 Task: Find connections with filter location Três Rios with filter topic #ContentMarketingwith filter profile language Potuguese with filter current company Bharat Forge Ltd with filter school Maharashtra University of Health Sciences with filter industry Services for the Elderly and Disabled with filter service category Tax Preparation with filter keywords title Sales Associate
Action: Mouse moved to (610, 104)
Screenshot: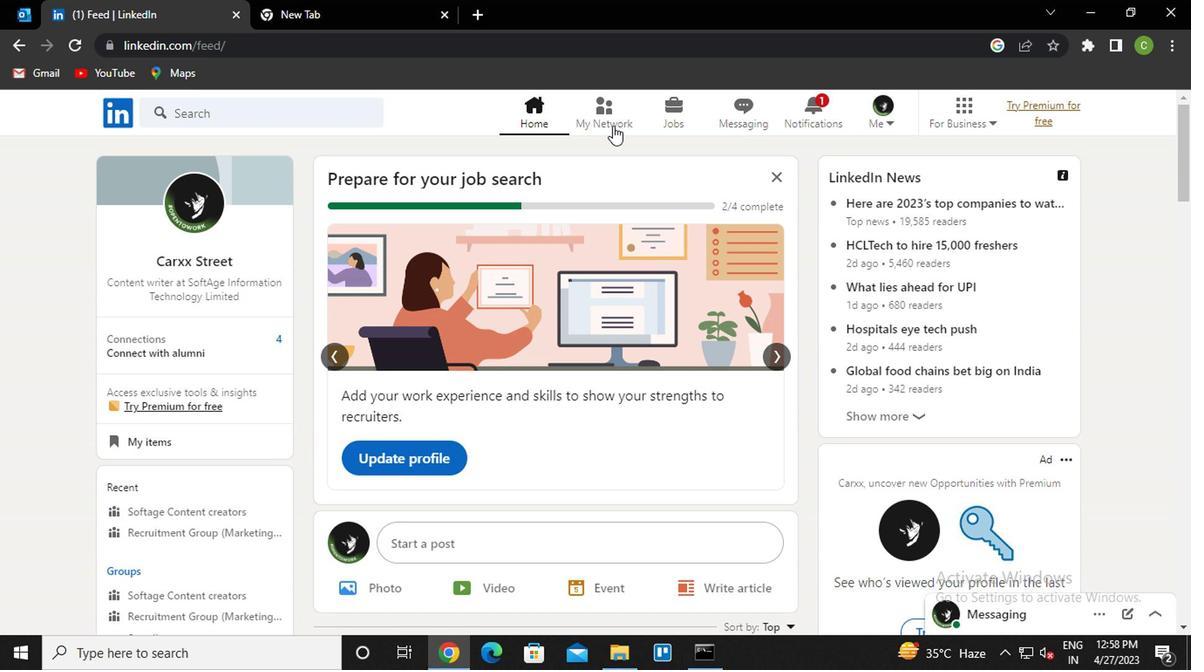
Action: Mouse pressed left at (610, 104)
Screenshot: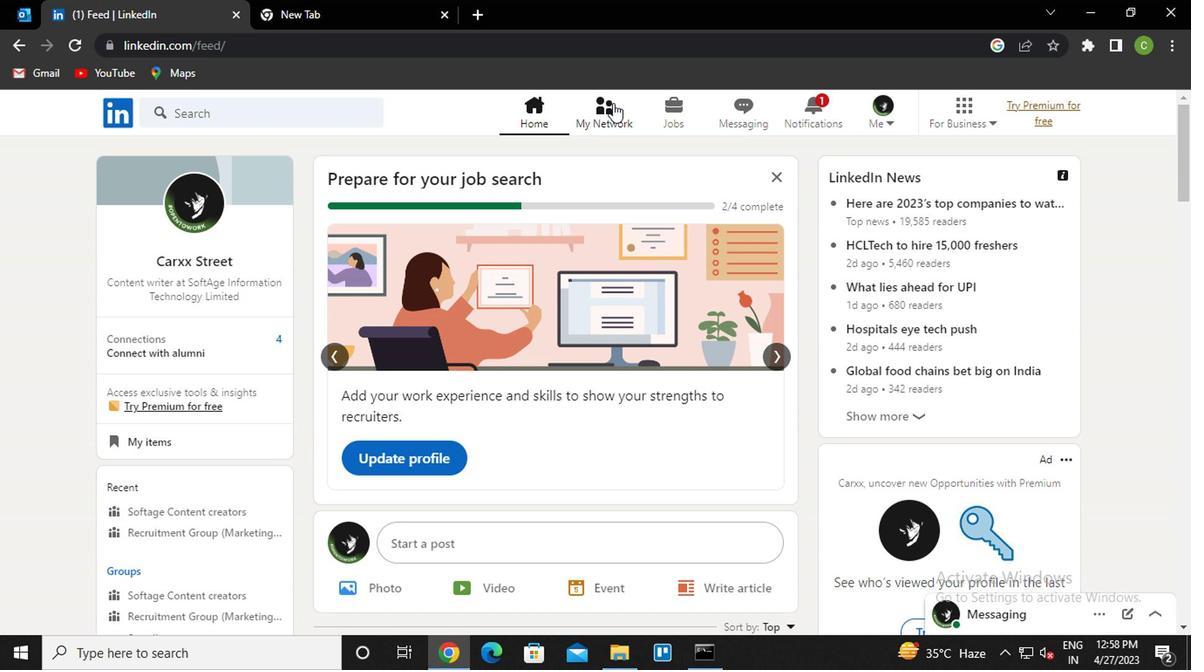 
Action: Mouse moved to (248, 222)
Screenshot: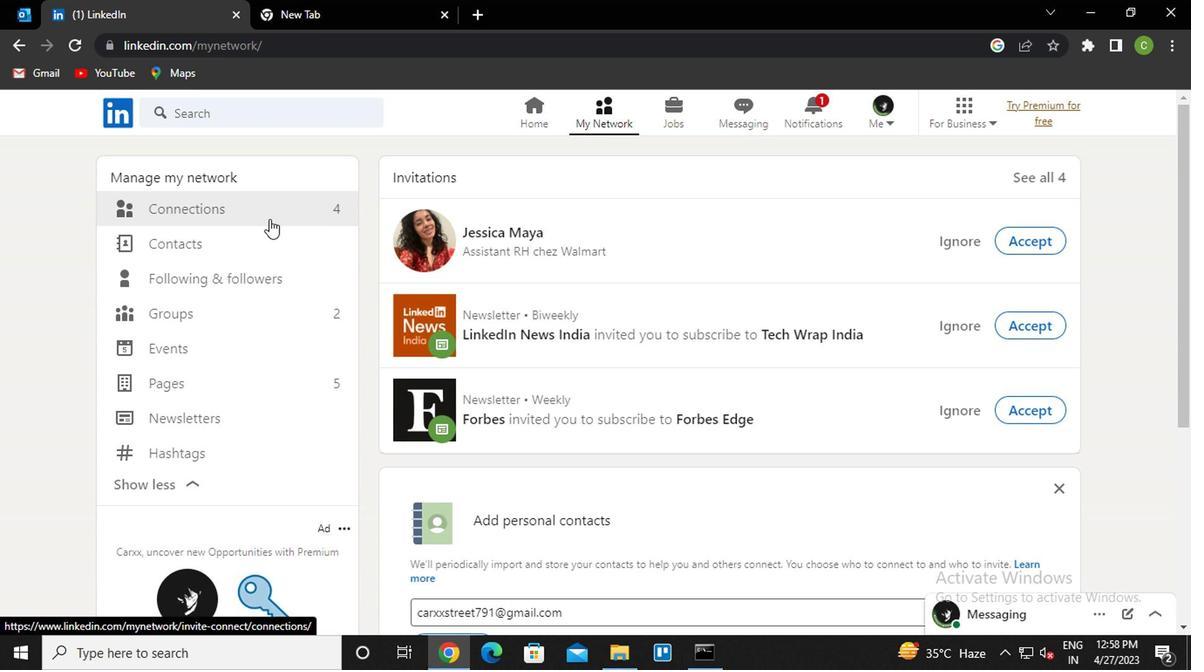 
Action: Mouse pressed left at (248, 222)
Screenshot: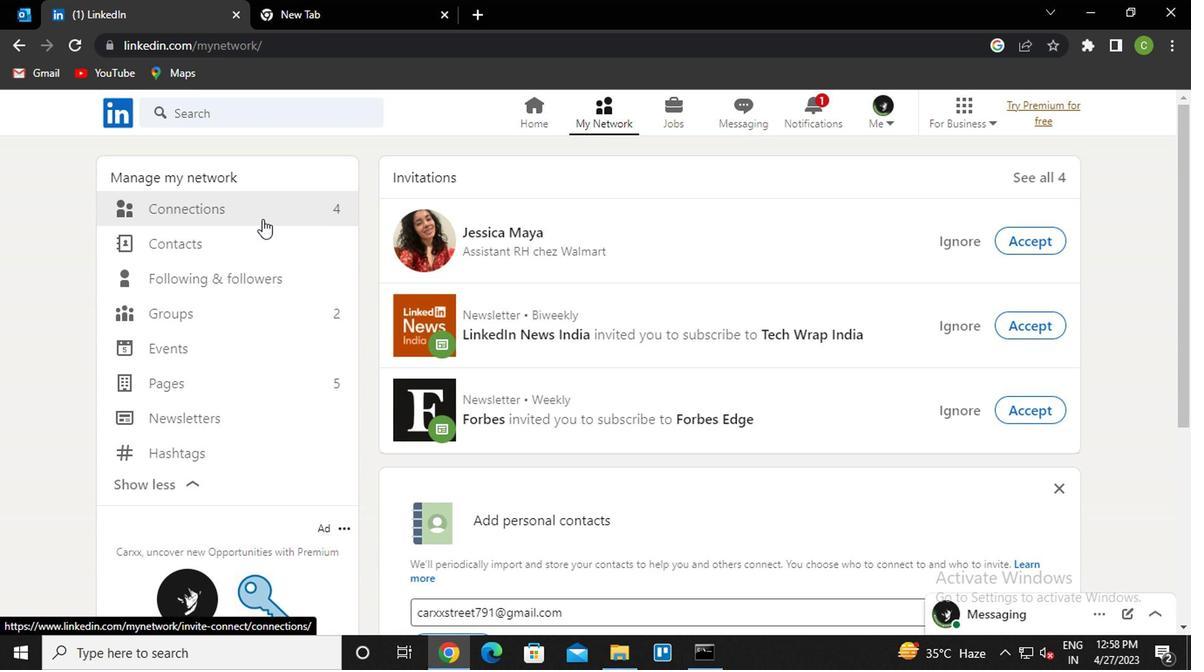 
Action: Mouse moved to (265, 209)
Screenshot: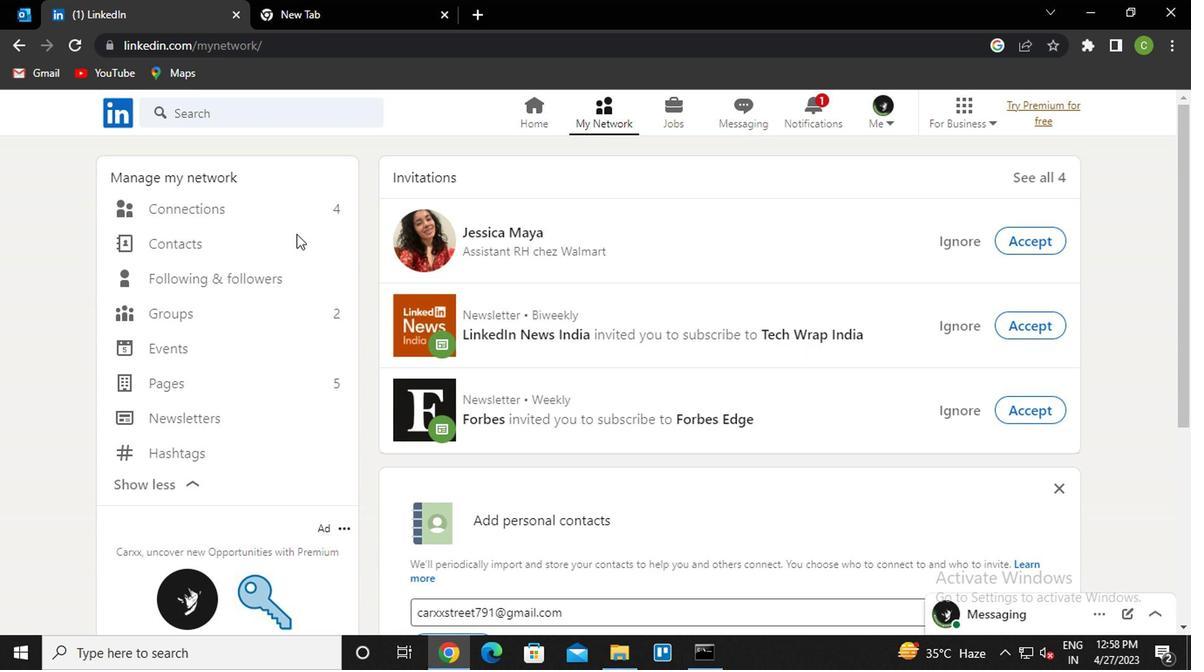 
Action: Mouse pressed left at (265, 209)
Screenshot: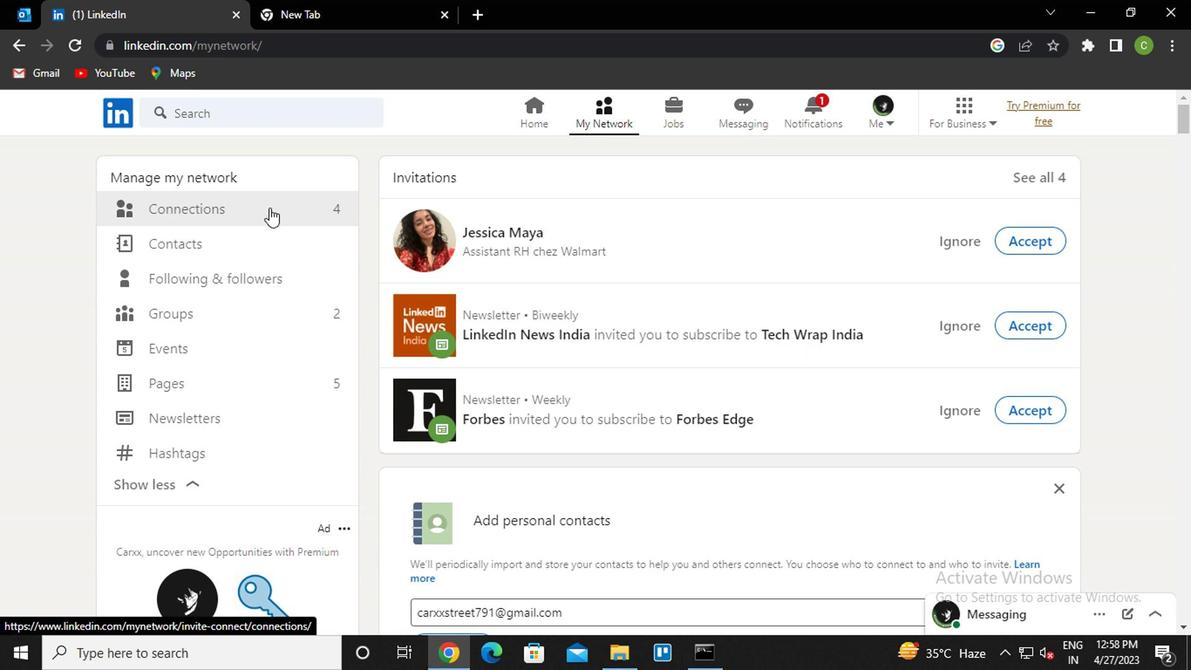 
Action: Mouse moved to (736, 213)
Screenshot: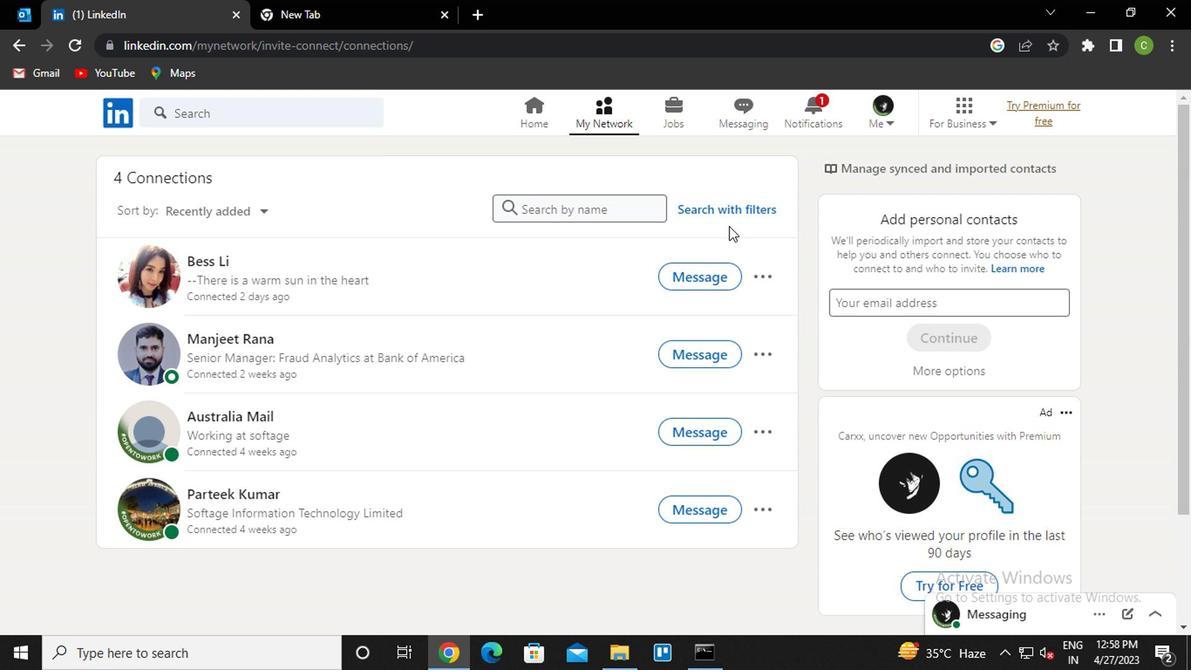 
Action: Mouse pressed left at (736, 213)
Screenshot: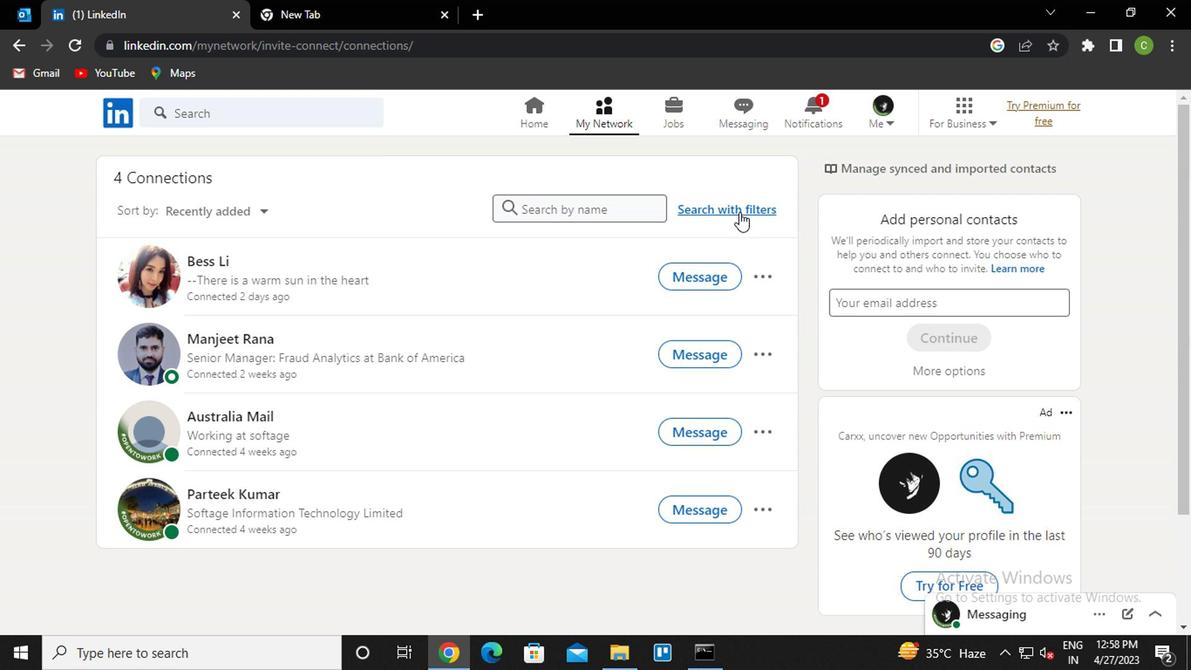 
Action: Mouse moved to (647, 163)
Screenshot: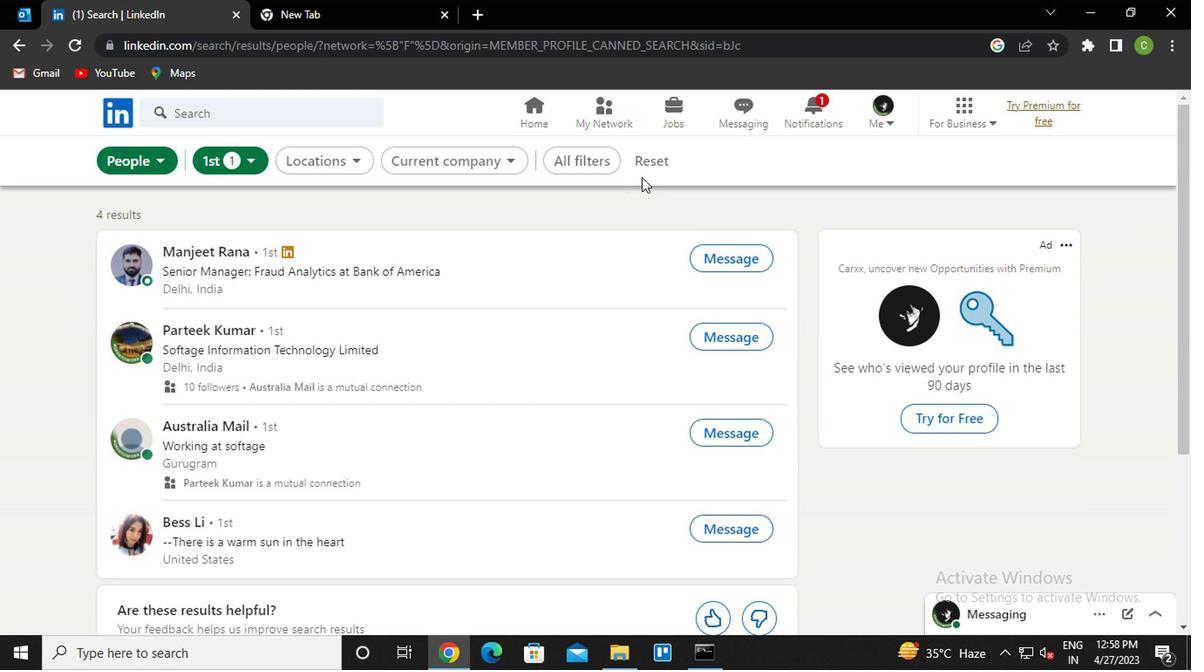 
Action: Mouse pressed left at (647, 163)
Screenshot: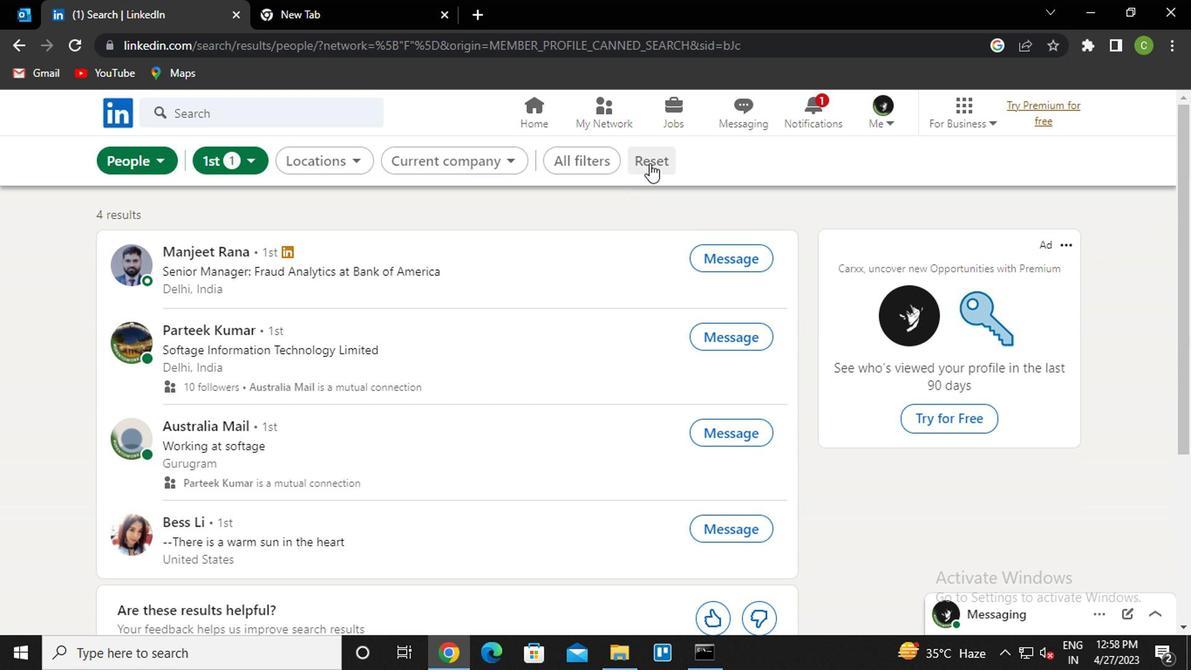 
Action: Mouse moved to (628, 163)
Screenshot: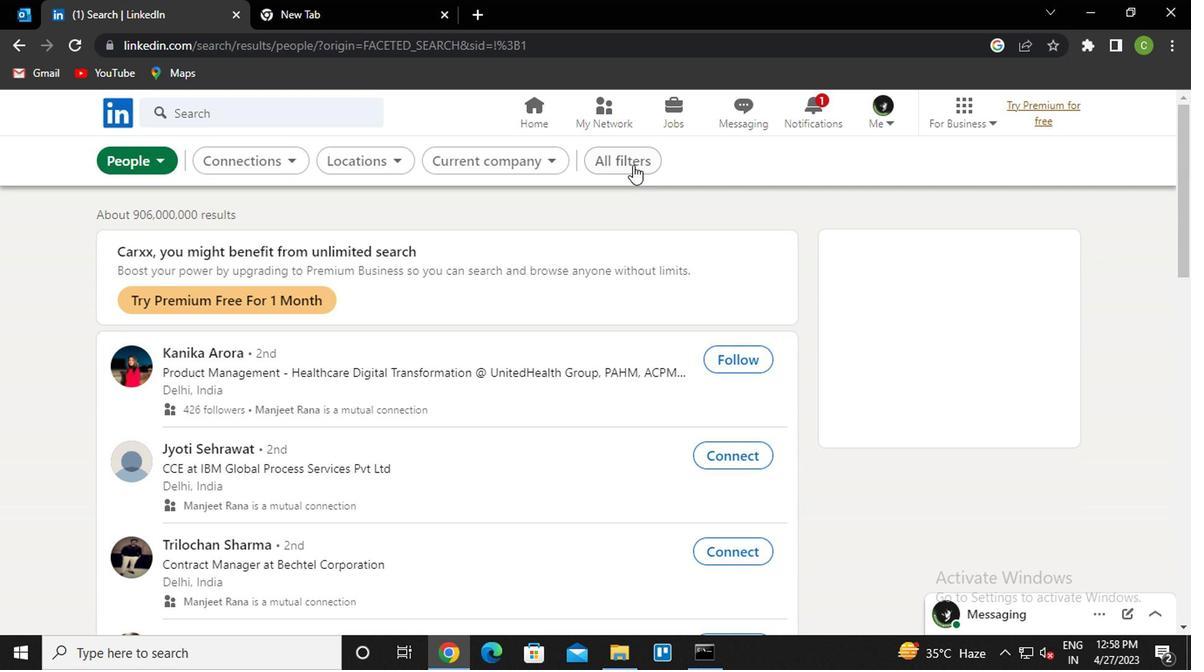 
Action: Mouse pressed left at (628, 163)
Screenshot: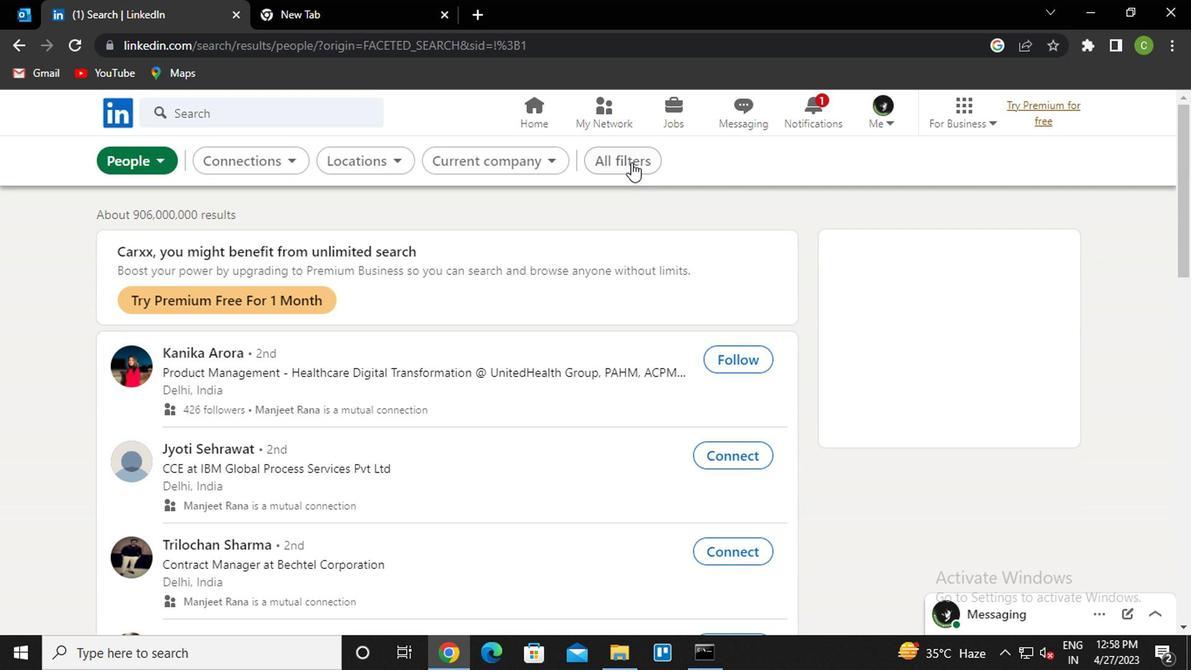 
Action: Mouse moved to (1016, 350)
Screenshot: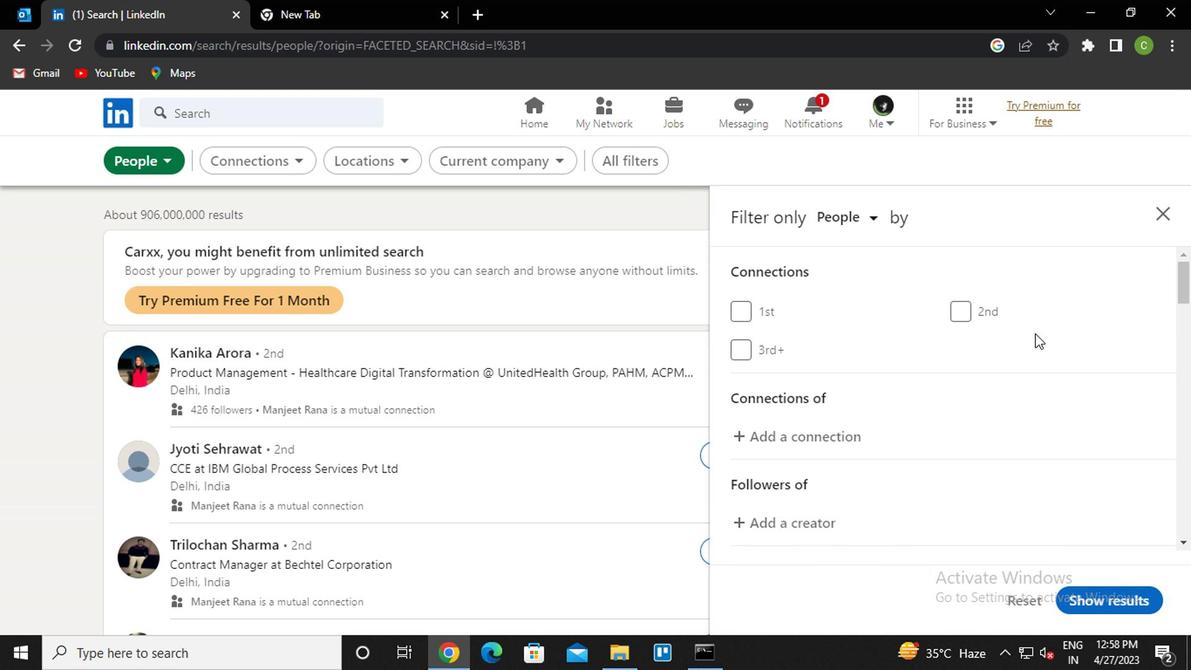 
Action: Mouse scrolled (1016, 349) with delta (0, 0)
Screenshot: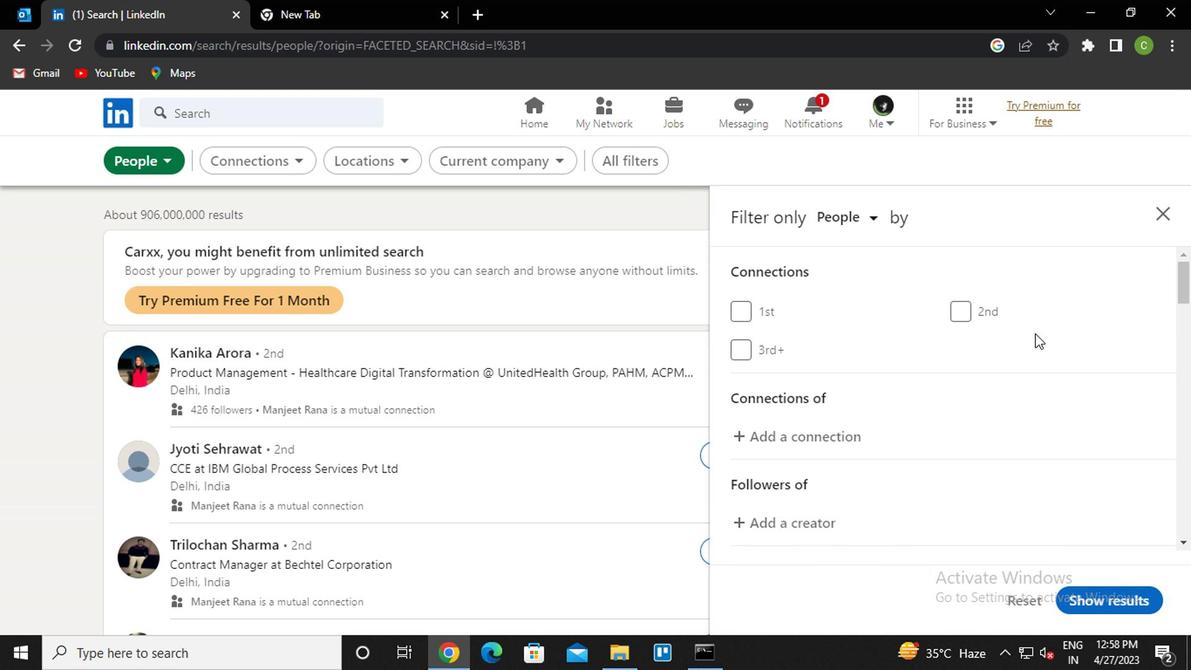 
Action: Mouse moved to (995, 366)
Screenshot: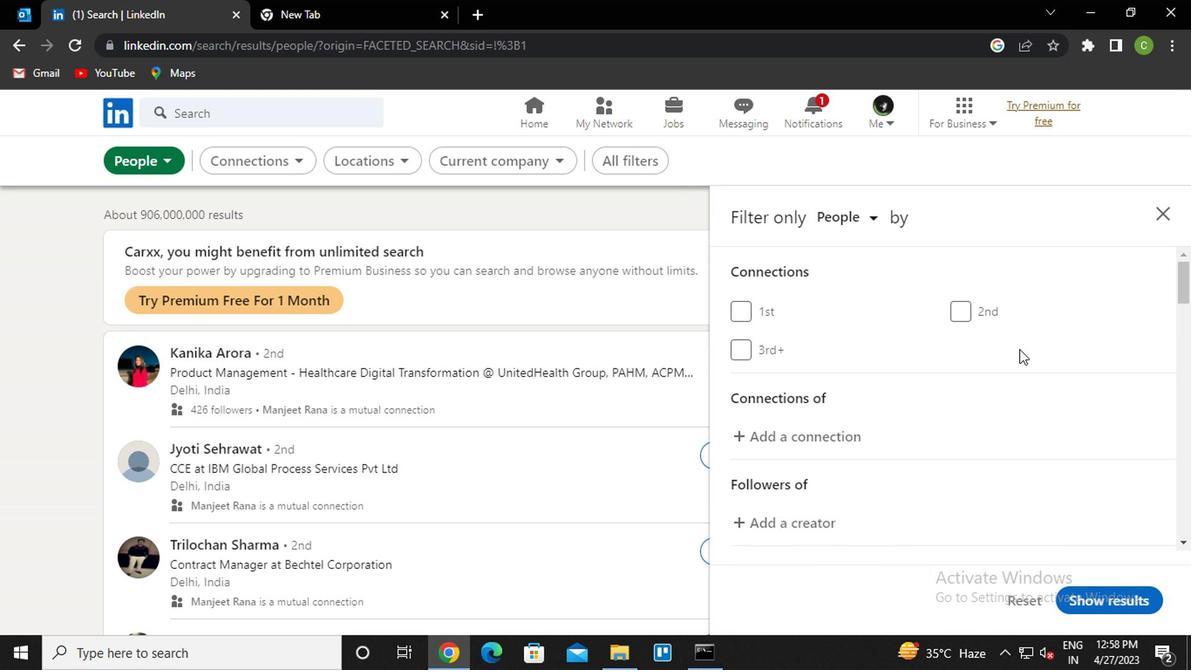 
Action: Mouse scrolled (995, 365) with delta (0, -1)
Screenshot: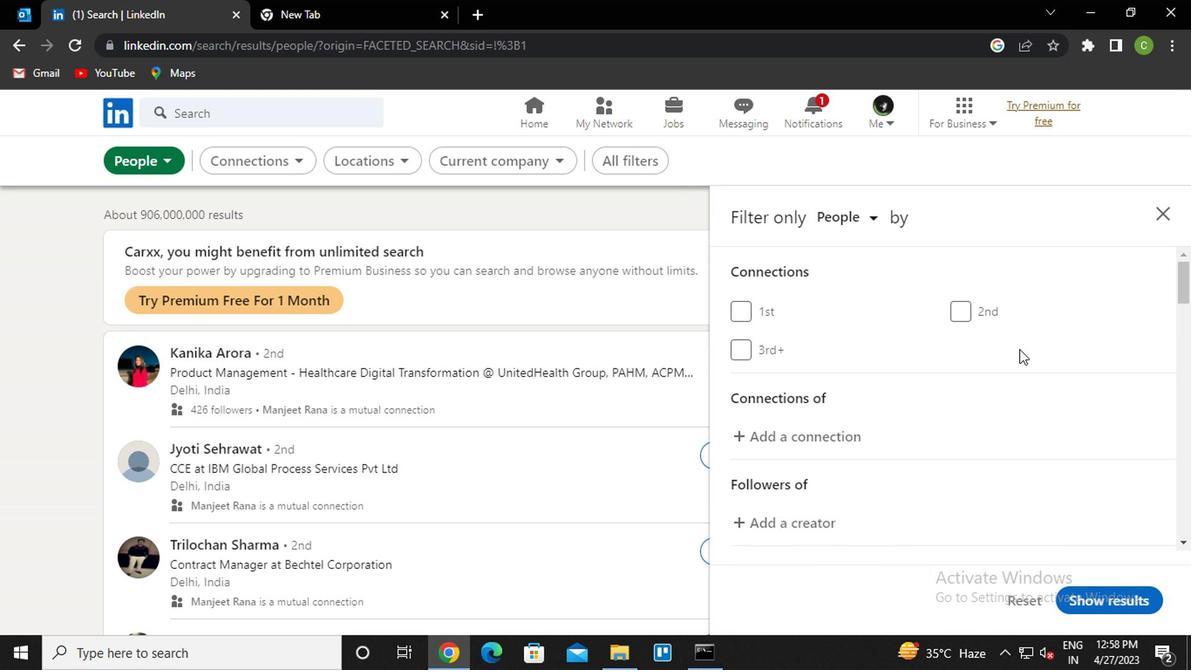 
Action: Mouse moved to (928, 383)
Screenshot: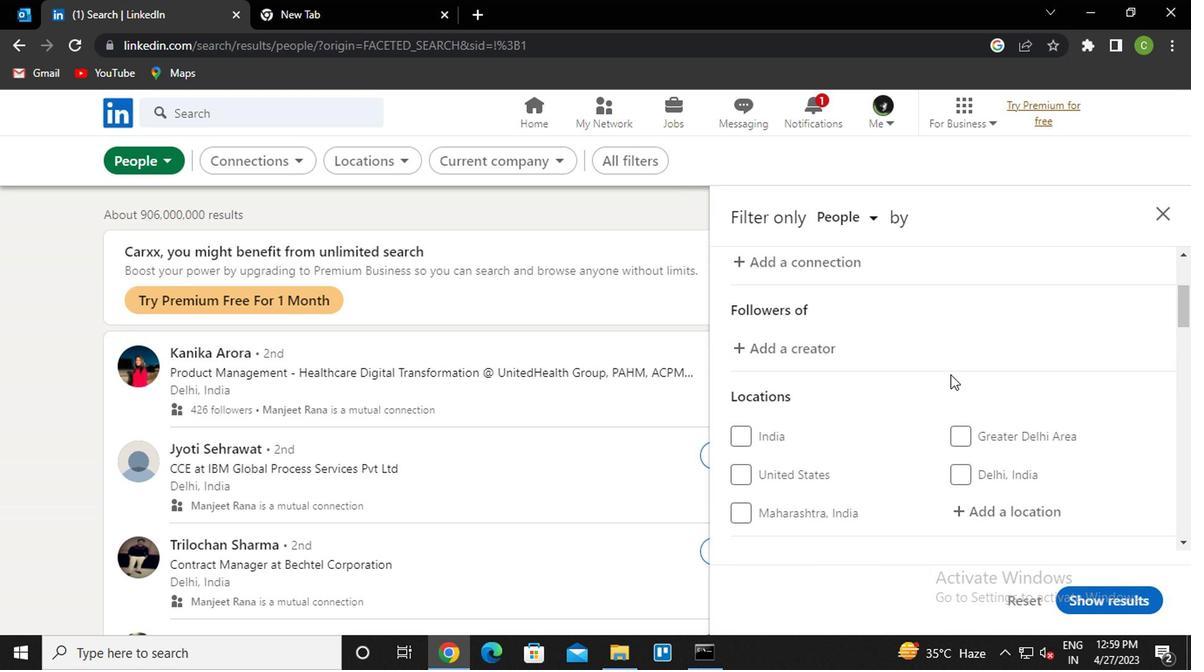 
Action: Mouse scrolled (928, 383) with delta (0, 0)
Screenshot: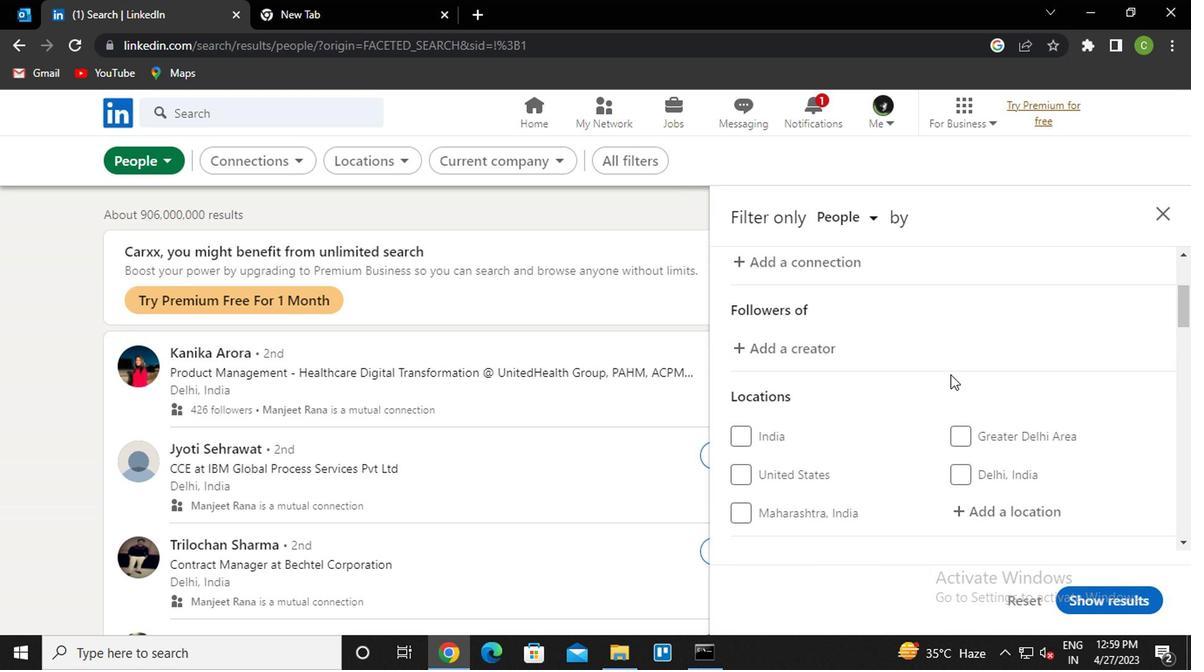 
Action: Mouse moved to (1013, 432)
Screenshot: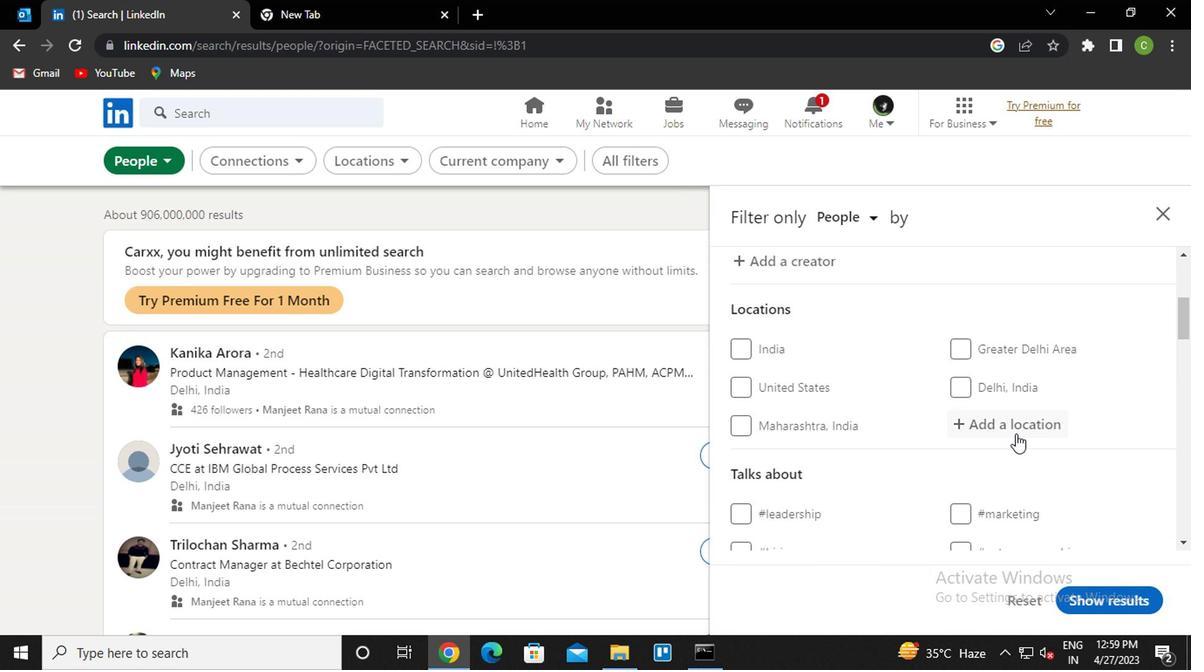 
Action: Mouse pressed left at (1013, 432)
Screenshot: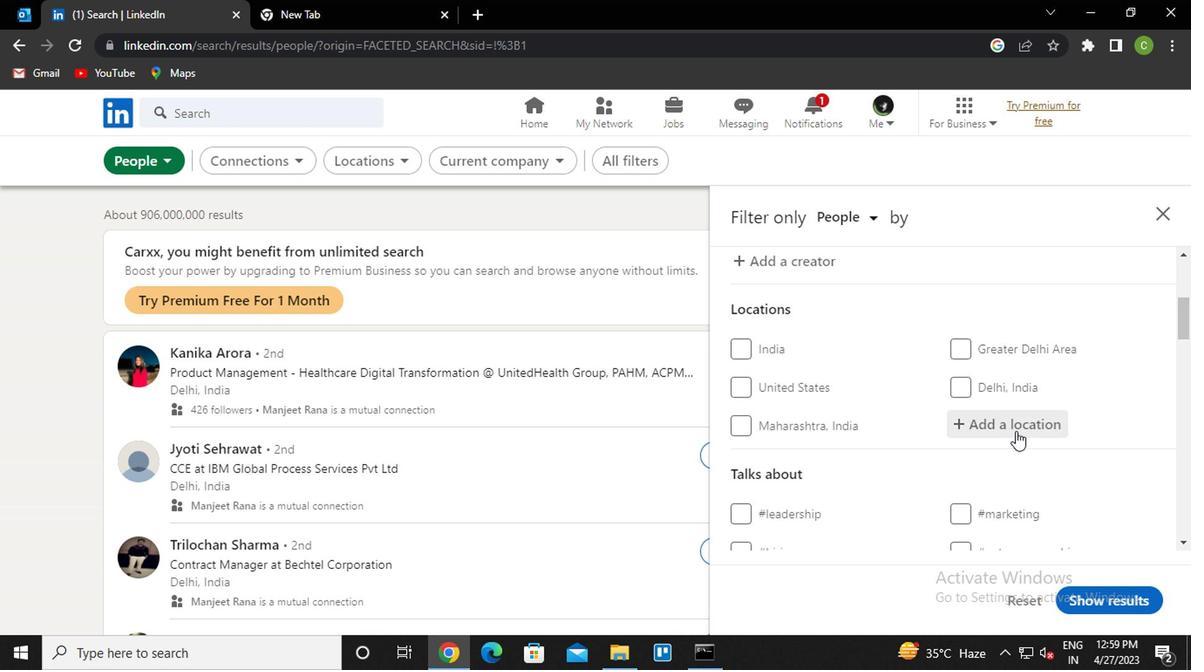 
Action: Key pressed <Key.caps_lock><Key.caps_lock>t<Key.caps_lock>res<Key.space><Key.caps_lock>p<Key.caps_lock>on<Key.down><Key.enter>
Screenshot: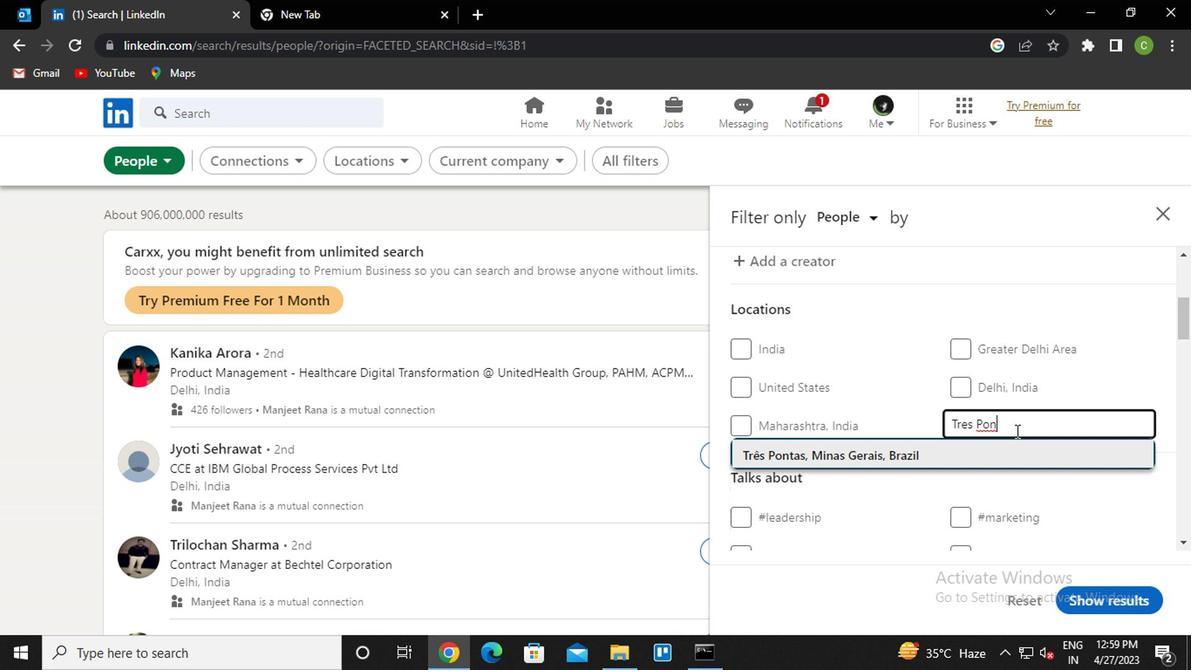 
Action: Mouse scrolled (1013, 431) with delta (0, -1)
Screenshot: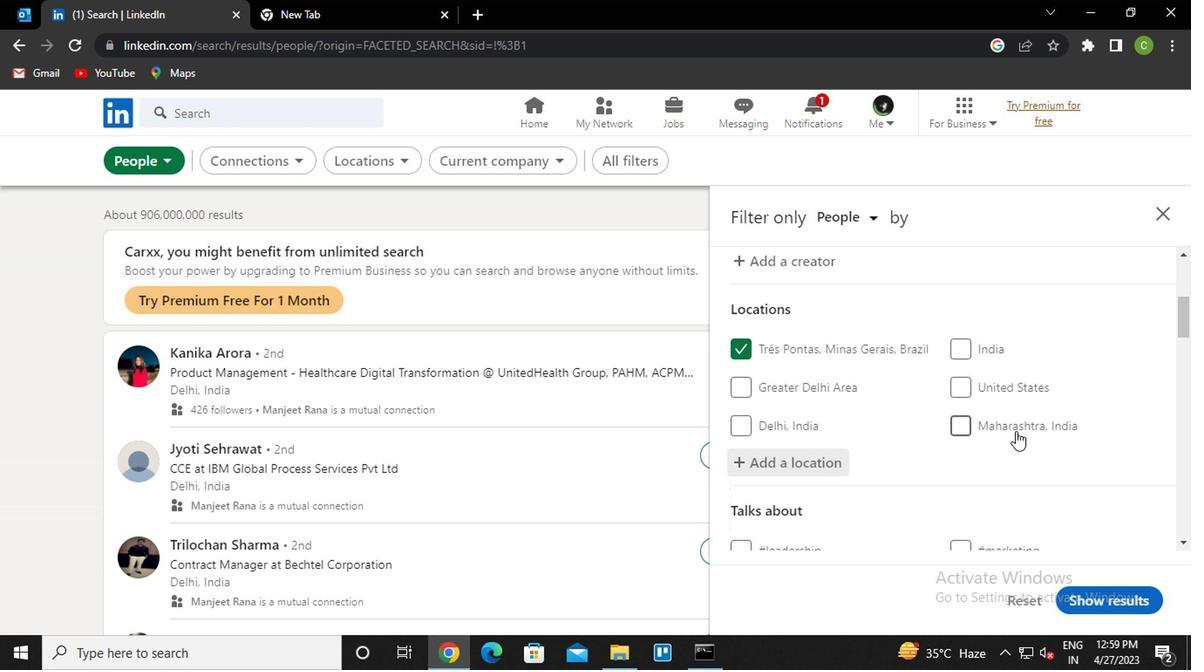 
Action: Mouse scrolled (1013, 431) with delta (0, -1)
Screenshot: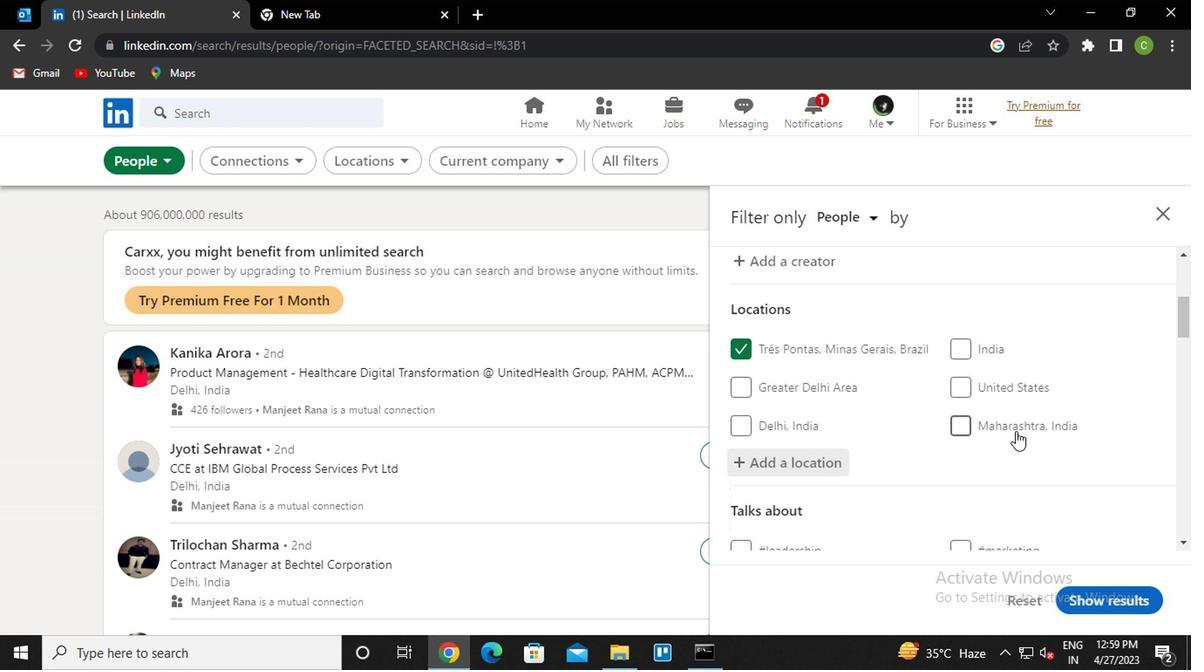 
Action: Mouse moved to (904, 388)
Screenshot: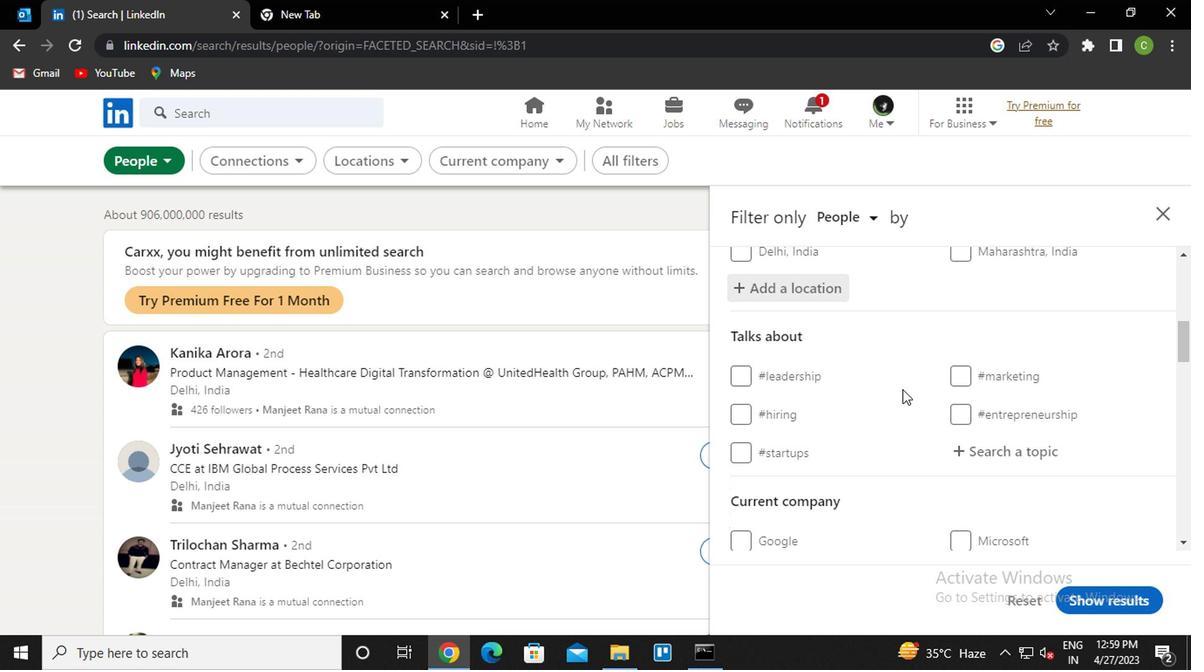 
Action: Mouse scrolled (904, 387) with delta (0, 0)
Screenshot: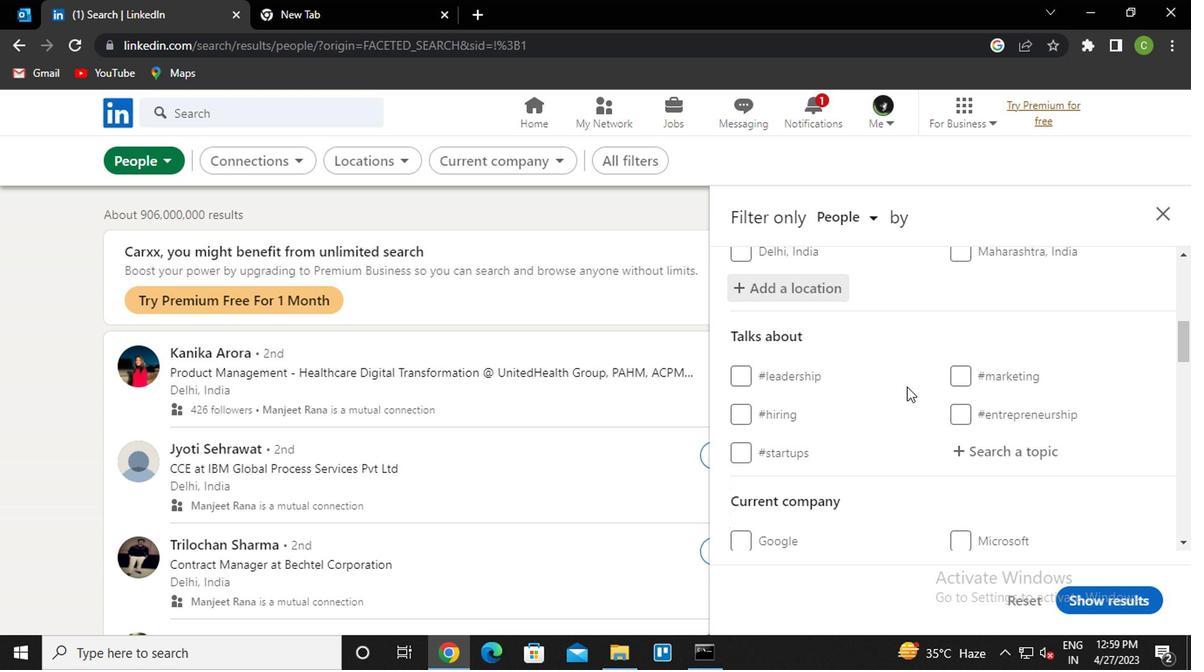 
Action: Mouse moved to (1025, 368)
Screenshot: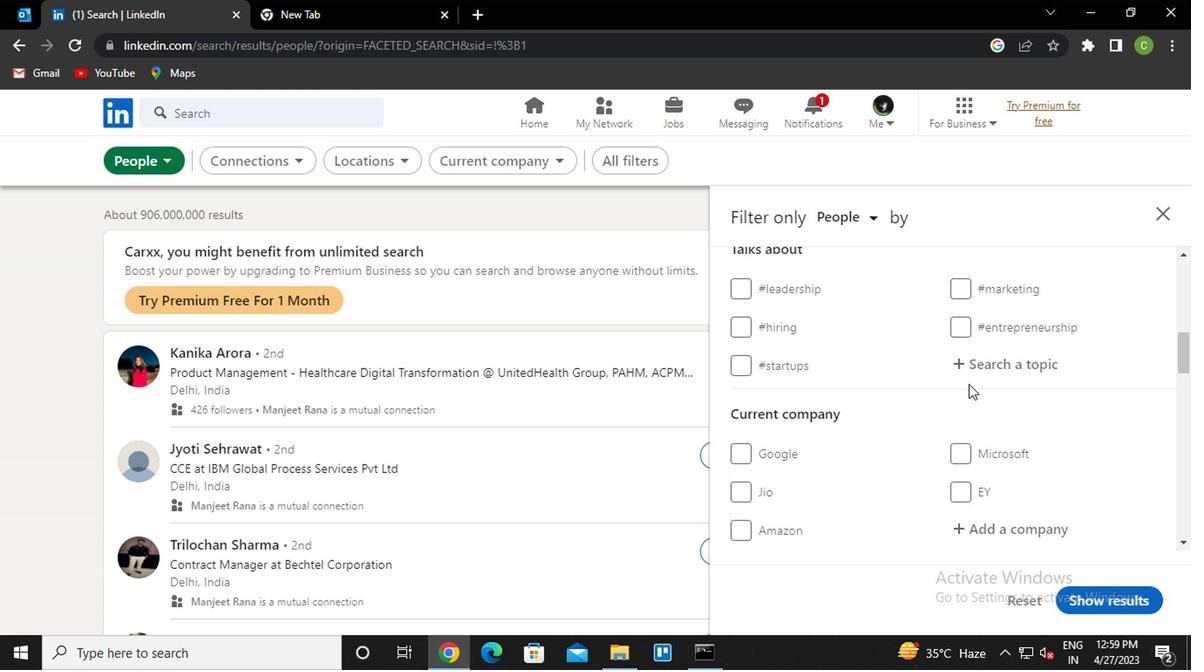 
Action: Mouse pressed left at (1025, 368)
Screenshot: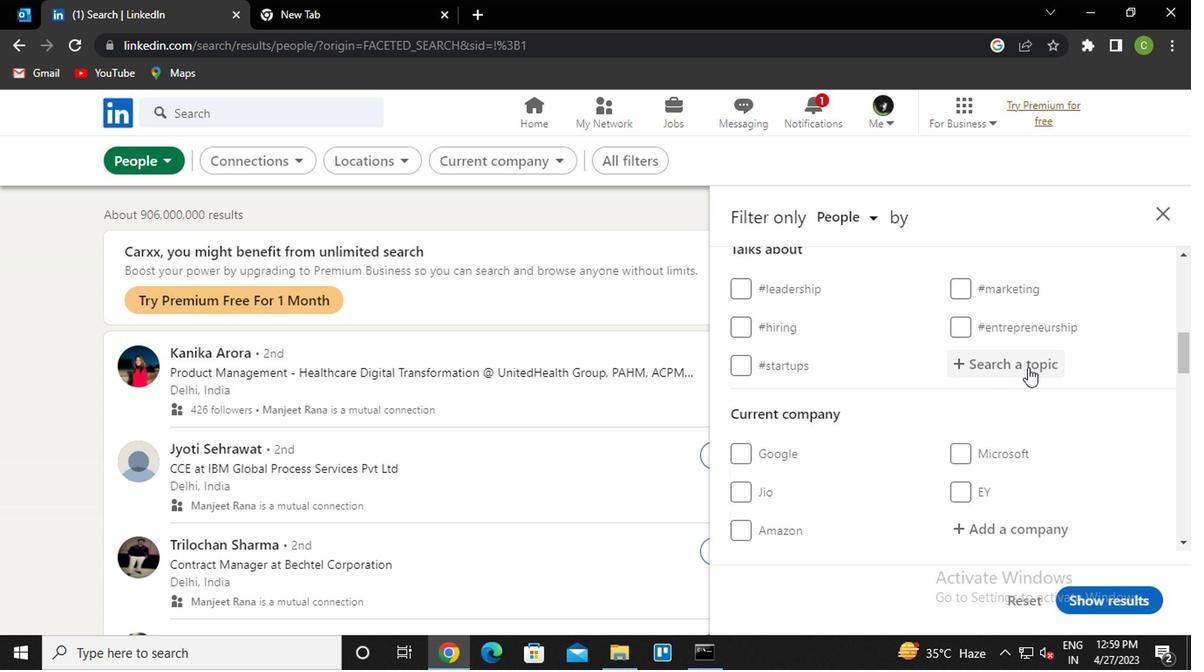 
Action: Key pressed <Key.caps_lock>c<Key.caps_lock>ontentmarketing<Key.down><Key.enter>
Screenshot: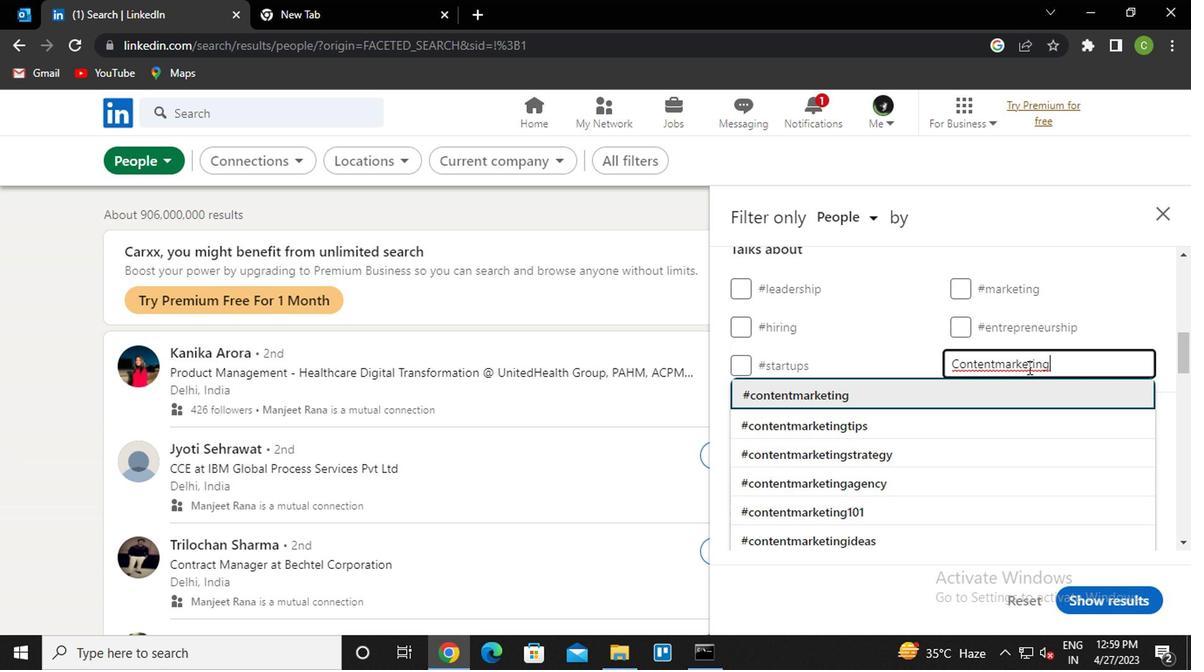 
Action: Mouse scrolled (1025, 368) with delta (0, 0)
Screenshot: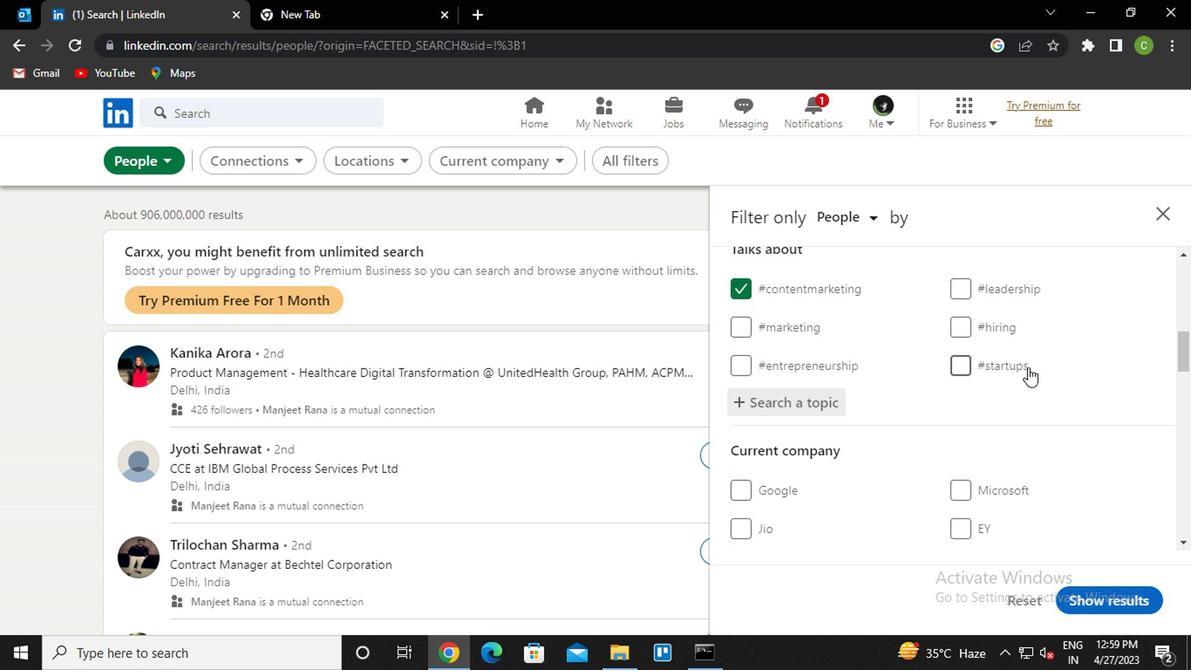 
Action: Mouse scrolled (1025, 368) with delta (0, 0)
Screenshot: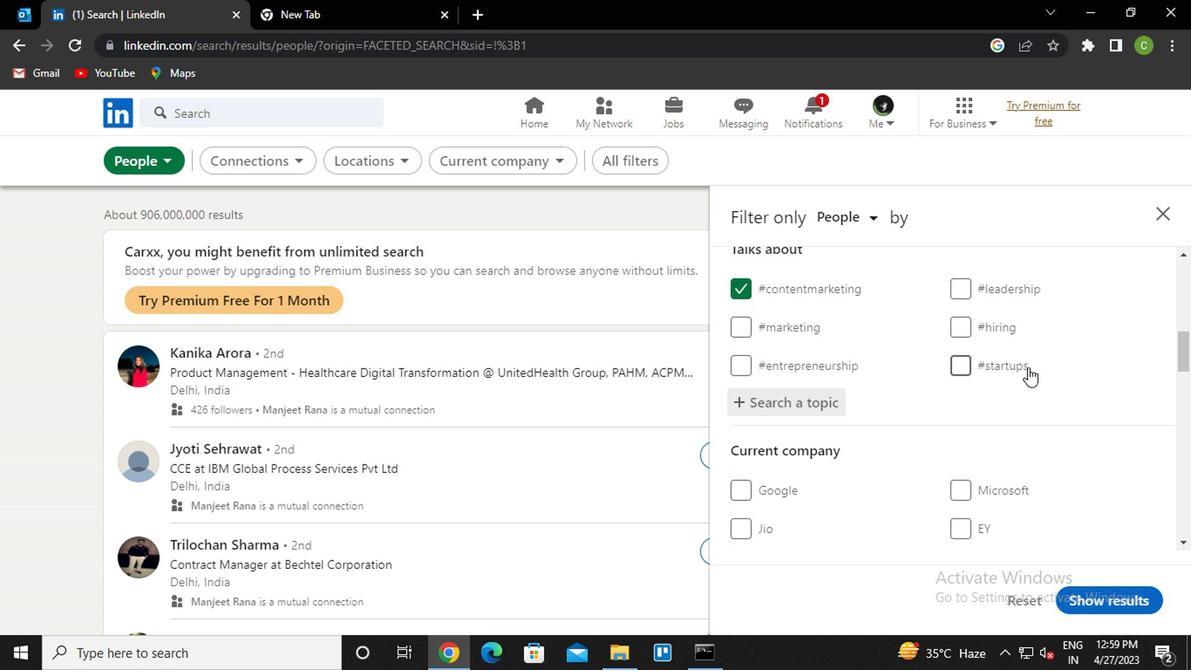 
Action: Mouse moved to (1003, 388)
Screenshot: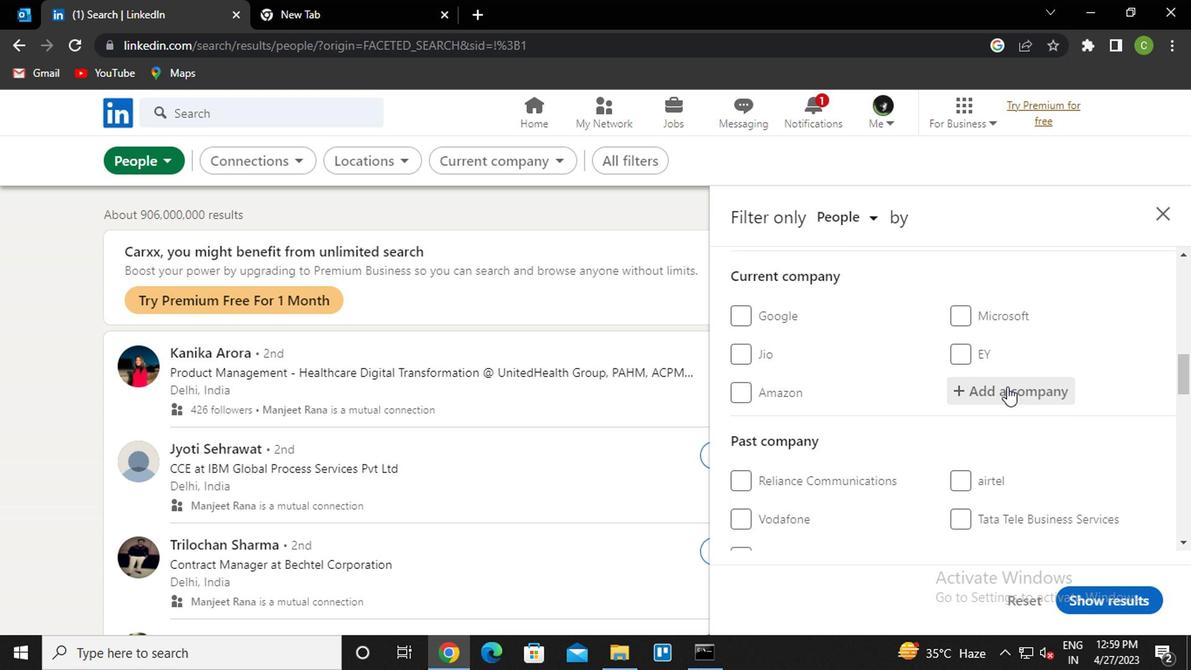 
Action: Mouse scrolled (1003, 388) with delta (0, 0)
Screenshot: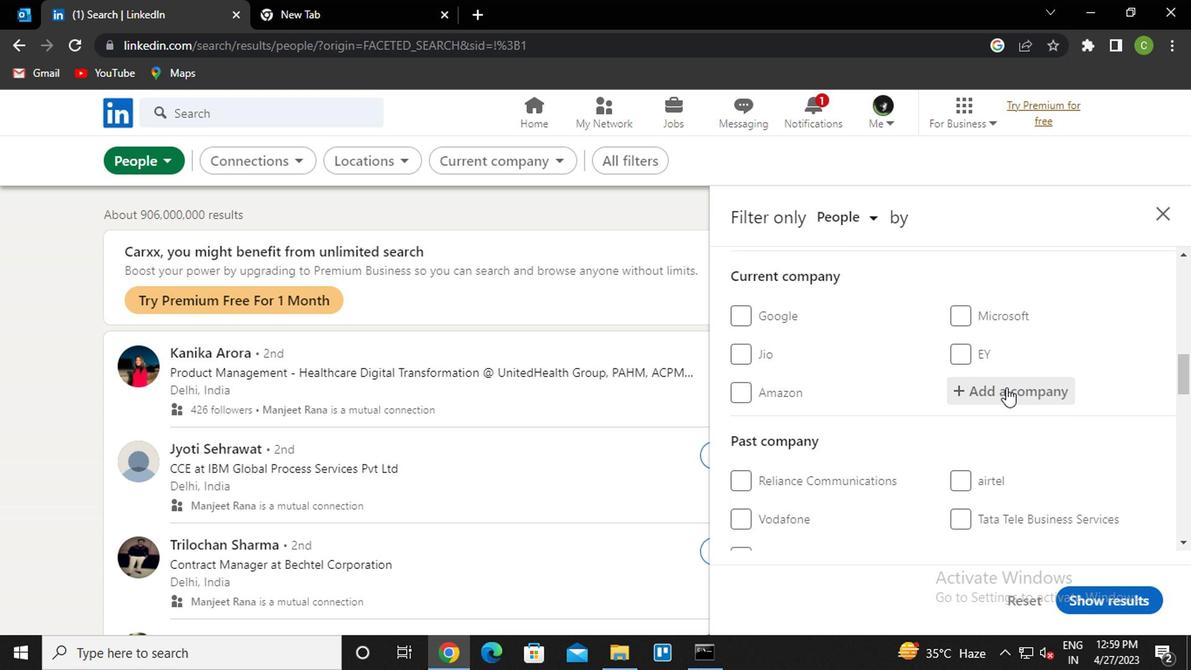 
Action: Mouse scrolled (1003, 388) with delta (0, 0)
Screenshot: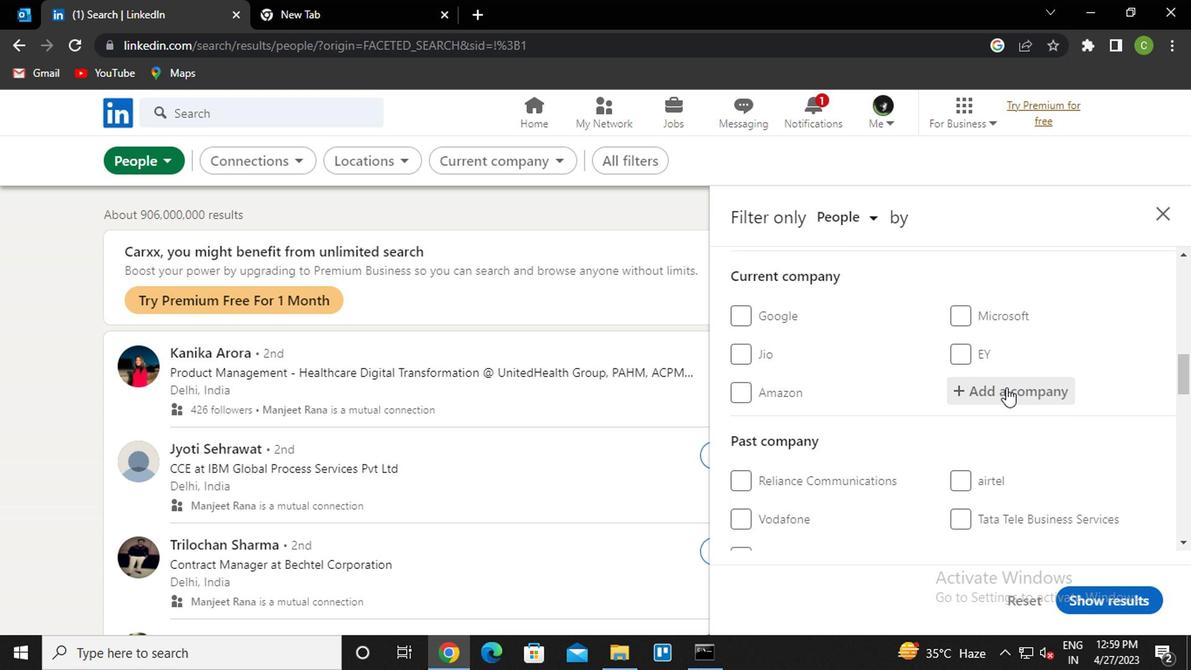 
Action: Mouse scrolled (1003, 388) with delta (0, 0)
Screenshot: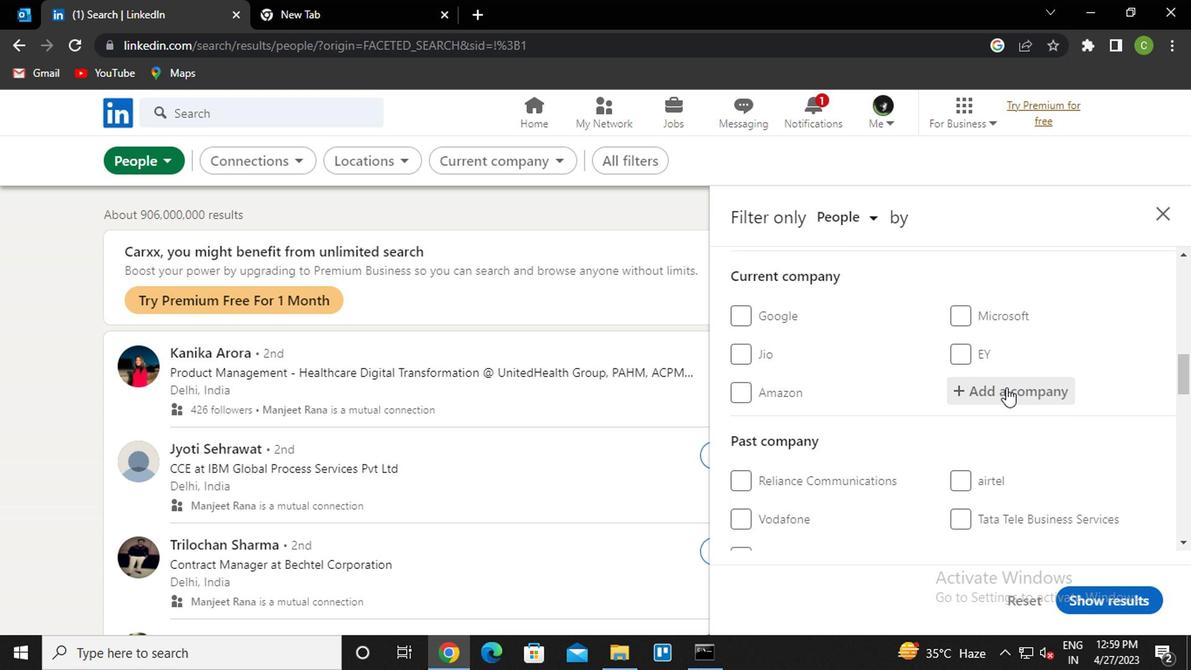 
Action: Mouse scrolled (1003, 388) with delta (0, 0)
Screenshot: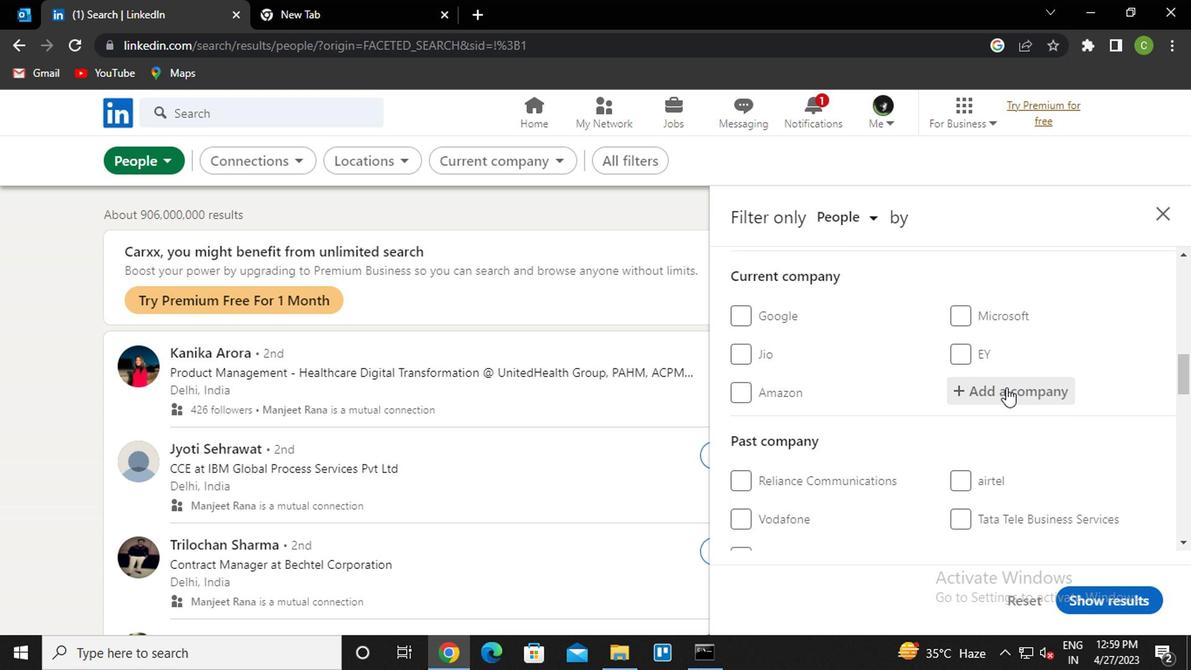 
Action: Mouse scrolled (1003, 388) with delta (0, 0)
Screenshot: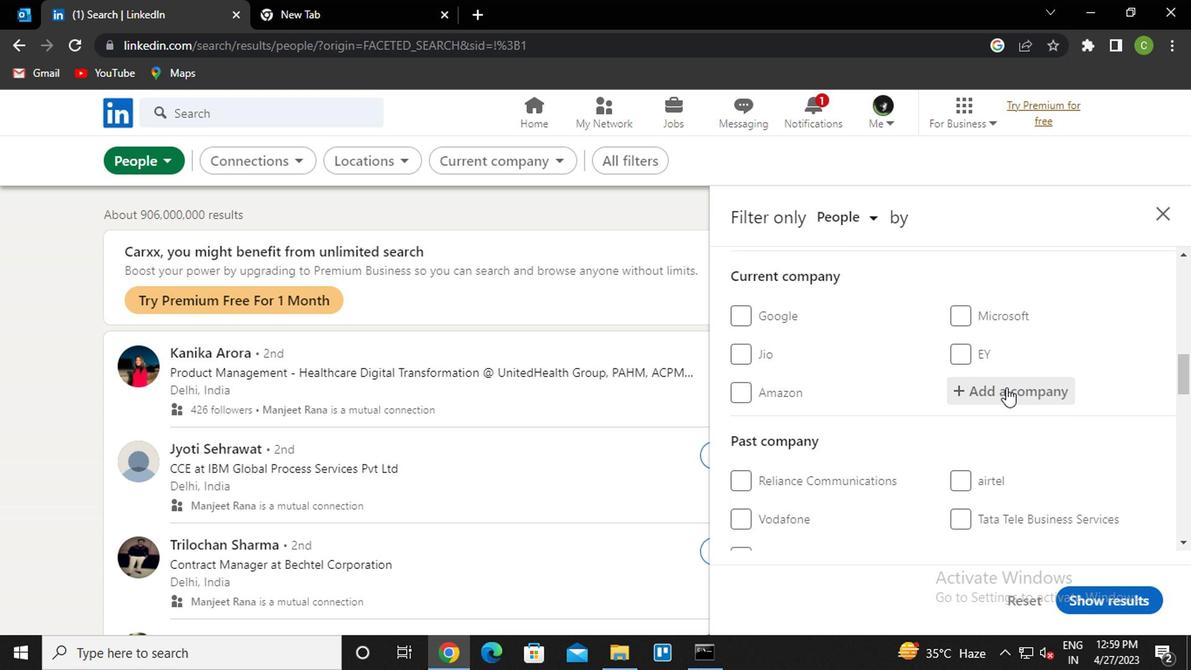 
Action: Mouse scrolled (1003, 388) with delta (0, 0)
Screenshot: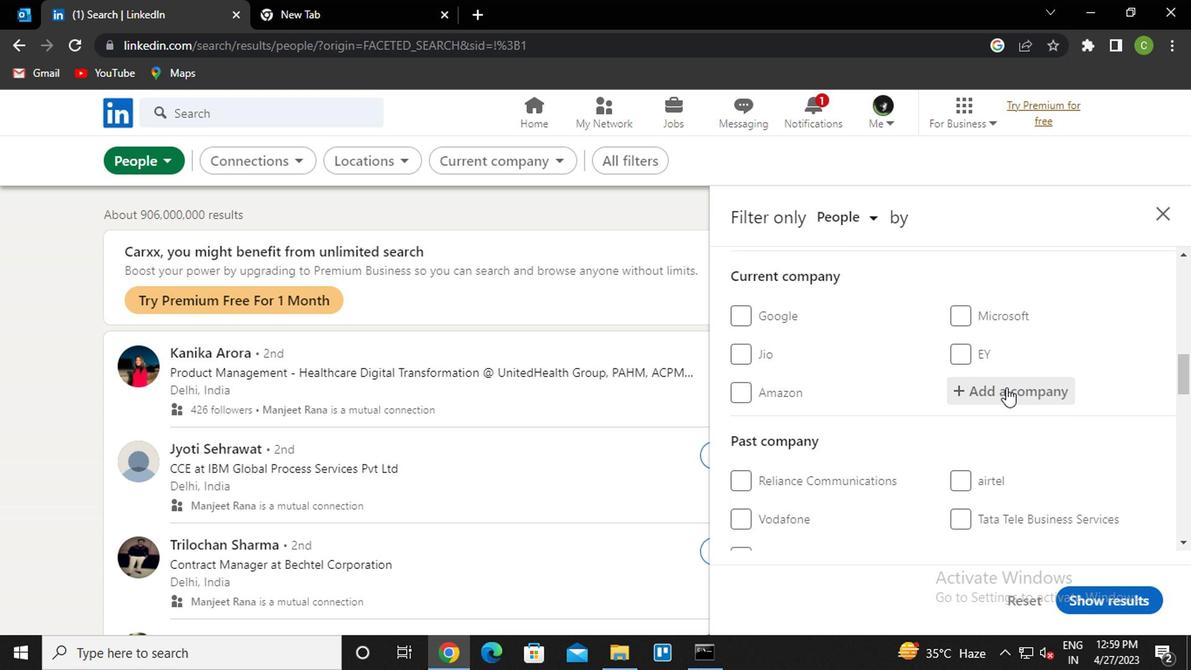 
Action: Mouse scrolled (1003, 388) with delta (0, 0)
Screenshot: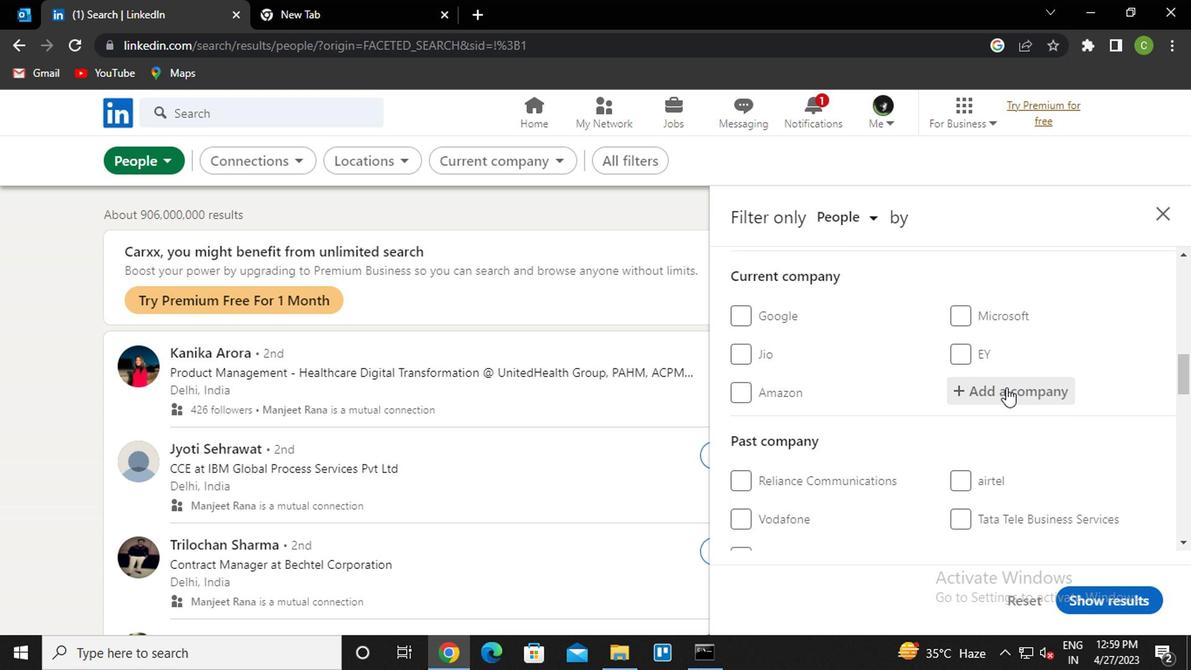 
Action: Mouse scrolled (1003, 388) with delta (0, 0)
Screenshot: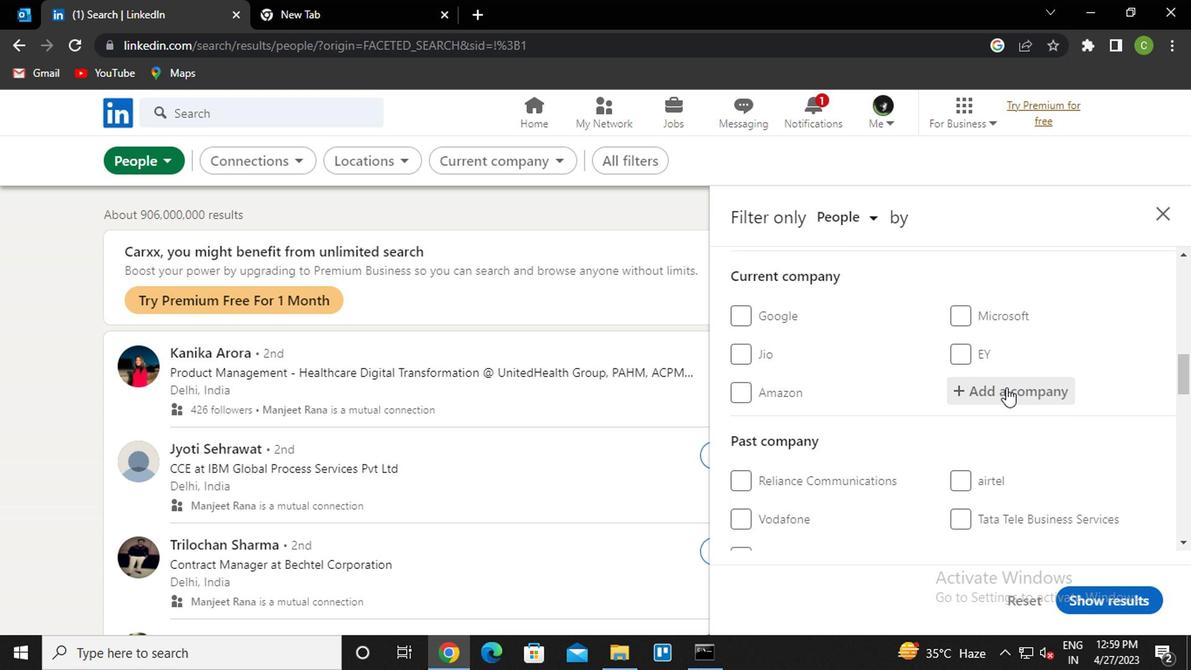 
Action: Mouse moved to (969, 356)
Screenshot: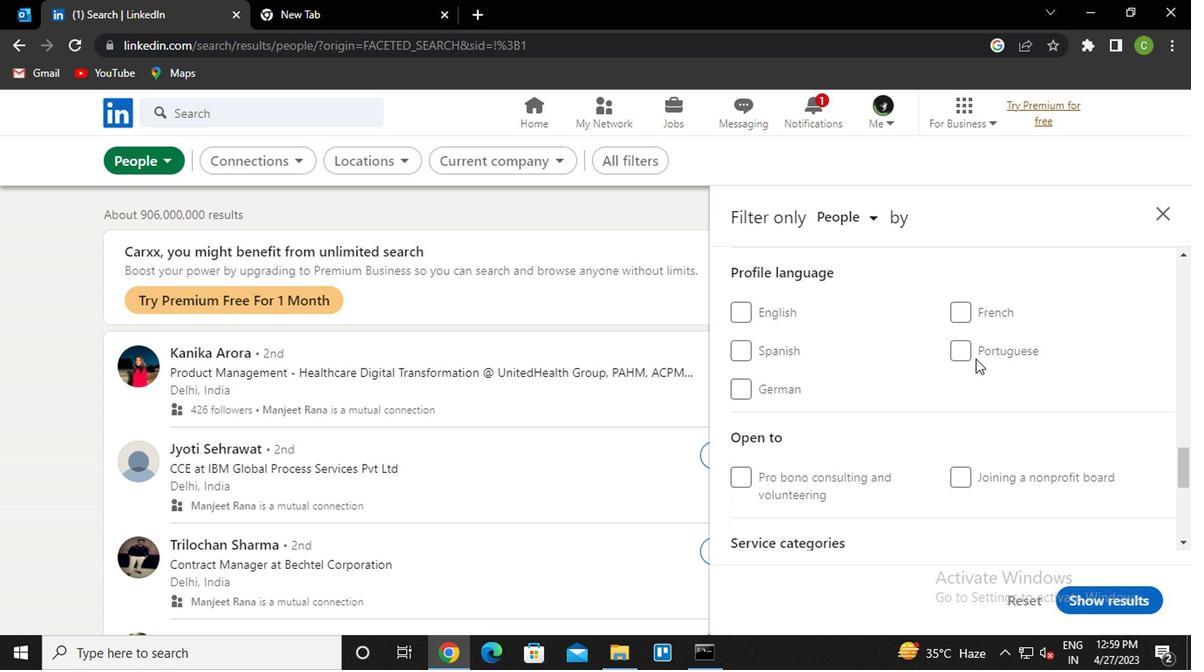 
Action: Mouse pressed left at (969, 356)
Screenshot: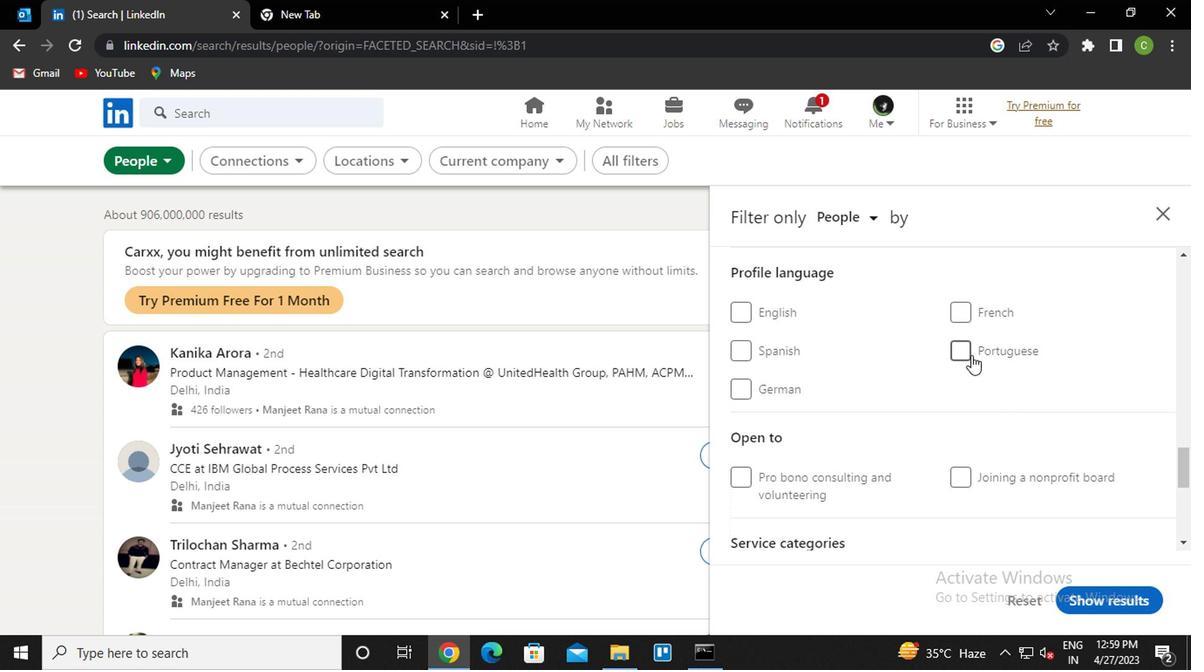 
Action: Mouse scrolled (969, 357) with delta (0, 1)
Screenshot: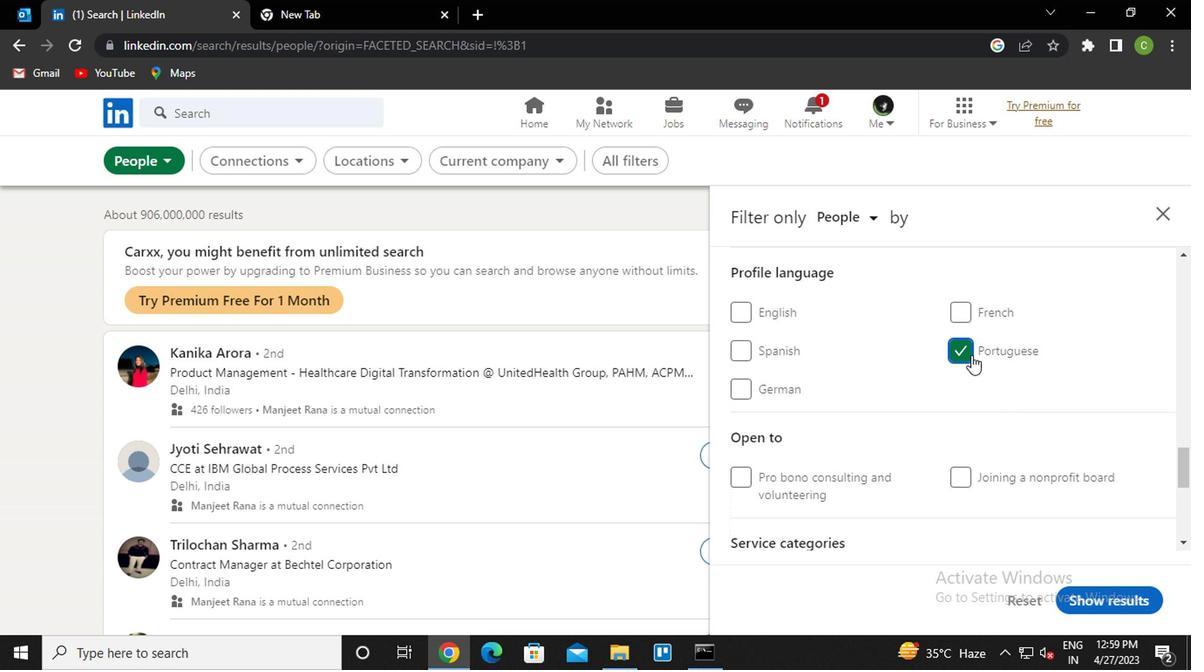 
Action: Mouse scrolled (969, 357) with delta (0, 1)
Screenshot: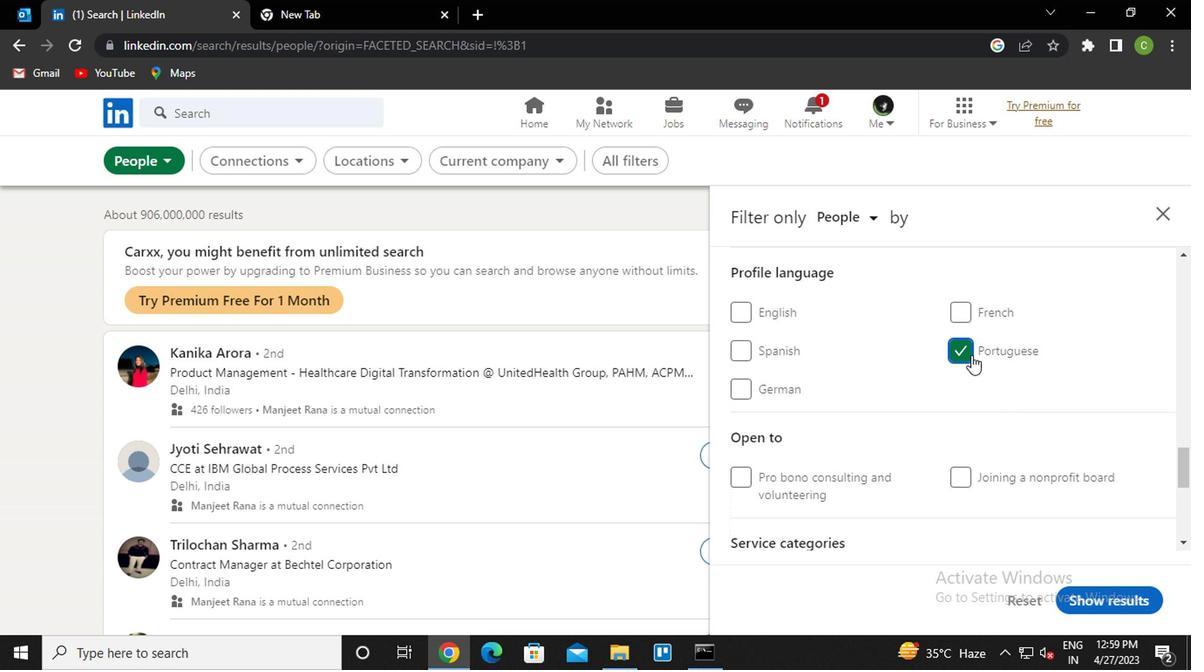 
Action: Mouse scrolled (969, 357) with delta (0, 1)
Screenshot: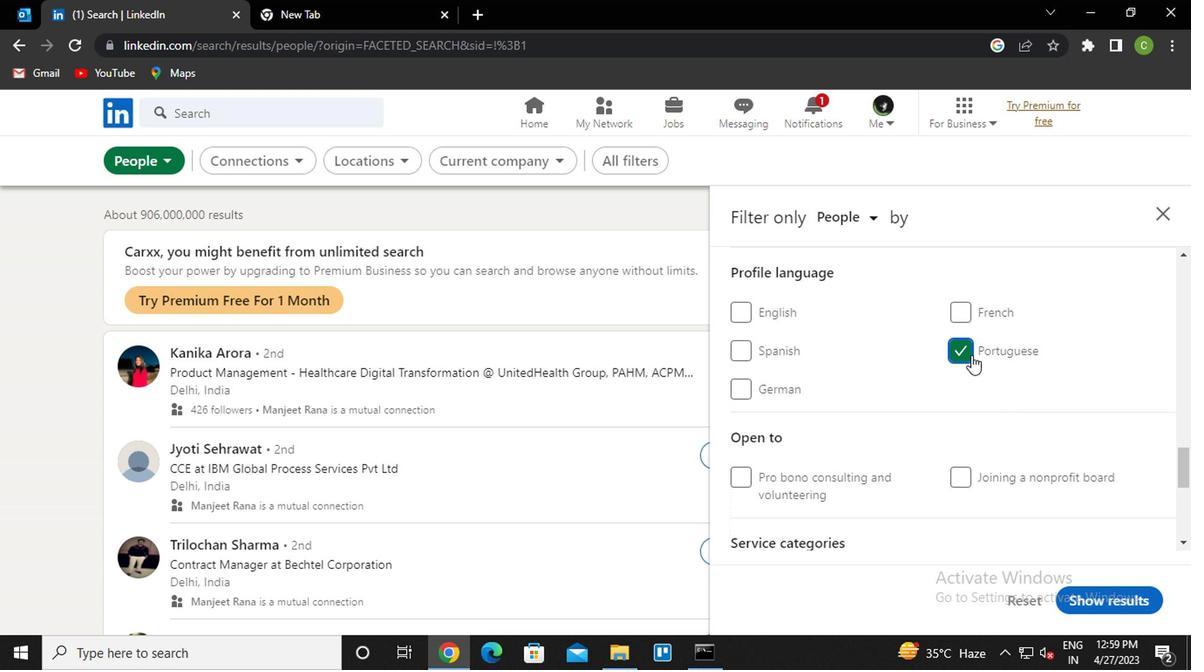 
Action: Mouse scrolled (969, 357) with delta (0, 1)
Screenshot: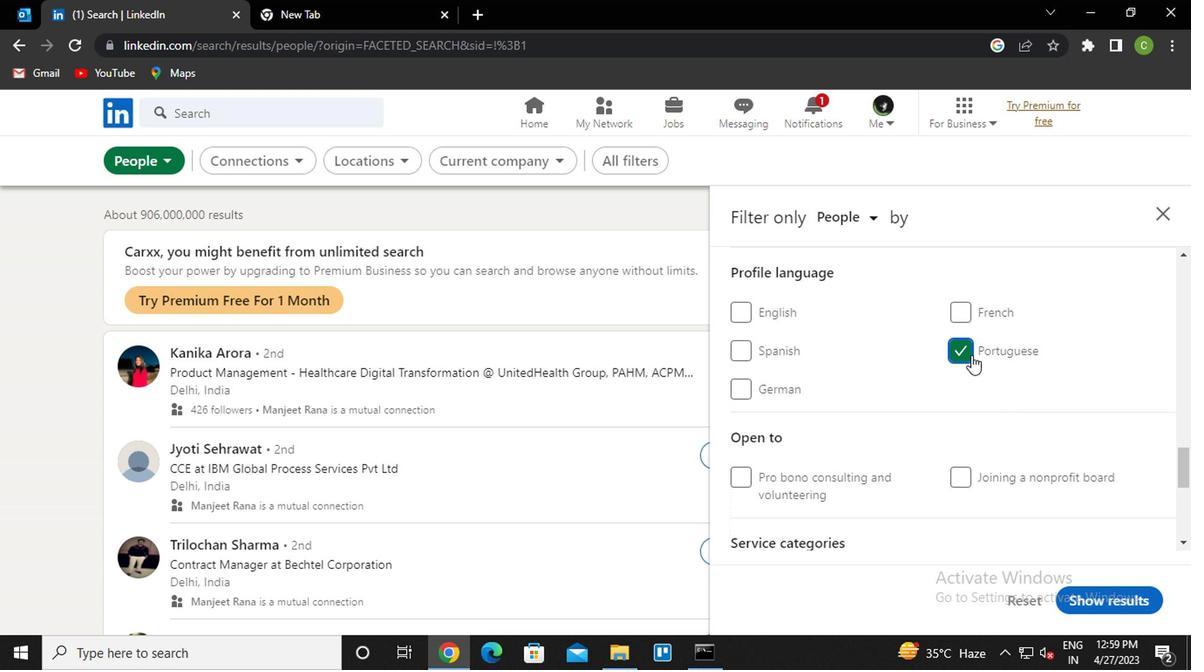 
Action: Mouse scrolled (969, 357) with delta (0, 1)
Screenshot: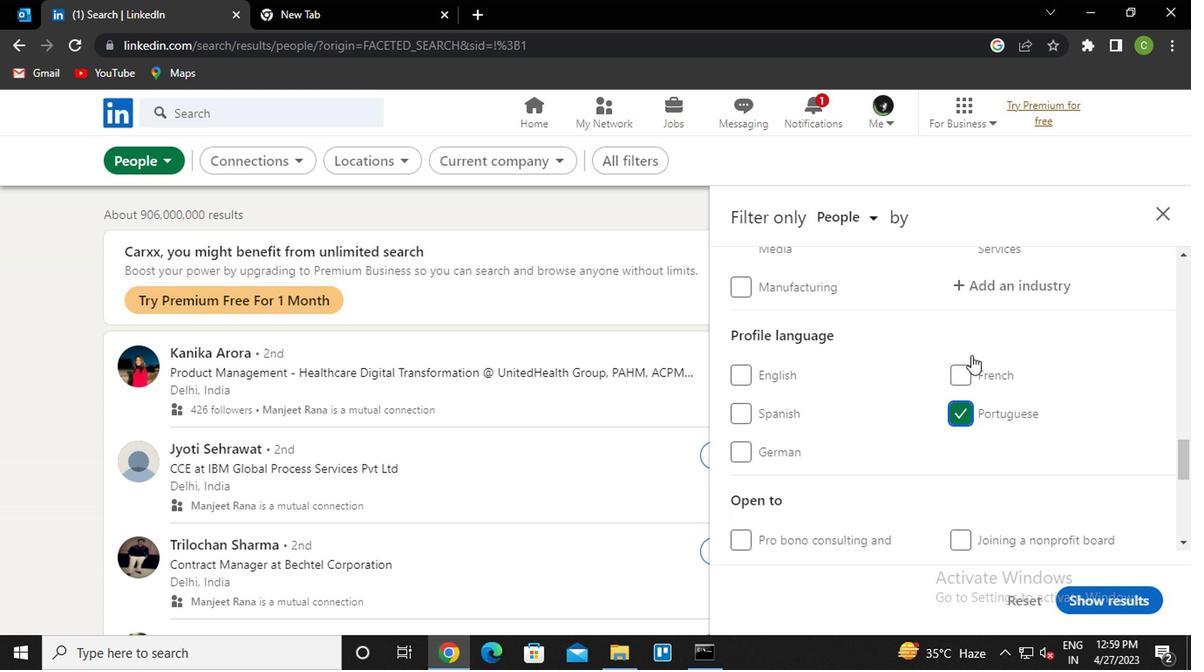
Action: Mouse scrolled (969, 357) with delta (0, 1)
Screenshot: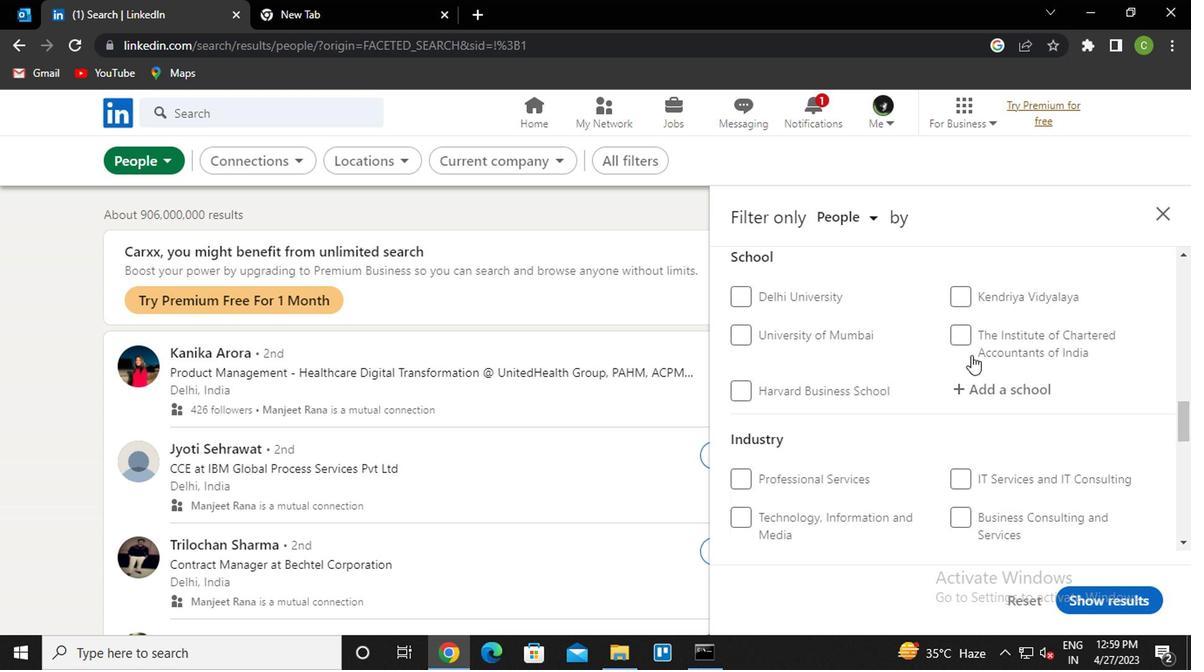 
Action: Mouse scrolled (969, 357) with delta (0, 1)
Screenshot: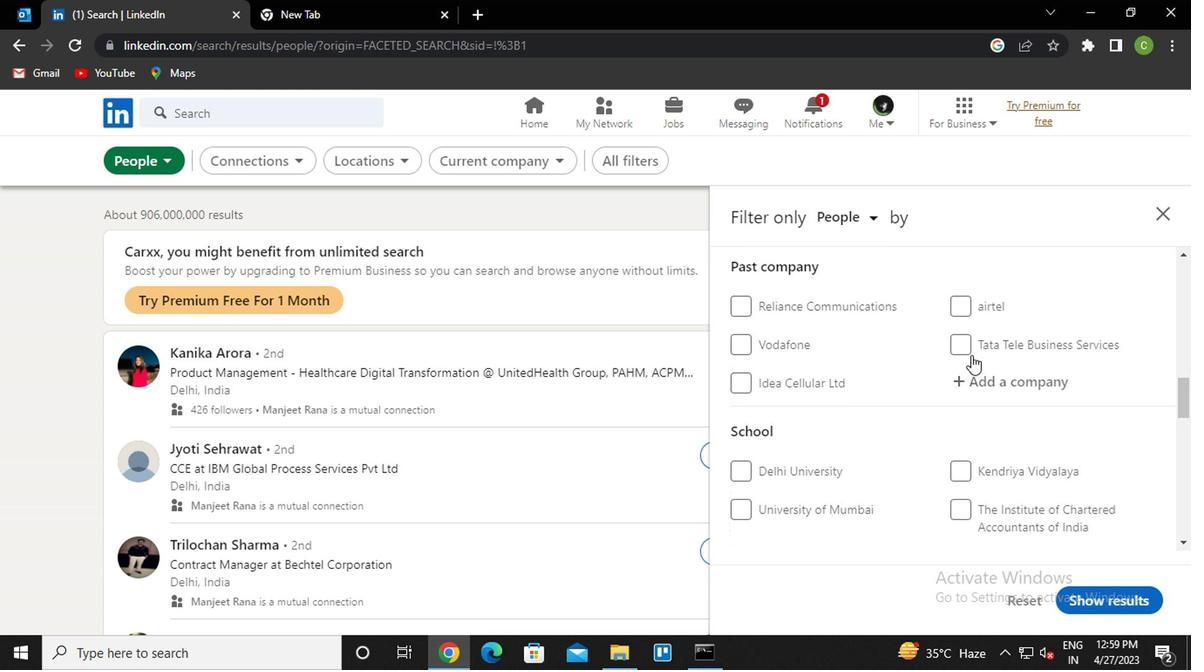 
Action: Mouse scrolled (969, 357) with delta (0, 1)
Screenshot: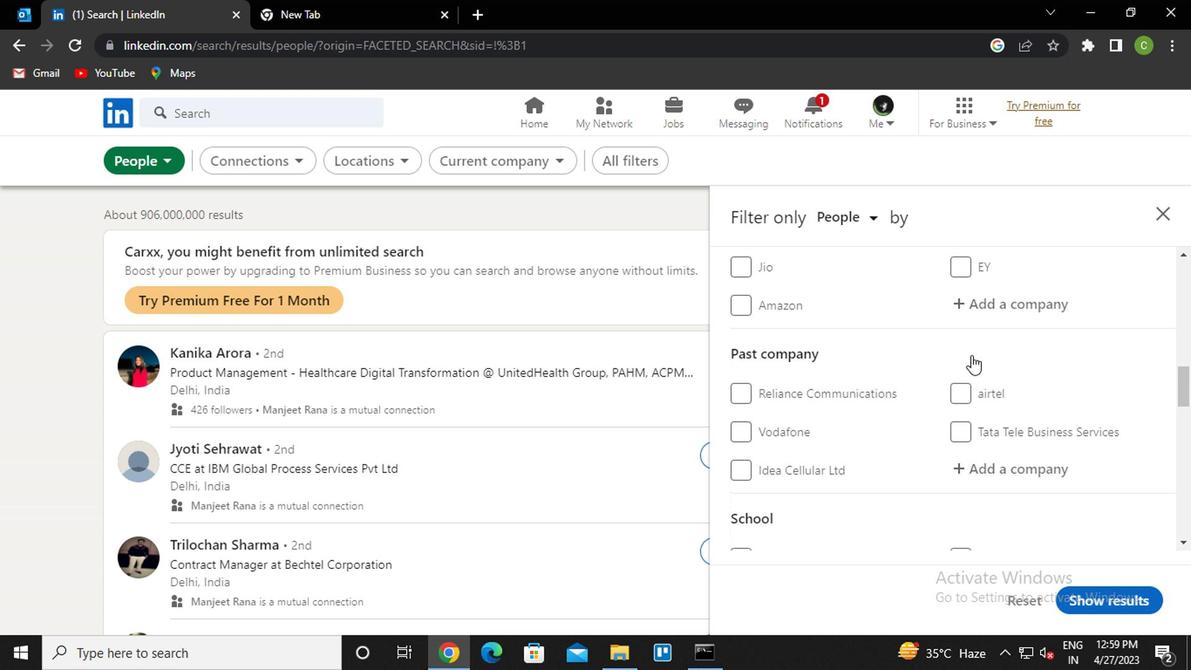 
Action: Mouse scrolled (969, 357) with delta (0, 1)
Screenshot: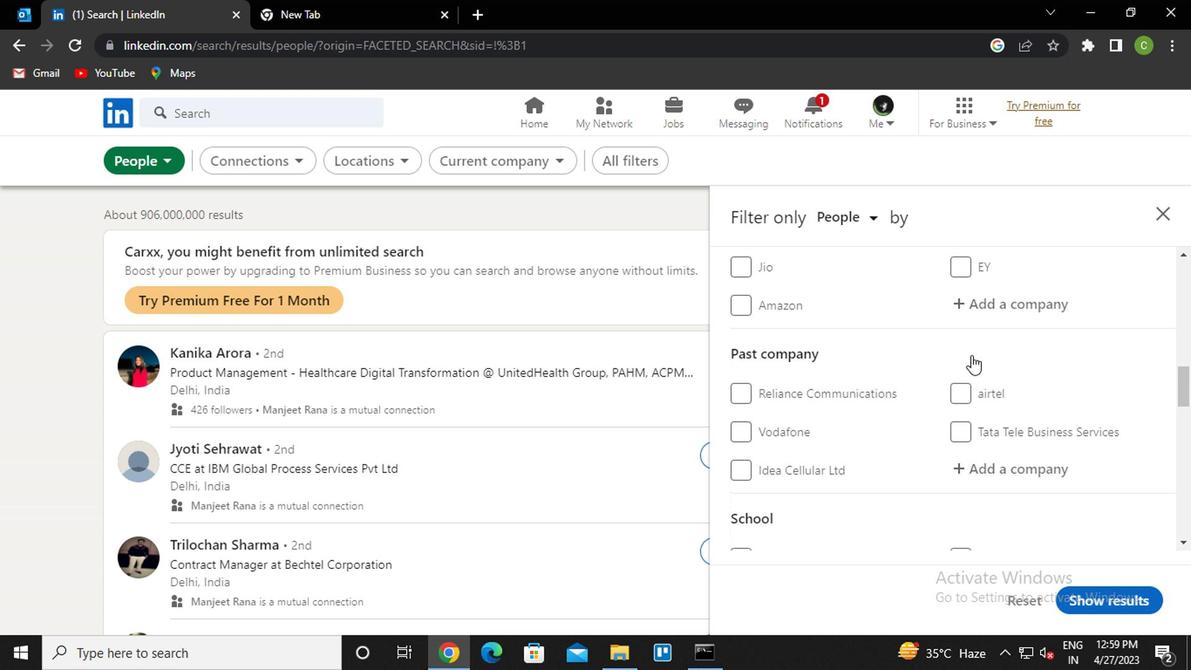 
Action: Mouse scrolled (969, 357) with delta (0, 1)
Screenshot: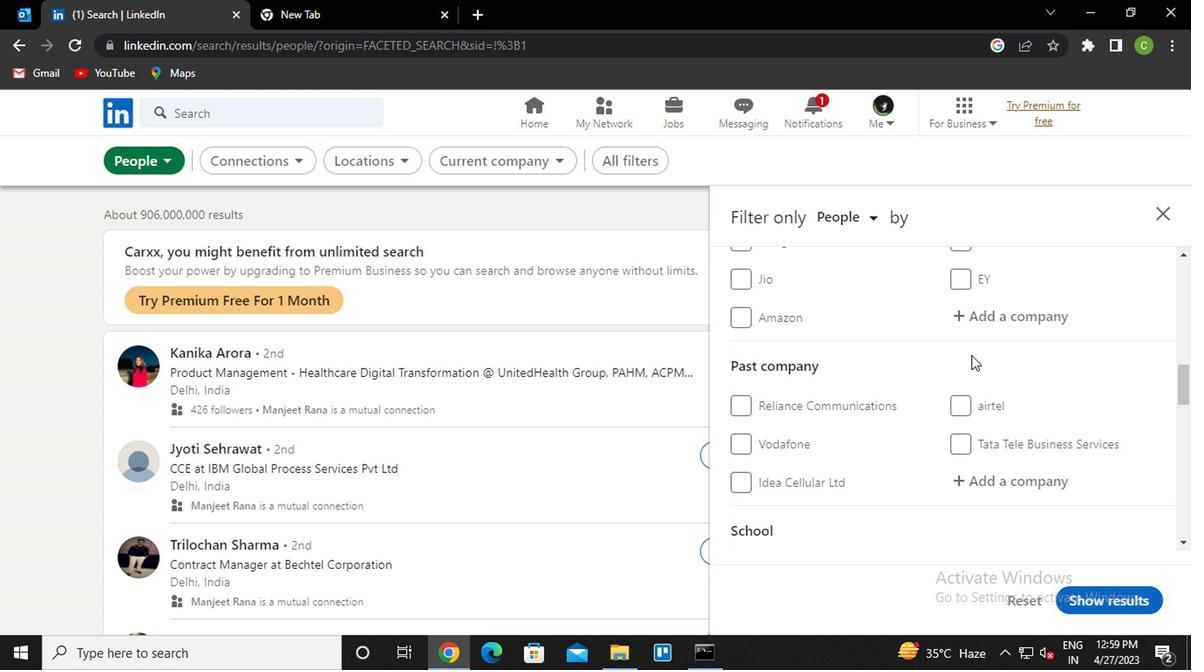 
Action: Mouse scrolled (969, 355) with delta (0, 0)
Screenshot: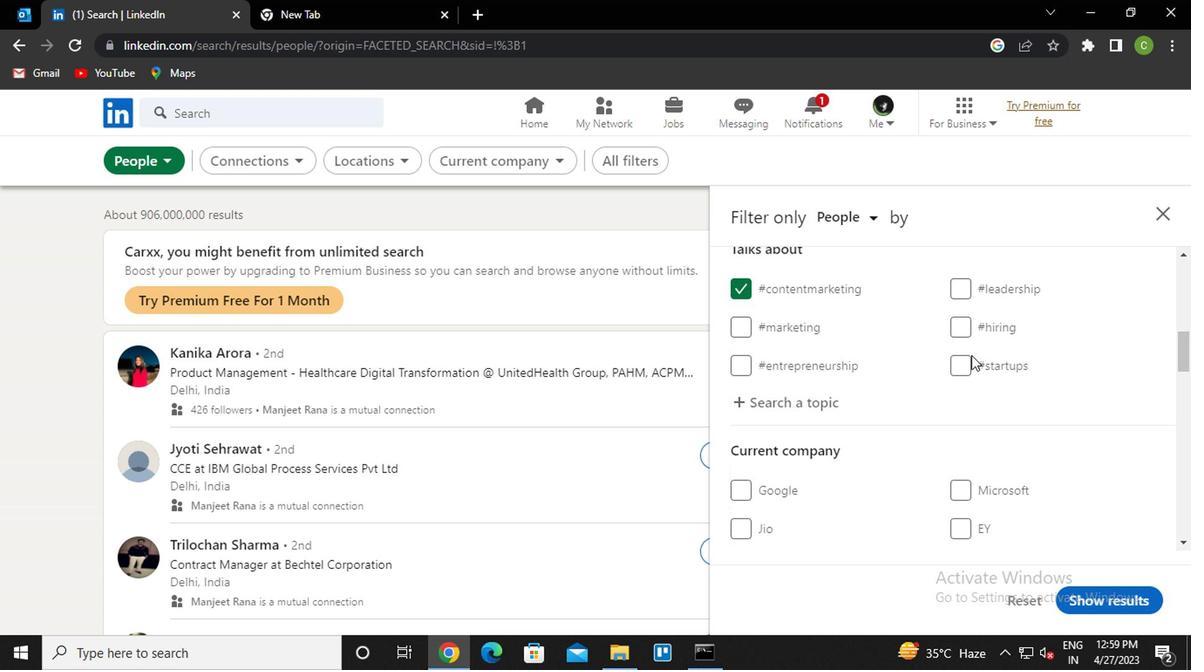 
Action: Mouse scrolled (969, 355) with delta (0, 0)
Screenshot: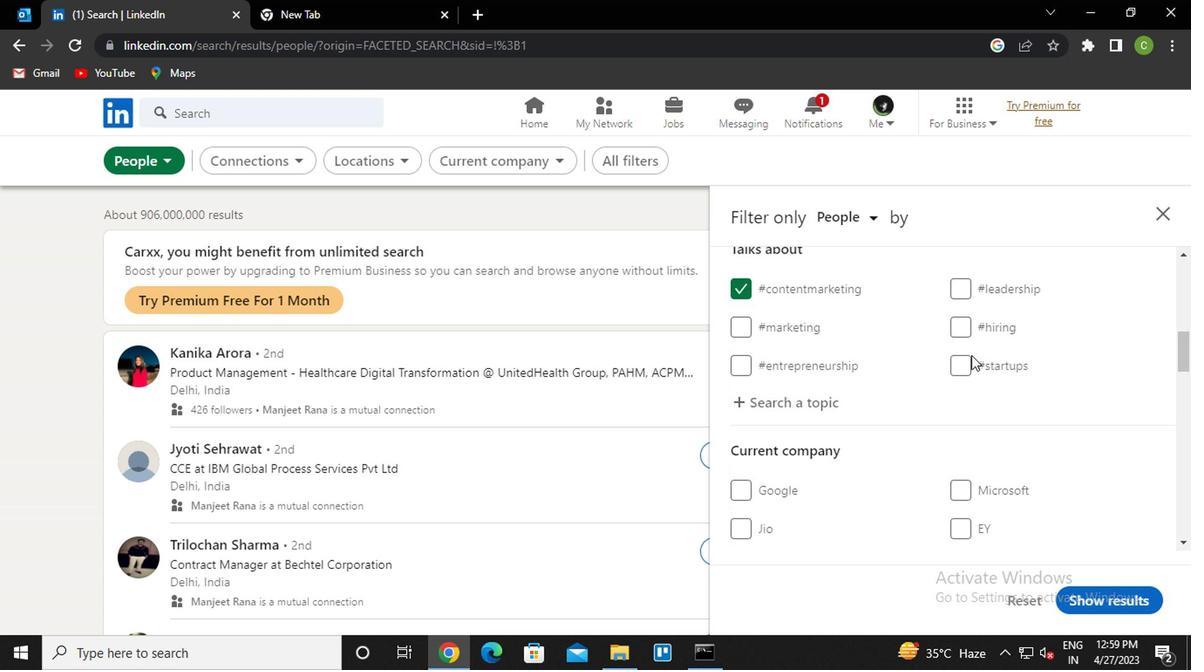 
Action: Mouse moved to (968, 397)
Screenshot: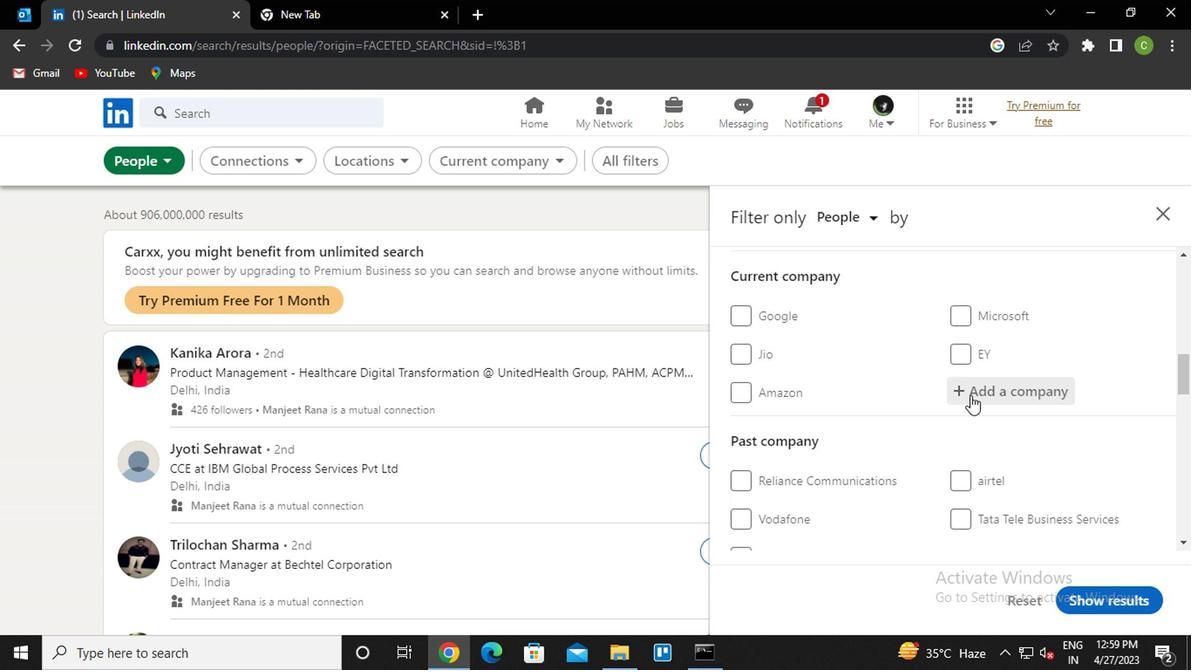 
Action: Mouse pressed left at (968, 397)
Screenshot: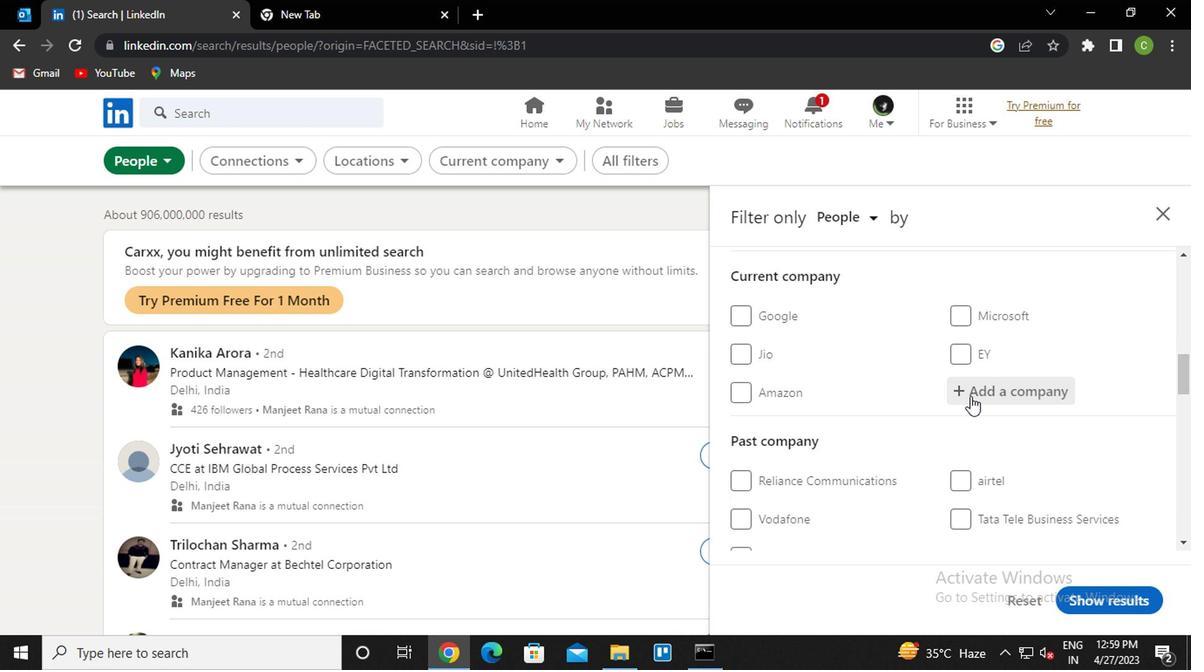 
Action: Key pressed <Key.caps_lock>b<Key.caps_lock>harat<Key.space><Key.caps_lock>f<Key.caps_lock>orge<Key.down><Key.enter>
Screenshot: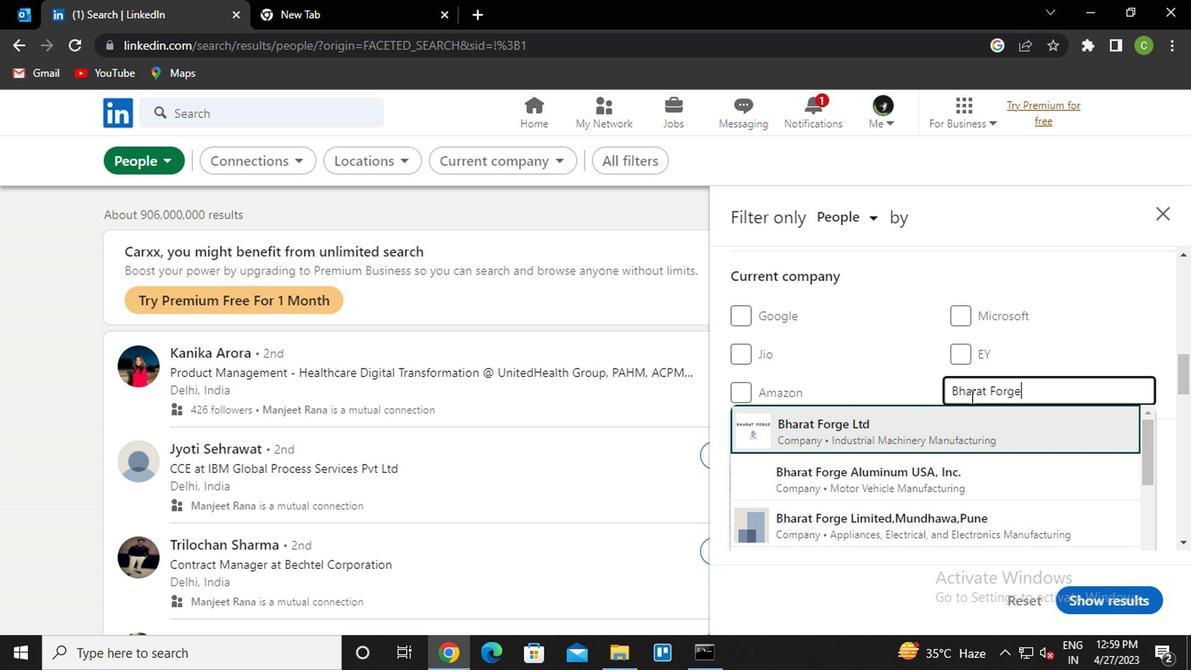 
Action: Mouse scrolled (968, 396) with delta (0, 0)
Screenshot: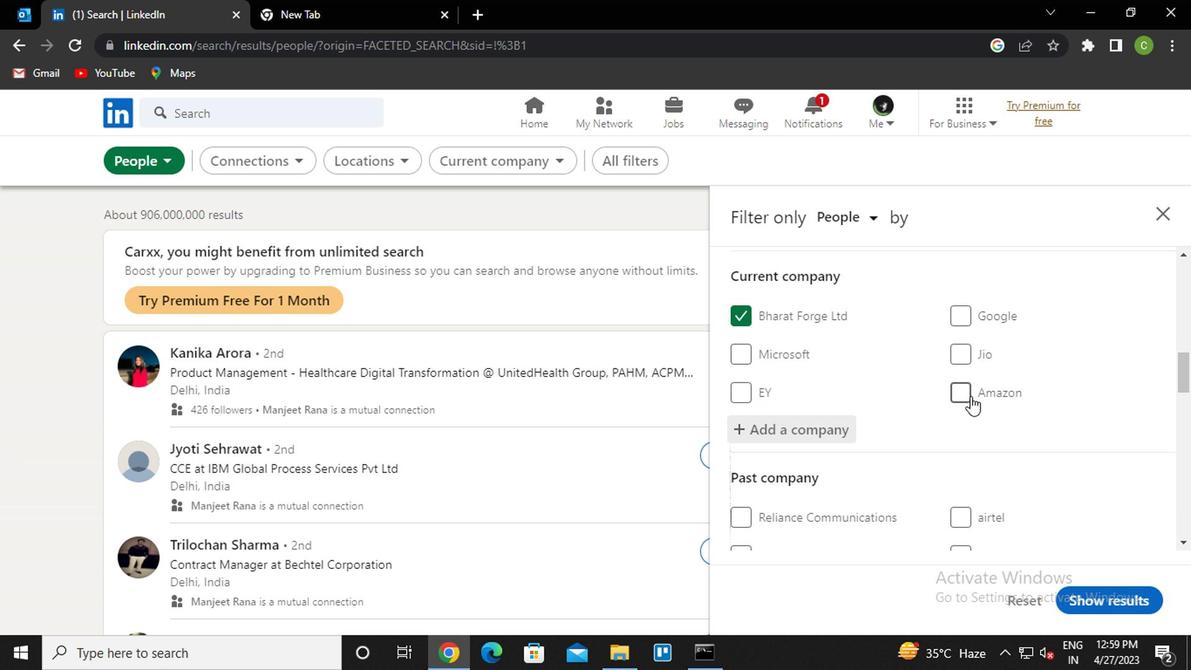 
Action: Mouse scrolled (968, 396) with delta (0, 0)
Screenshot: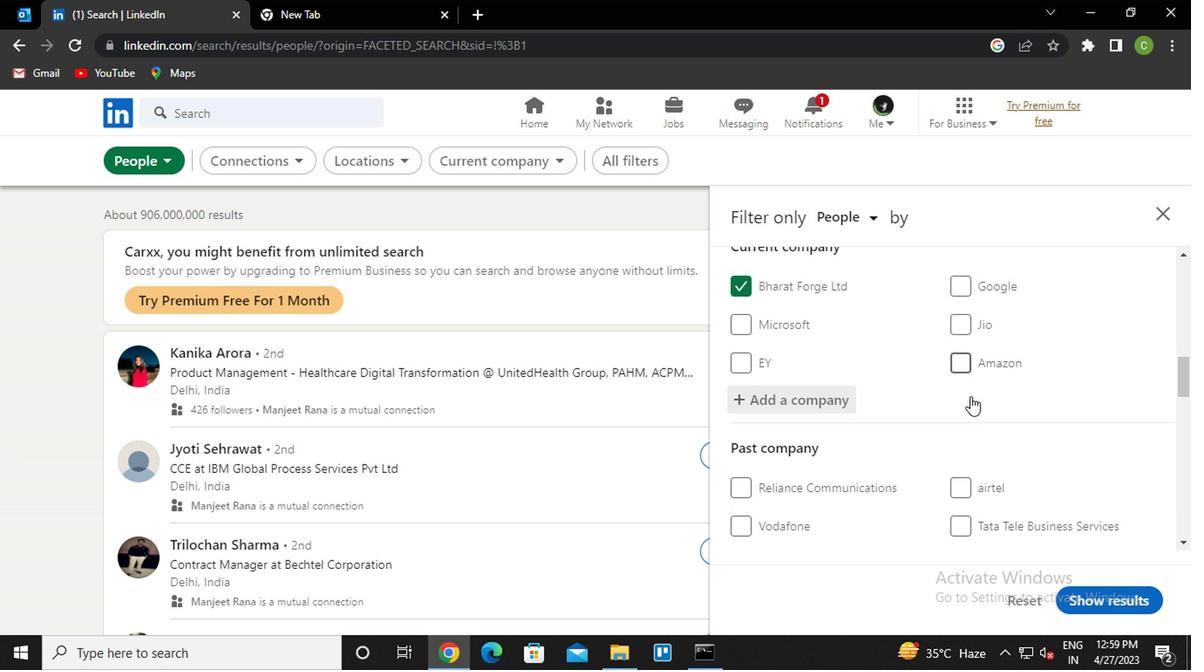
Action: Mouse scrolled (968, 396) with delta (0, 0)
Screenshot: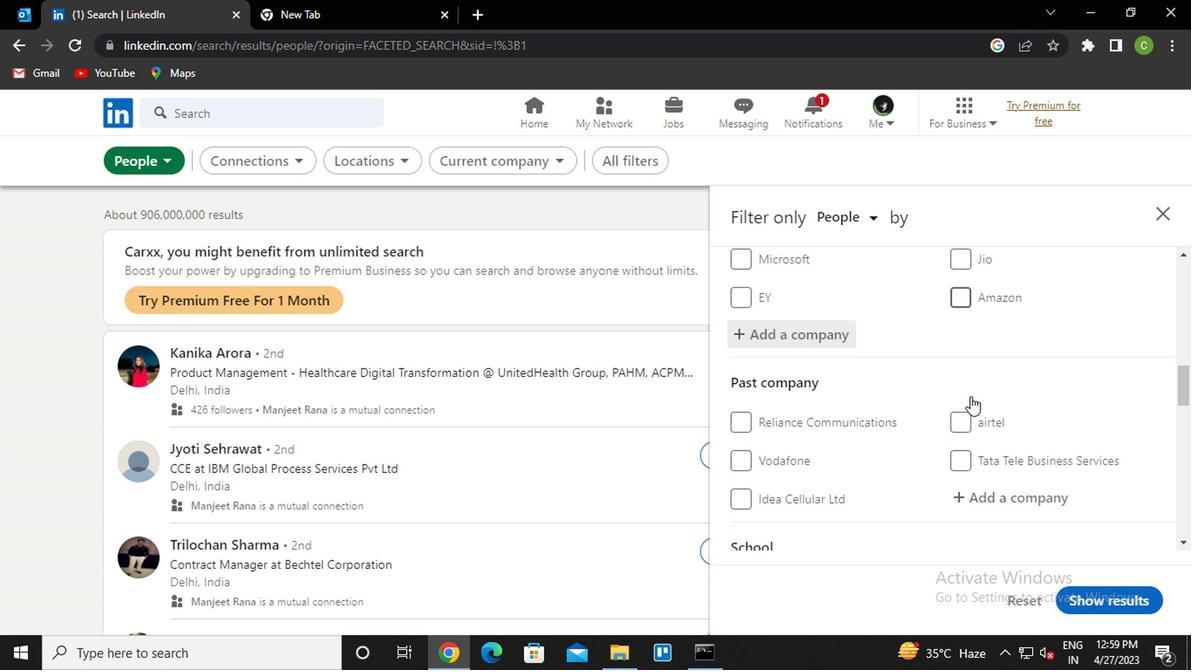 
Action: Mouse moved to (994, 356)
Screenshot: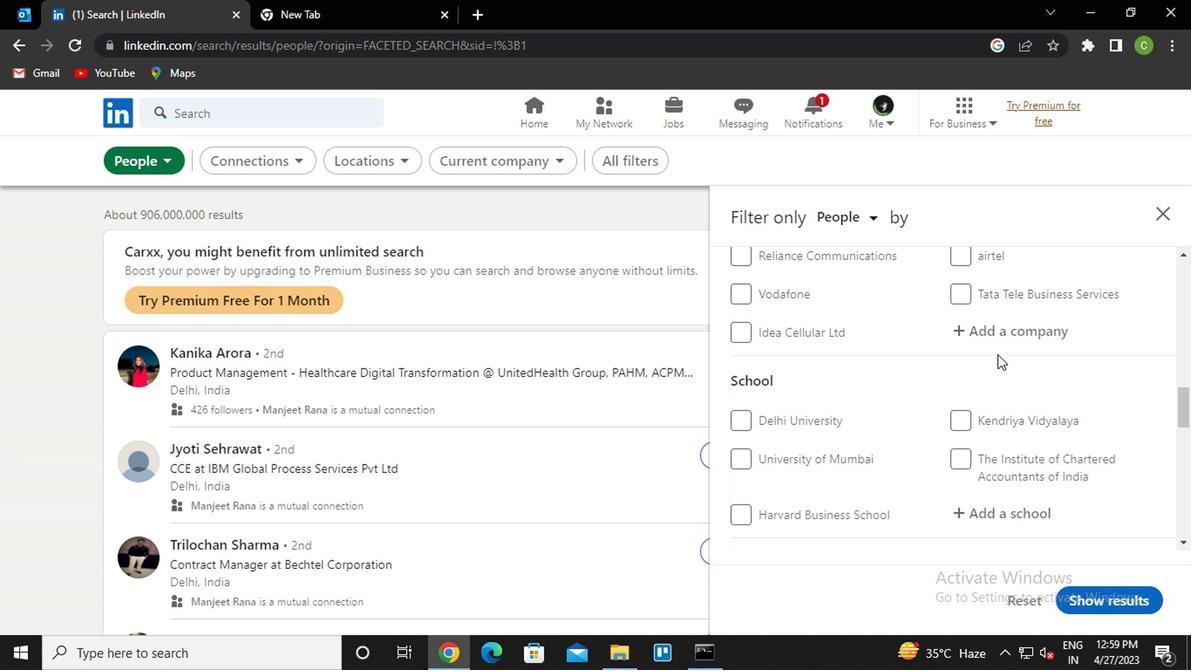 
Action: Mouse scrolled (994, 355) with delta (0, 0)
Screenshot: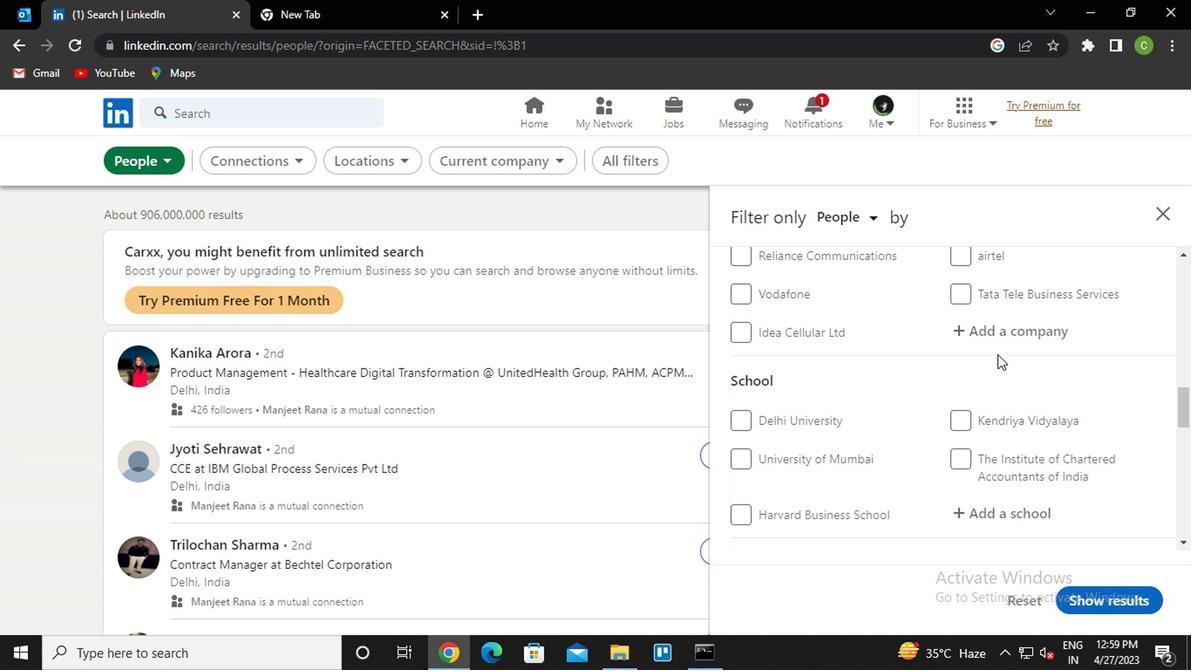 
Action: Mouse moved to (996, 390)
Screenshot: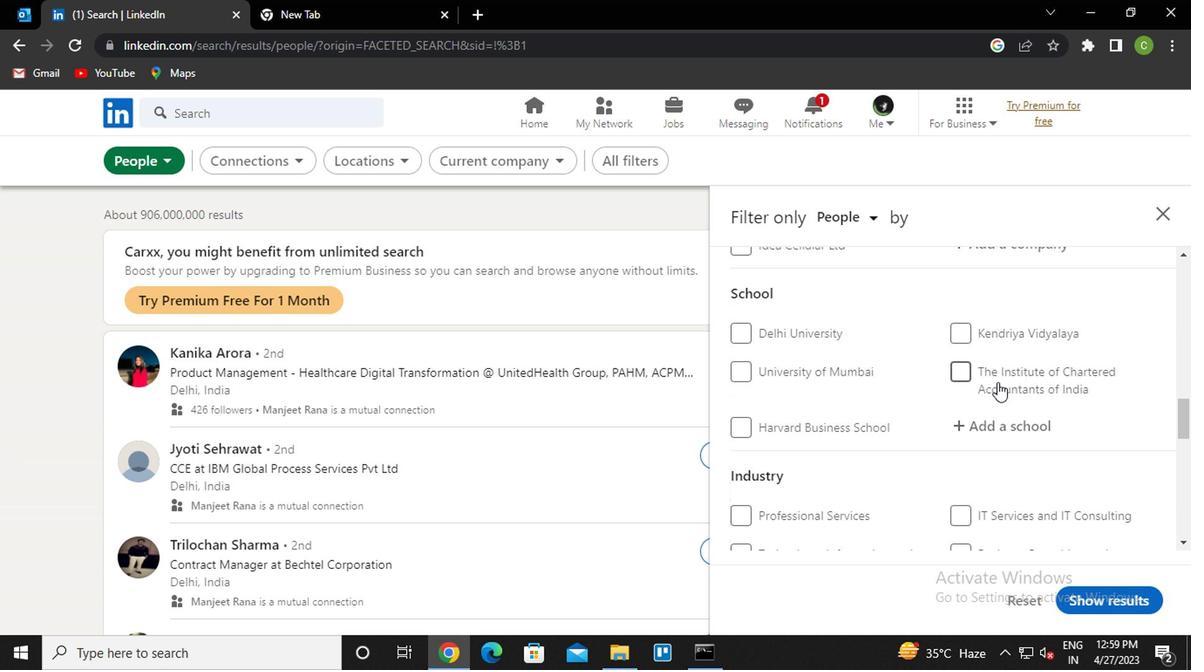 
Action: Mouse scrolled (996, 389) with delta (0, 0)
Screenshot: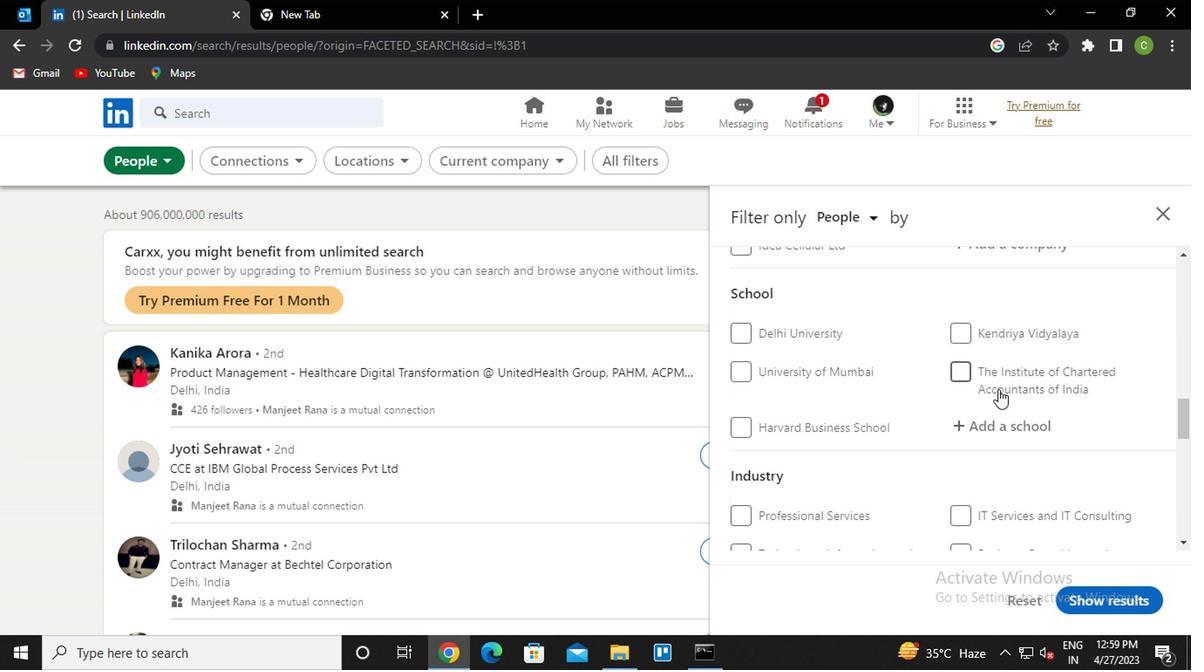 
Action: Mouse moved to (1018, 345)
Screenshot: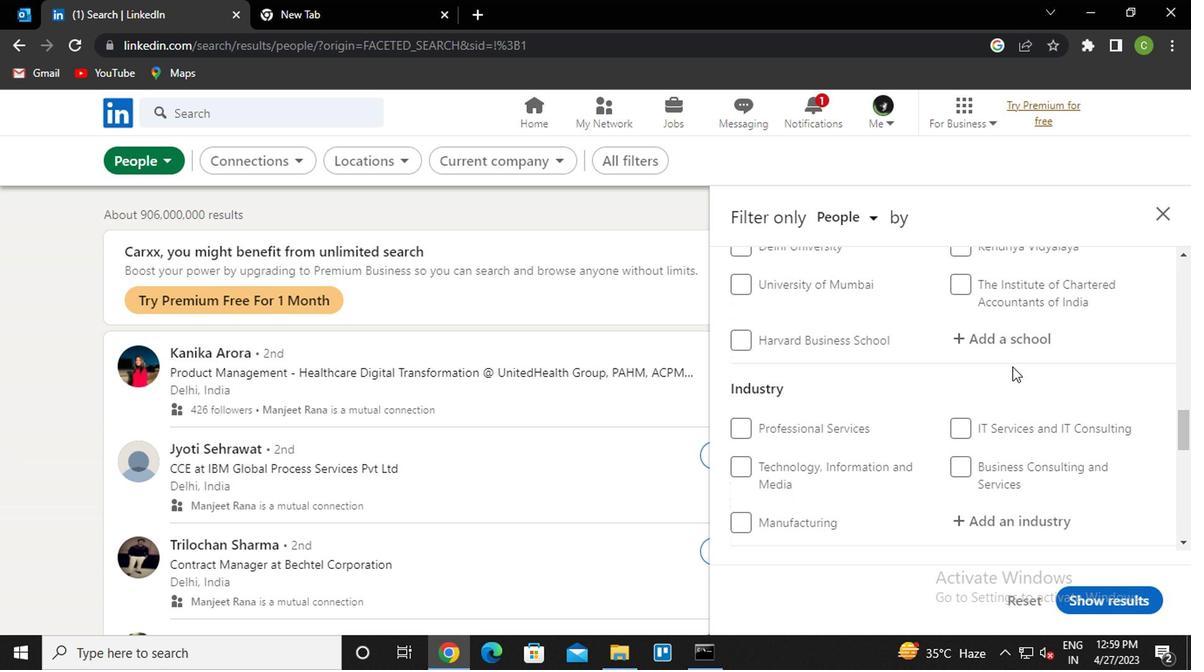 
Action: Mouse pressed left at (1018, 345)
Screenshot: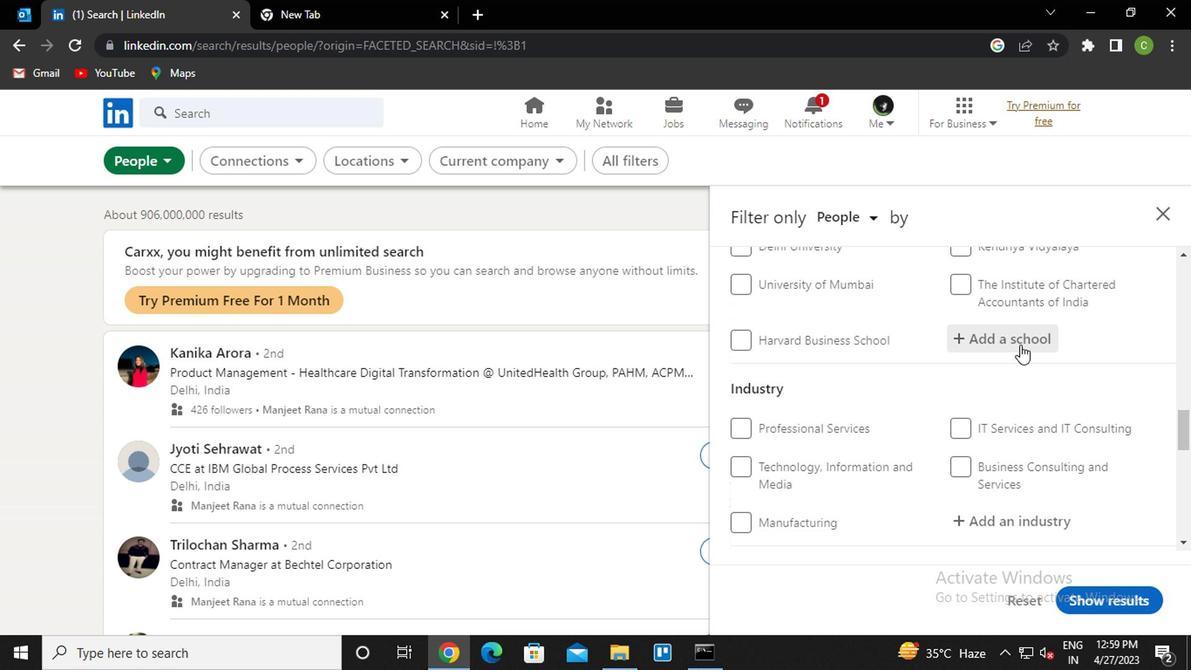 
Action: Key pressed <Key.caps_lock>m<Key.caps_lock>aharasht<Key.down><Key.down><Key.enter>
Screenshot: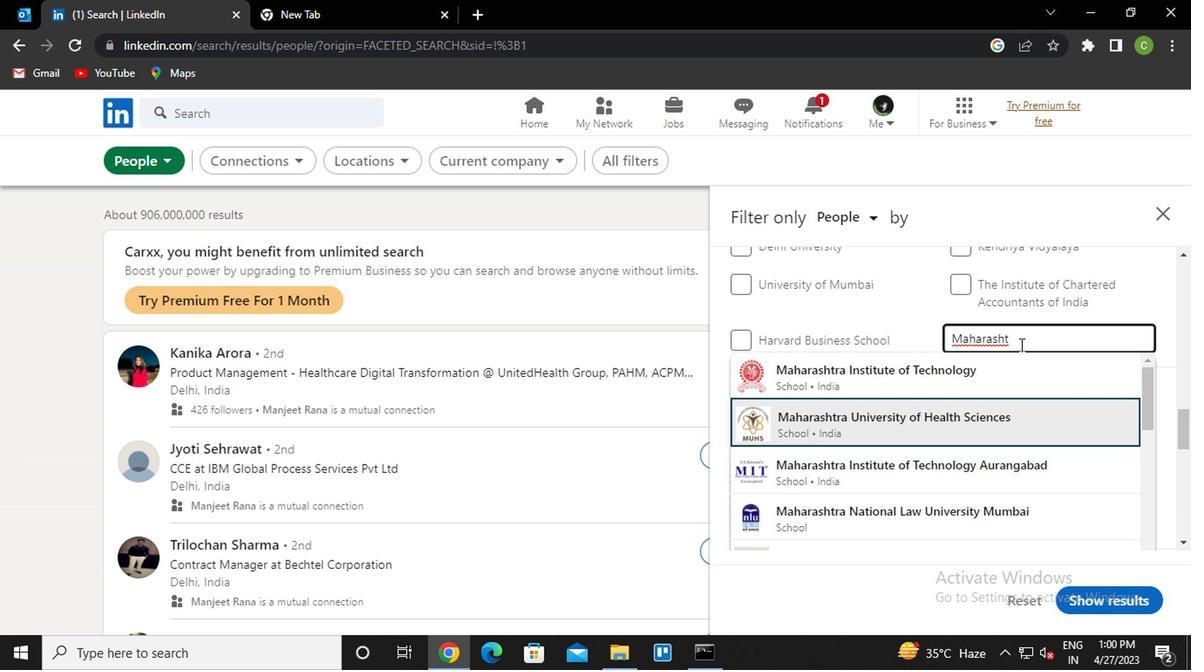 
Action: Mouse scrolled (1018, 345) with delta (0, 0)
Screenshot: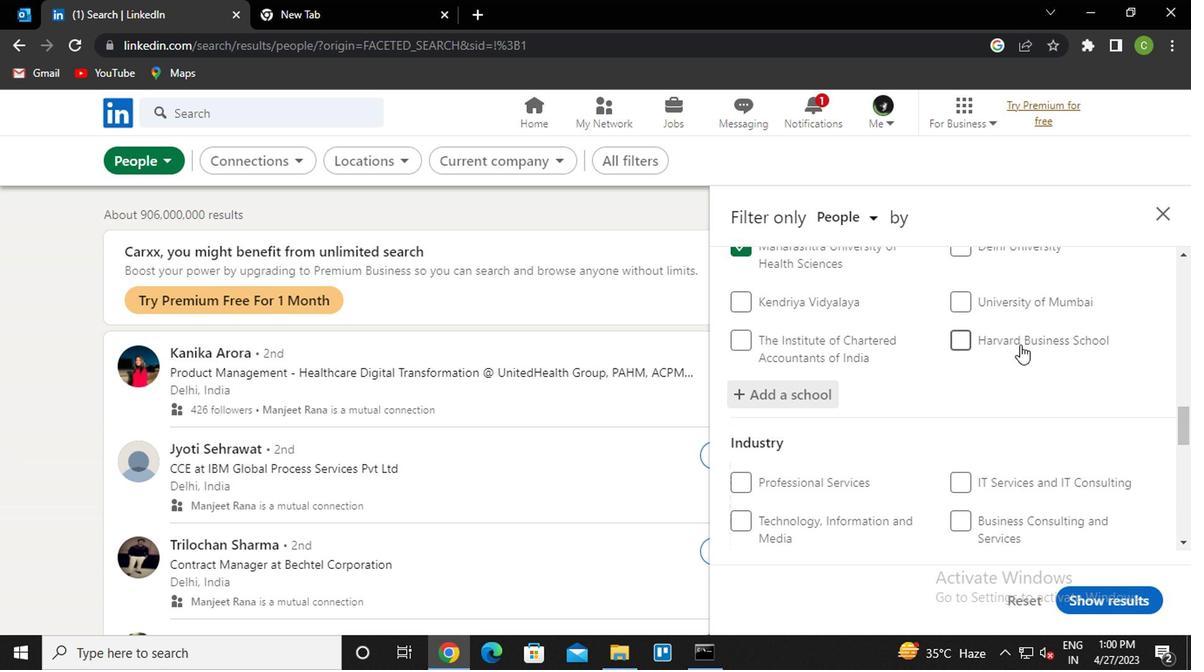 
Action: Mouse scrolled (1018, 345) with delta (0, 0)
Screenshot: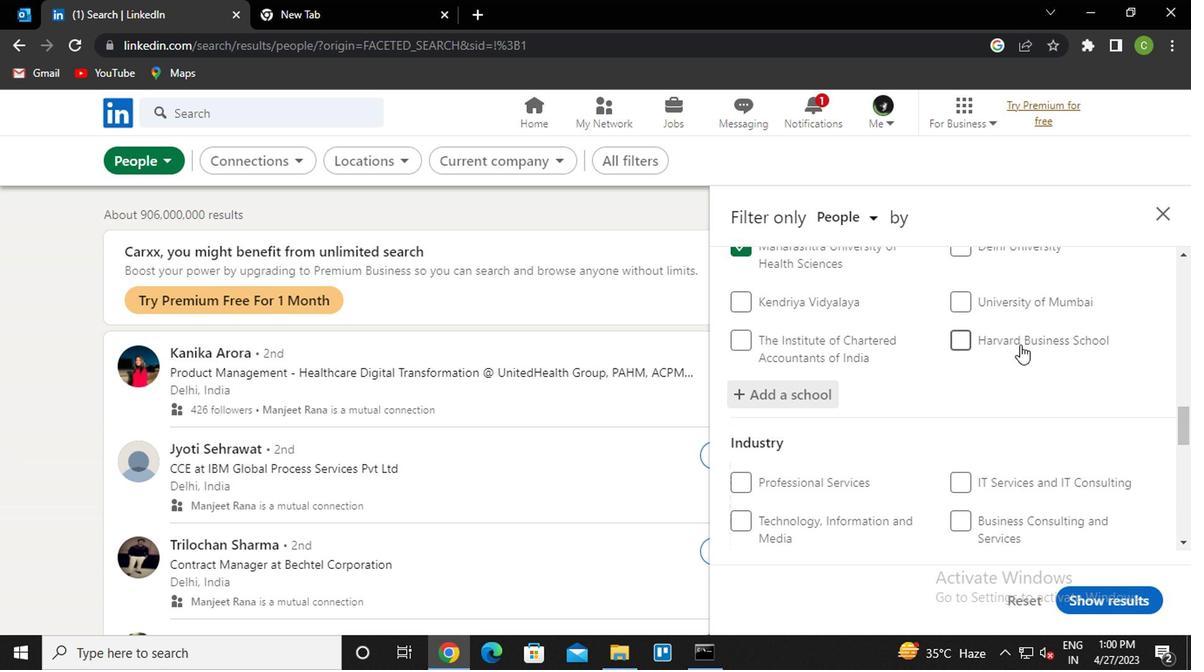 
Action: Mouse moved to (1013, 396)
Screenshot: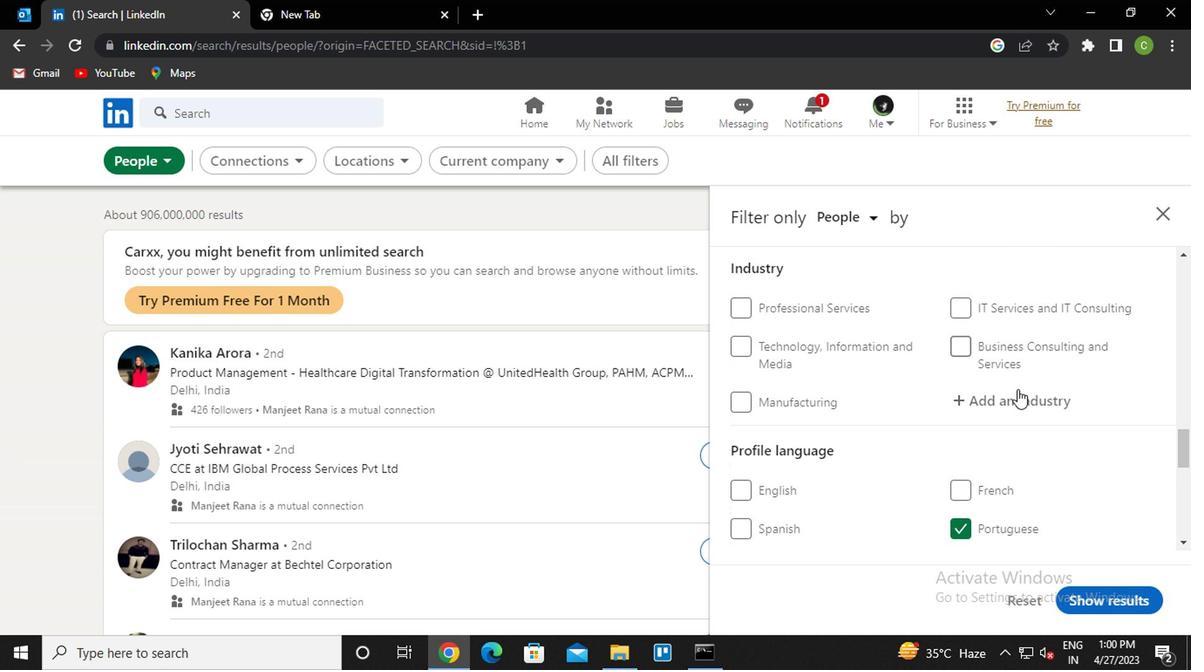 
Action: Mouse pressed left at (1013, 396)
Screenshot: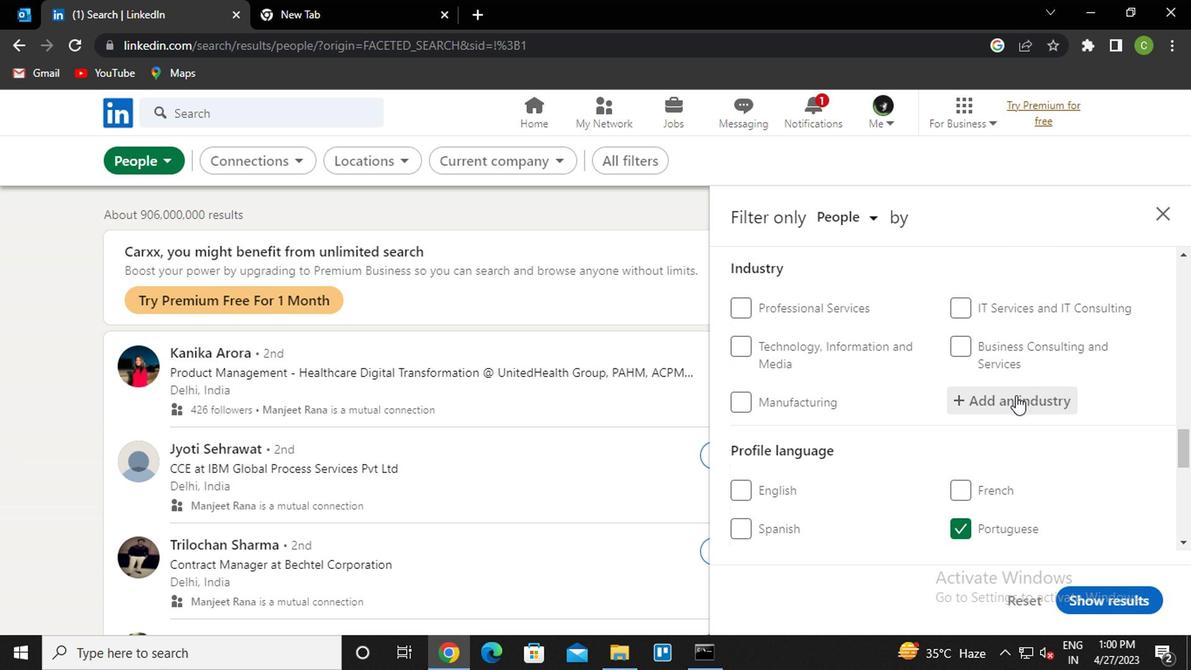 
Action: Key pressed <Key.caps_lock>s<Key.caps_lock>ervices<Key.space>of<Key.space>the<Key.space>
Screenshot: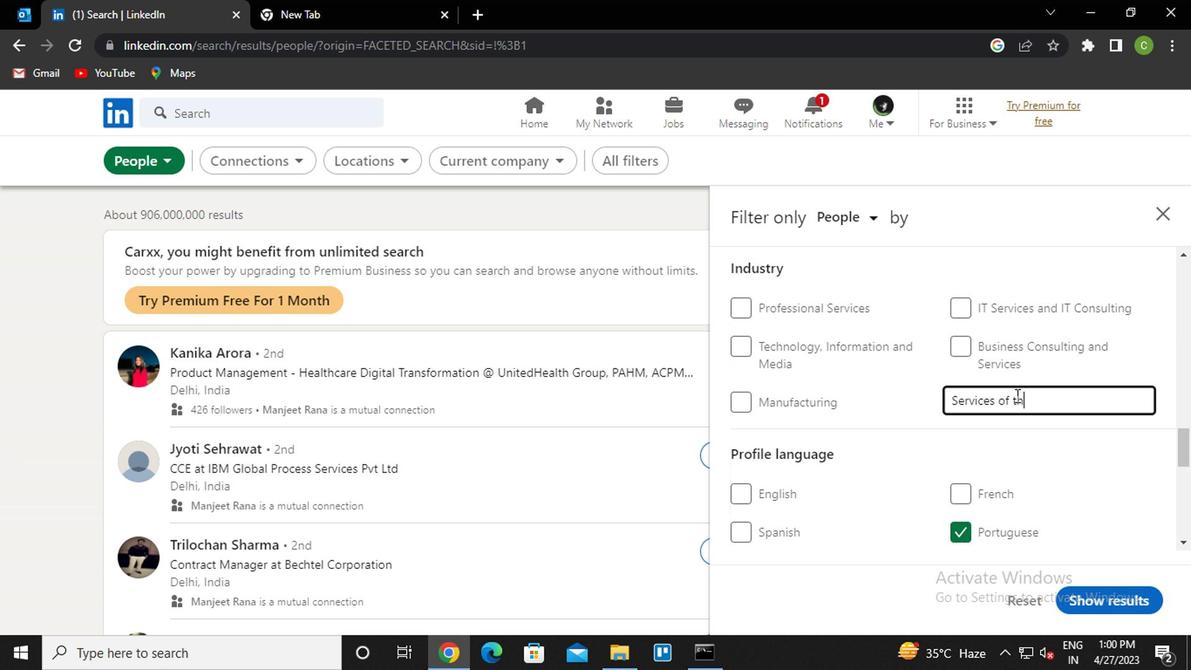 
Action: Mouse moved to (1022, 419)
Screenshot: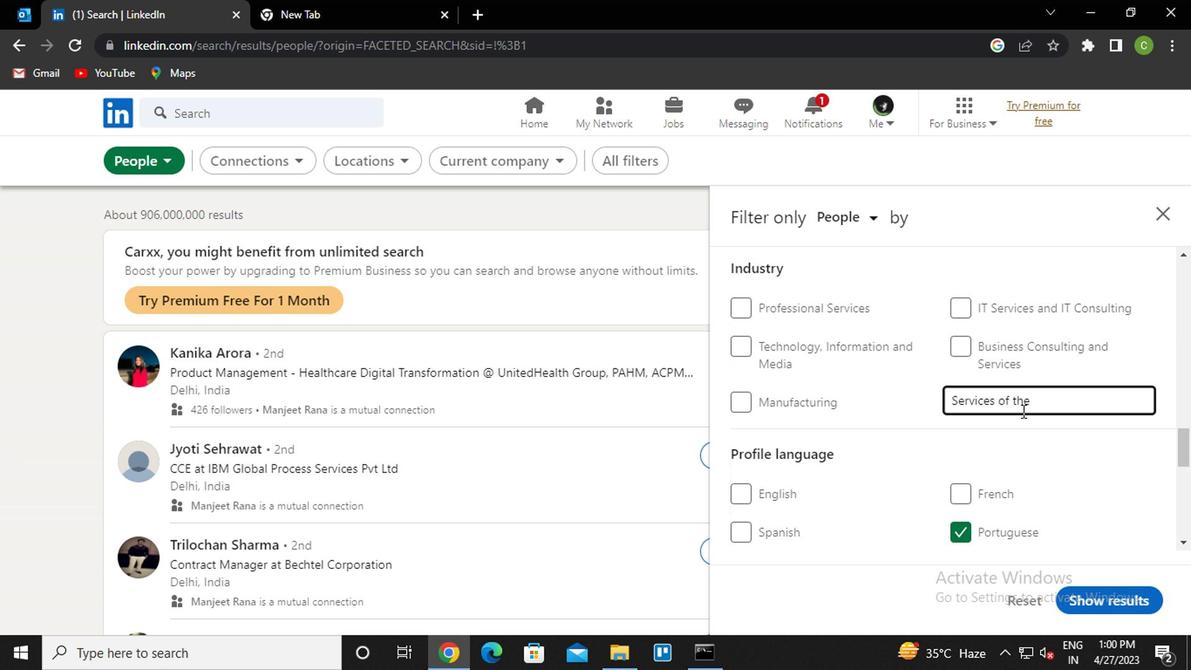 
Action: Key pressed <Key.caps_lock>e<Key.caps_lock>lderly<Key.space>and<Key.space><Key.caps_lock>d<Key.caps_lock>isabled<Key.enter>
Screenshot: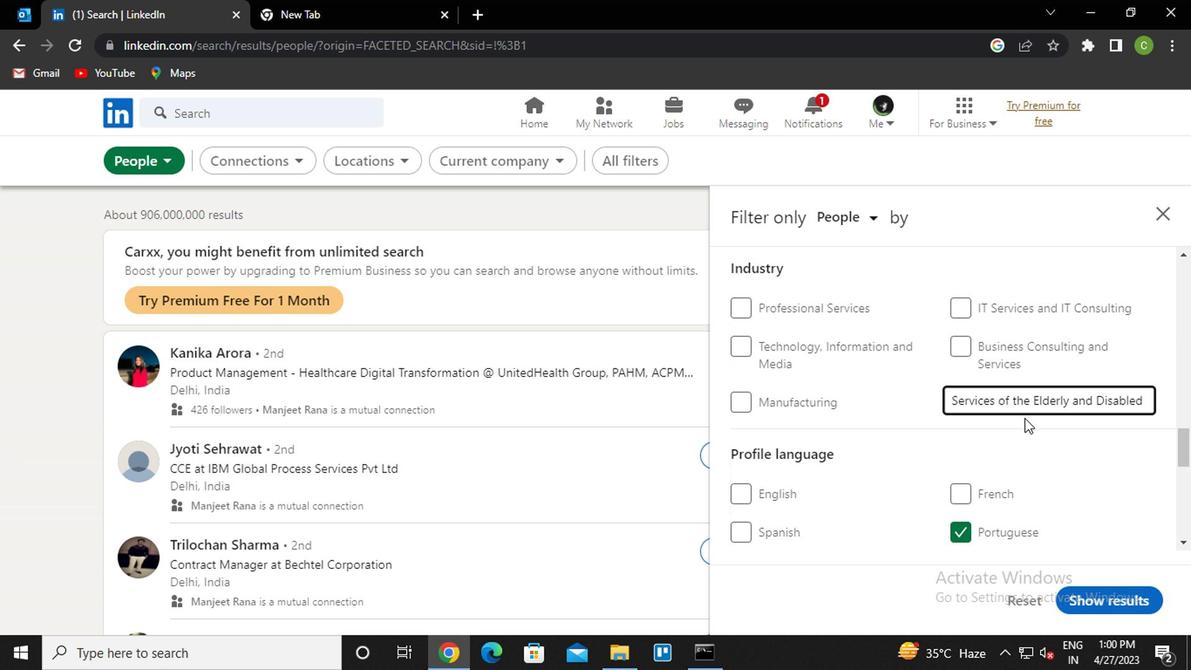 
Action: Mouse scrolled (1022, 418) with delta (0, -1)
Screenshot: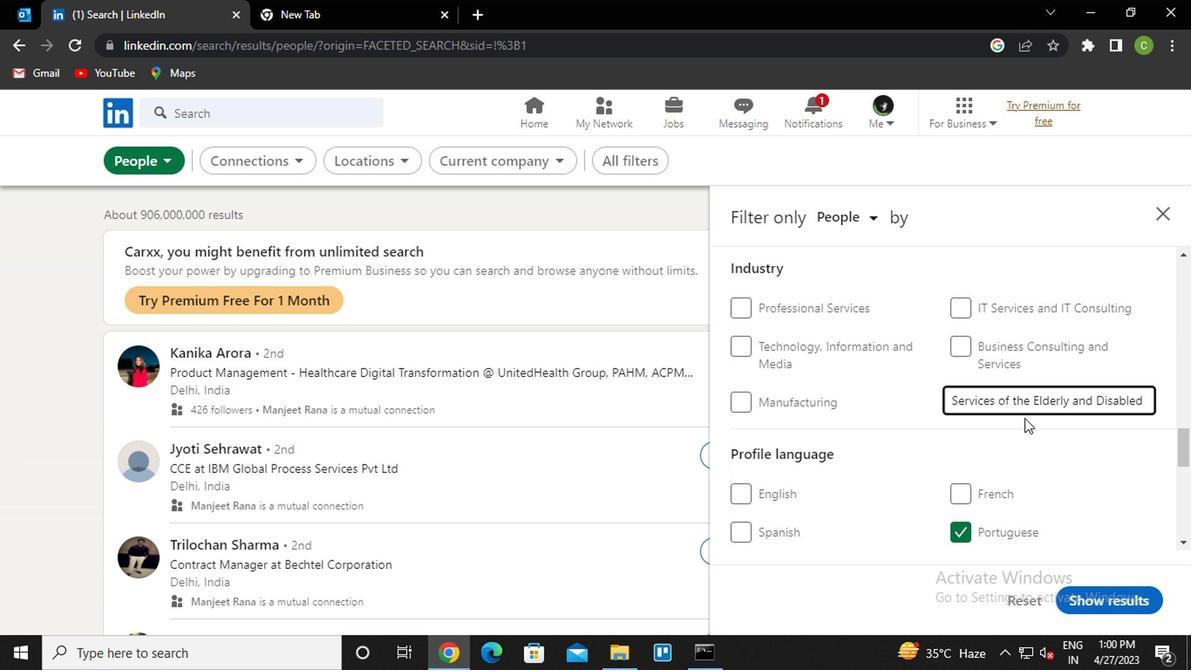 
Action: Mouse scrolled (1022, 418) with delta (0, -1)
Screenshot: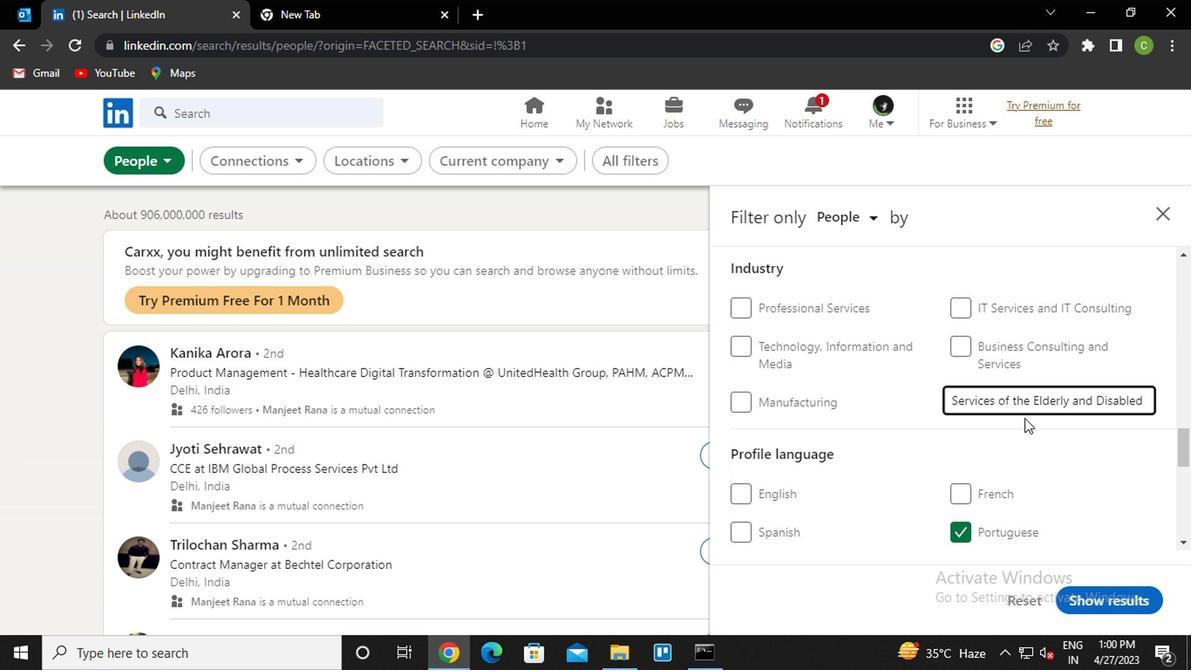 
Action: Mouse scrolled (1022, 418) with delta (0, -1)
Screenshot: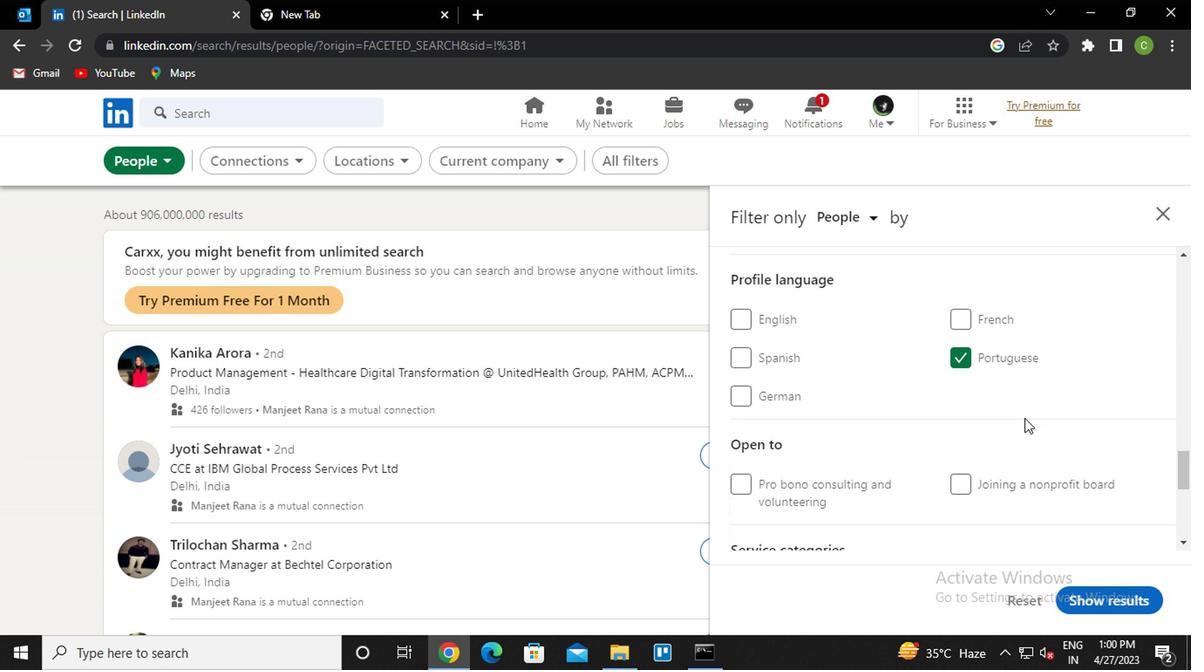 
Action: Mouse scrolled (1022, 418) with delta (0, -1)
Screenshot: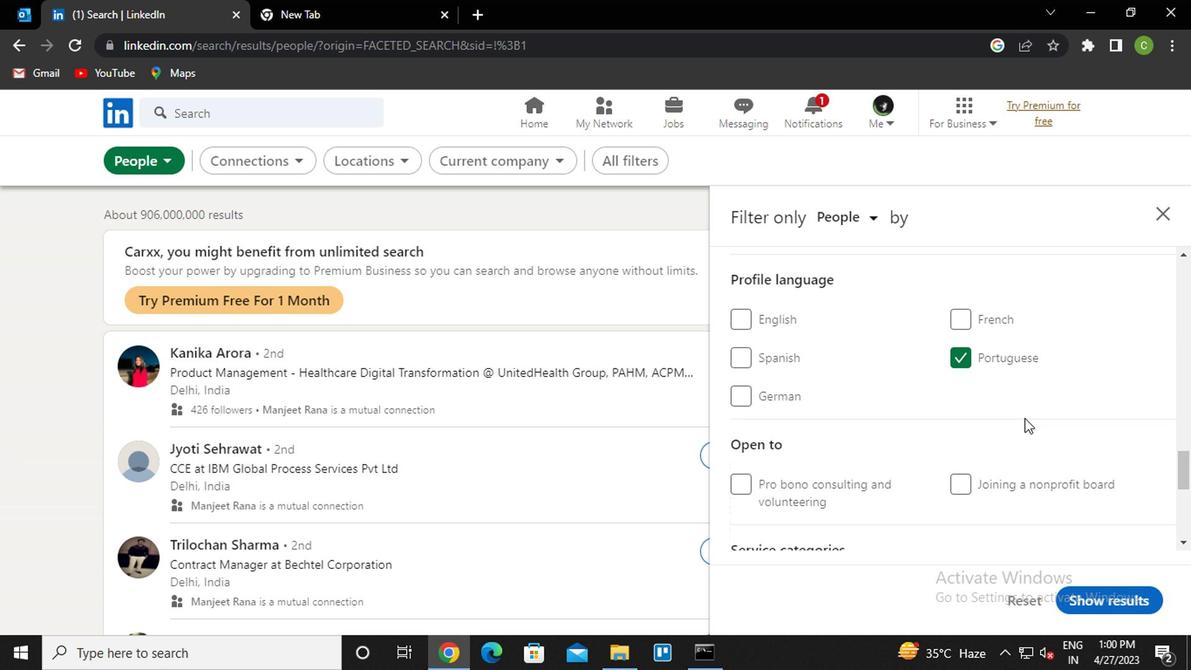 
Action: Mouse scrolled (1022, 418) with delta (0, -1)
Screenshot: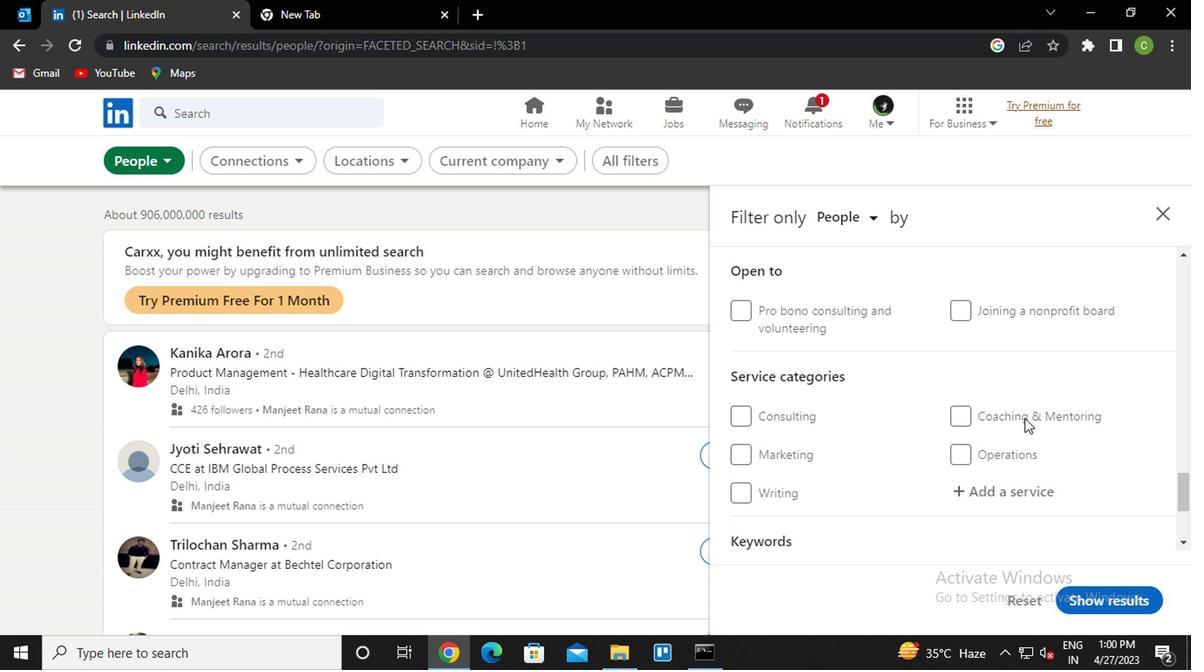 
Action: Mouse moved to (1011, 404)
Screenshot: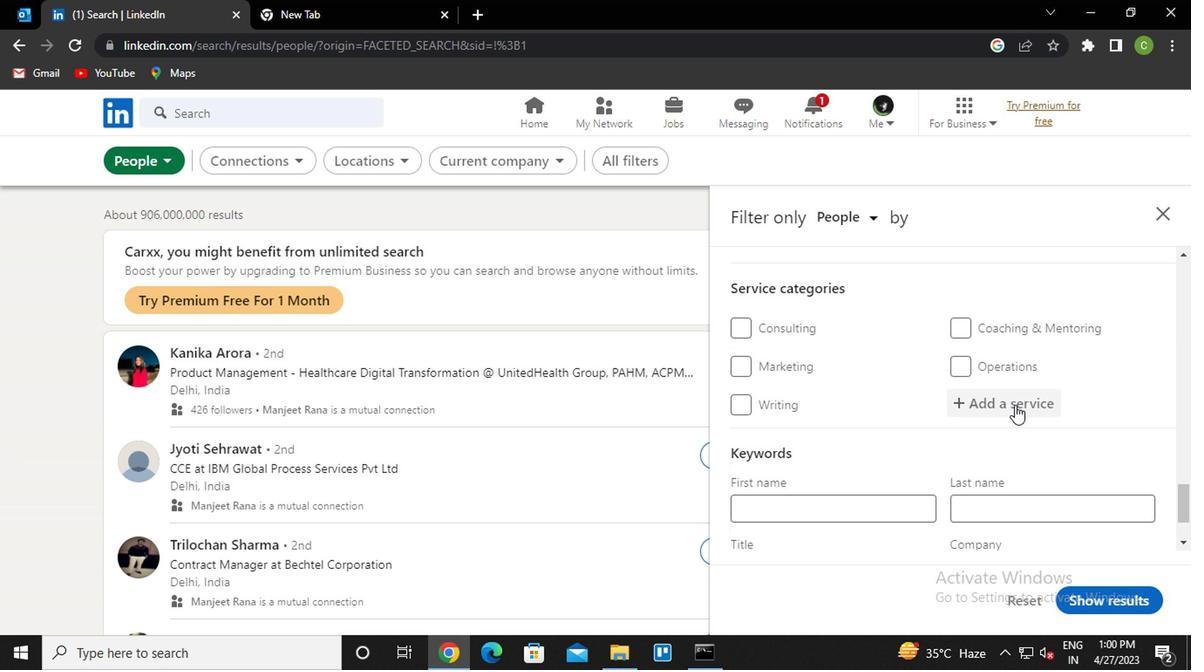 
Action: Mouse pressed left at (1011, 404)
Screenshot: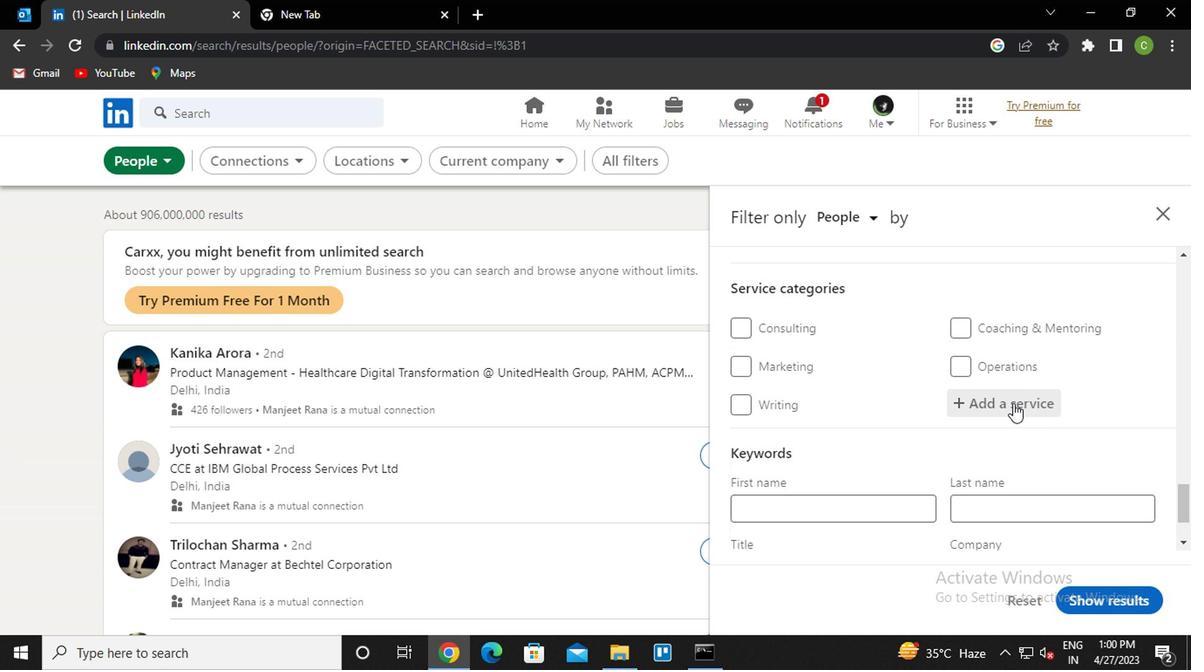 
Action: Key pressed <Key.caps_lock>t<Key.caps_lock>ax<Key.space><Key.down><Key.enter>
Screenshot: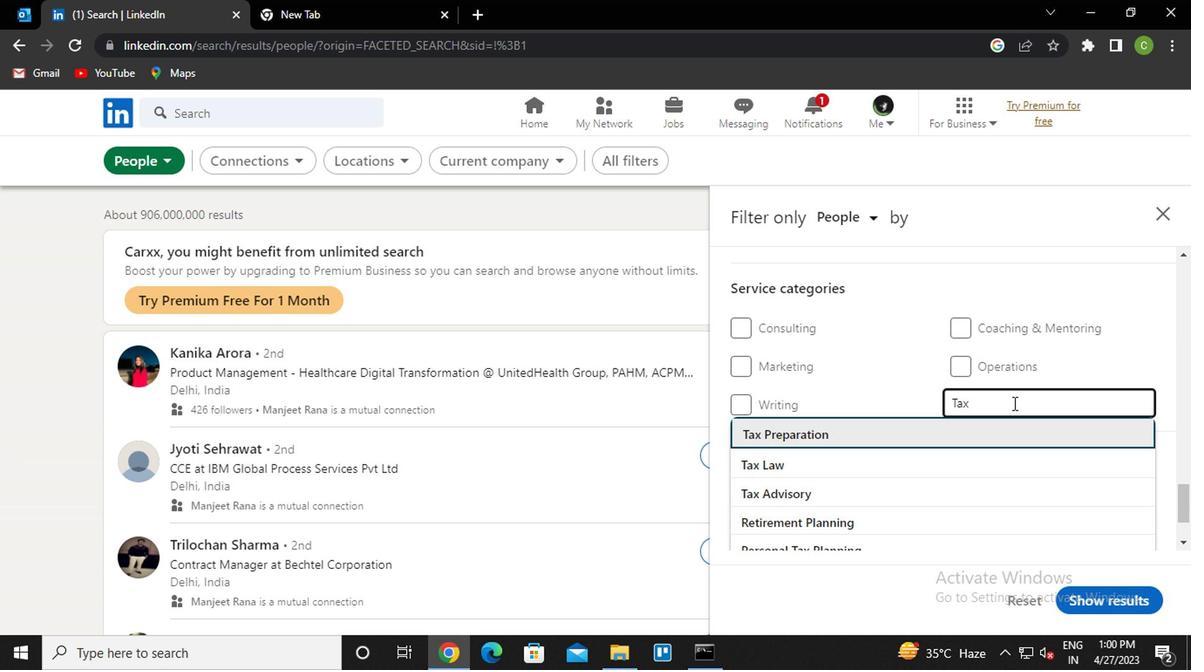 
Action: Mouse scrolled (1011, 403) with delta (0, -1)
Screenshot: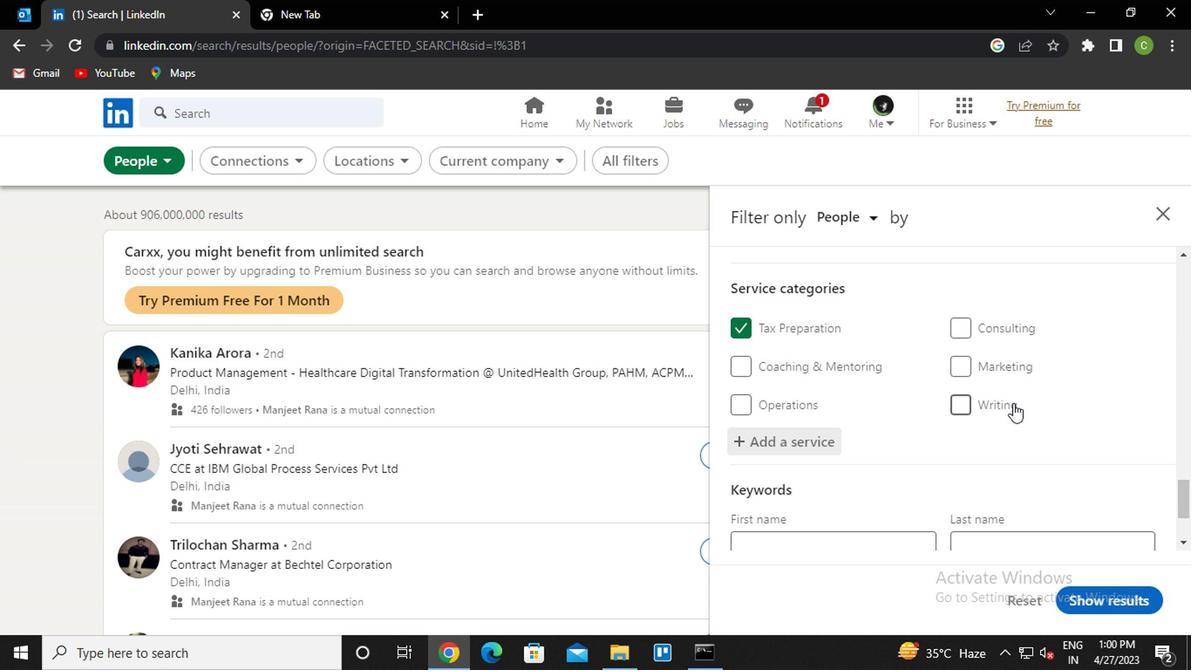 
Action: Mouse scrolled (1011, 403) with delta (0, -1)
Screenshot: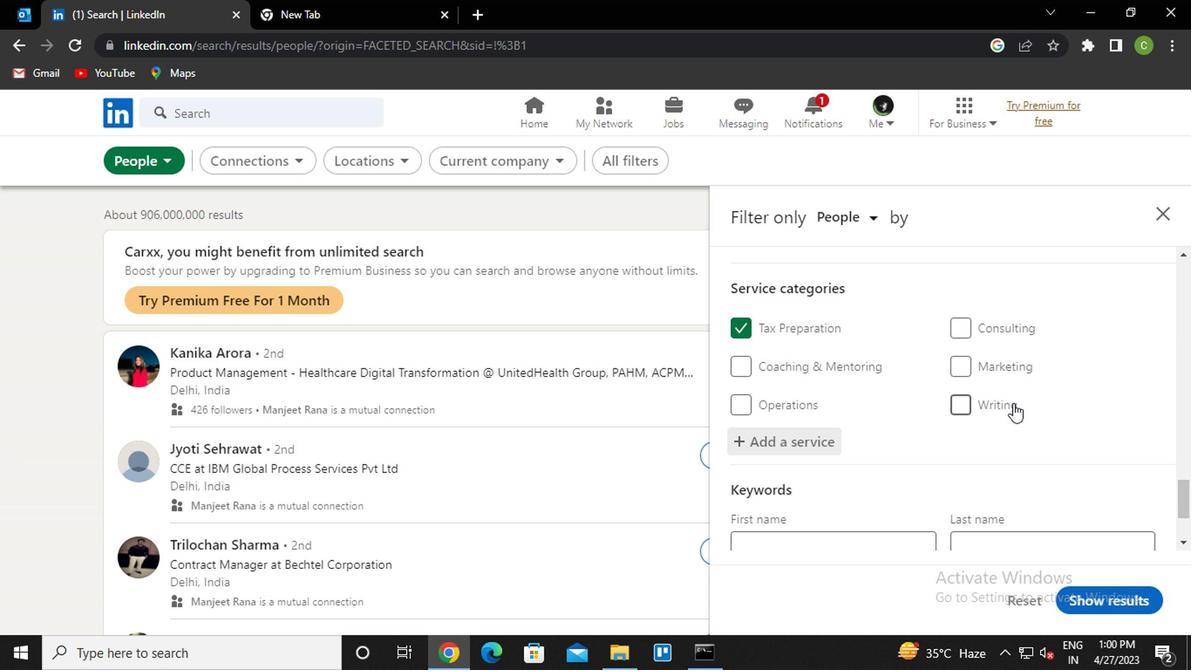 
Action: Mouse scrolled (1011, 403) with delta (0, -1)
Screenshot: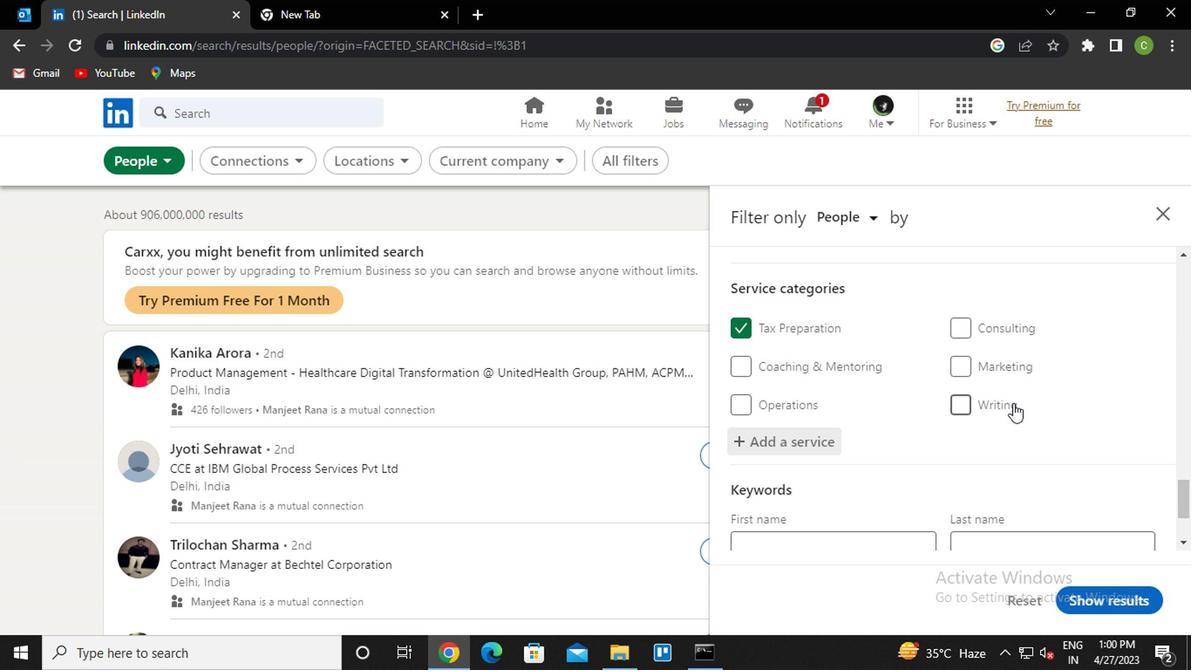 
Action: Mouse scrolled (1011, 403) with delta (0, -1)
Screenshot: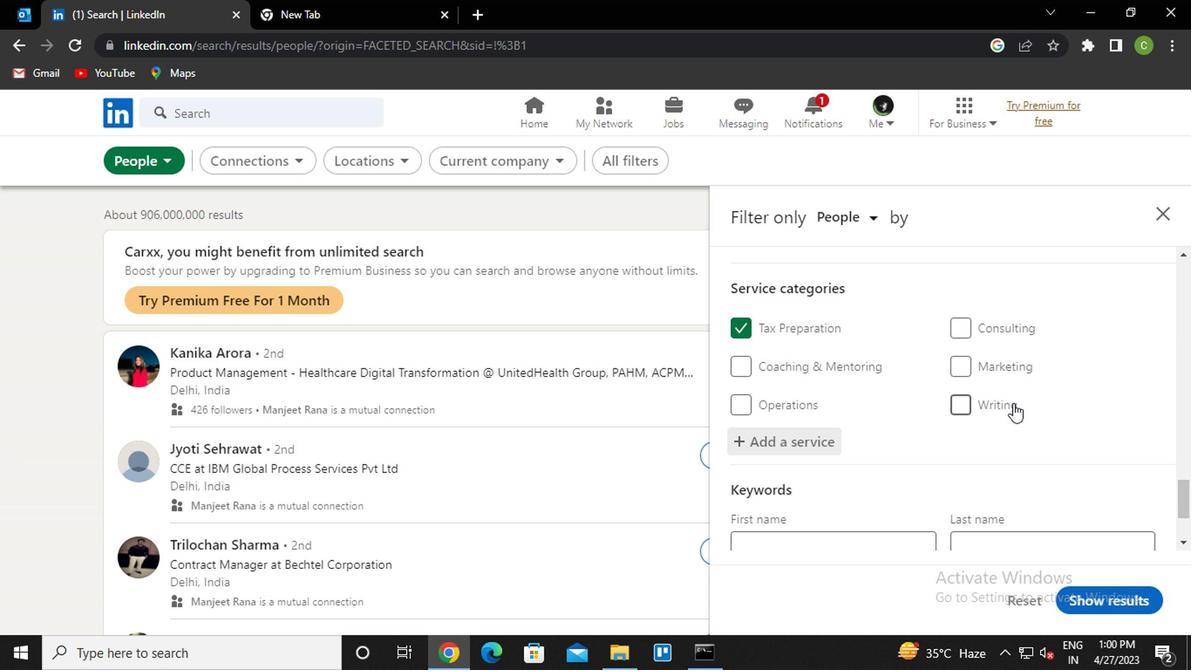 
Action: Mouse scrolled (1011, 403) with delta (0, -1)
Screenshot: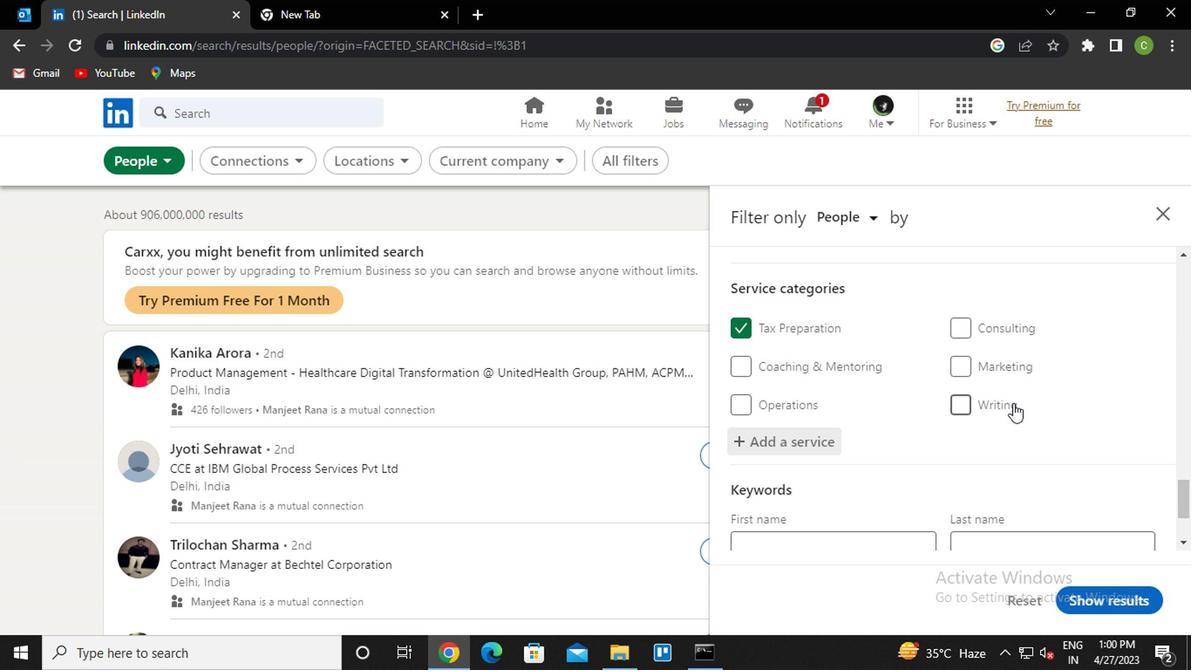 
Action: Mouse moved to (872, 474)
Screenshot: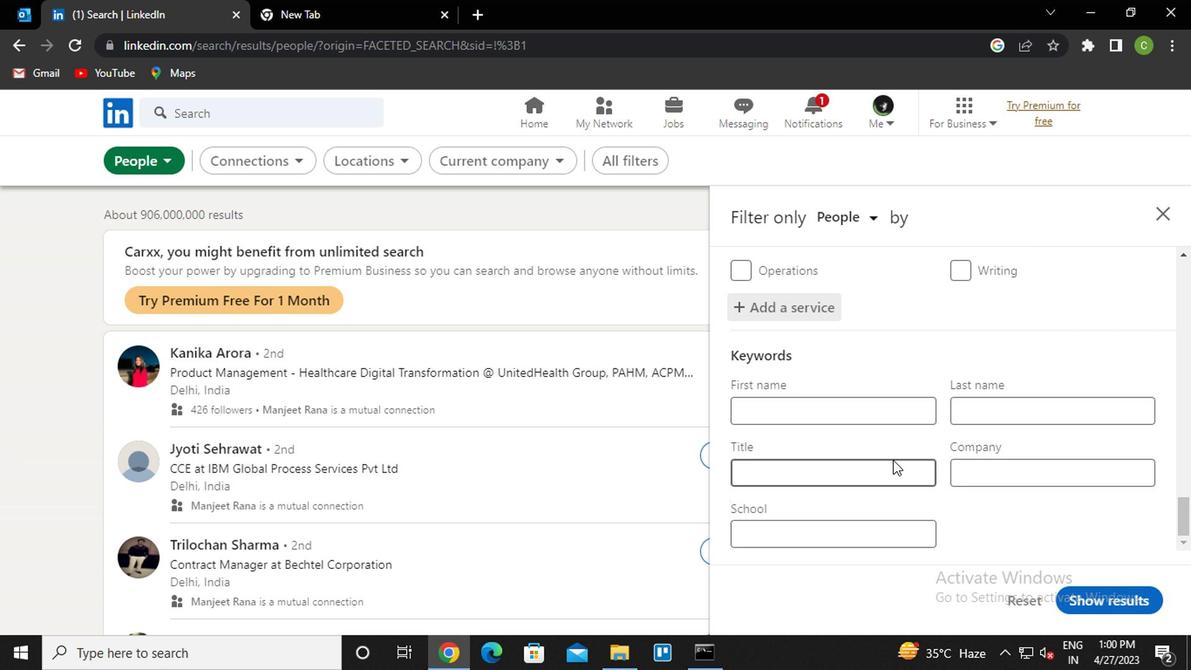 
Action: Mouse pressed left at (872, 474)
Screenshot: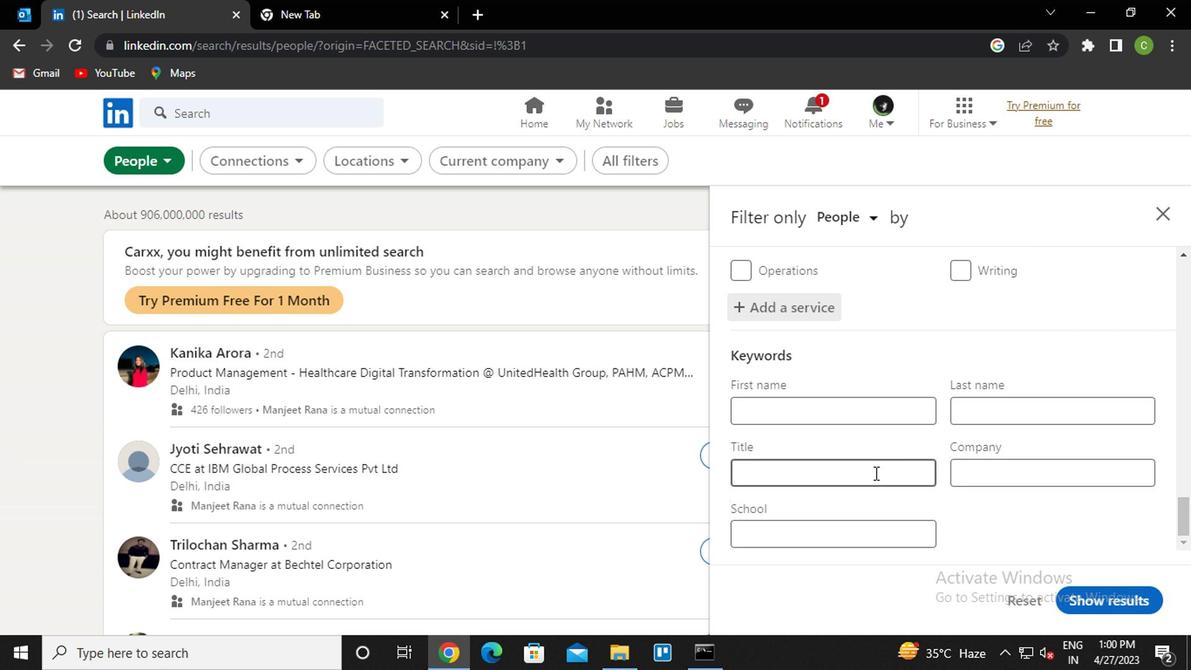 
Action: Key pressed <Key.caps_lock>s<Key.caps_lock>ale<Key.space><Key.caps_lock>a<Key.caps_lock>ssociate
Screenshot: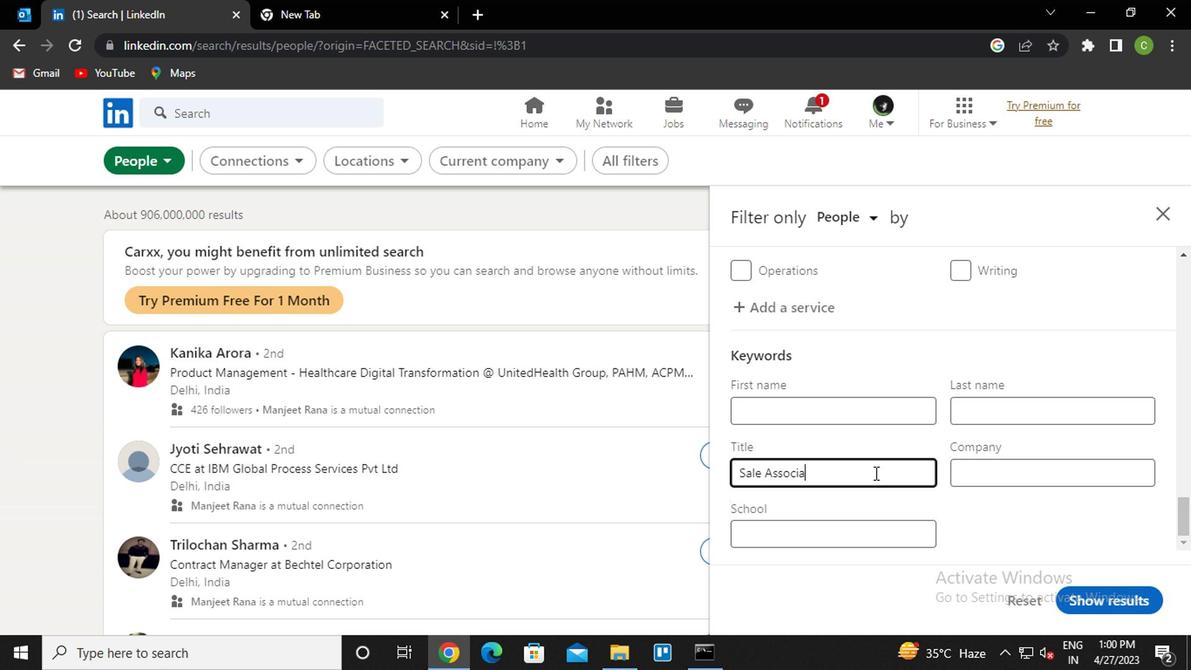 
Action: Mouse moved to (1078, 601)
Screenshot: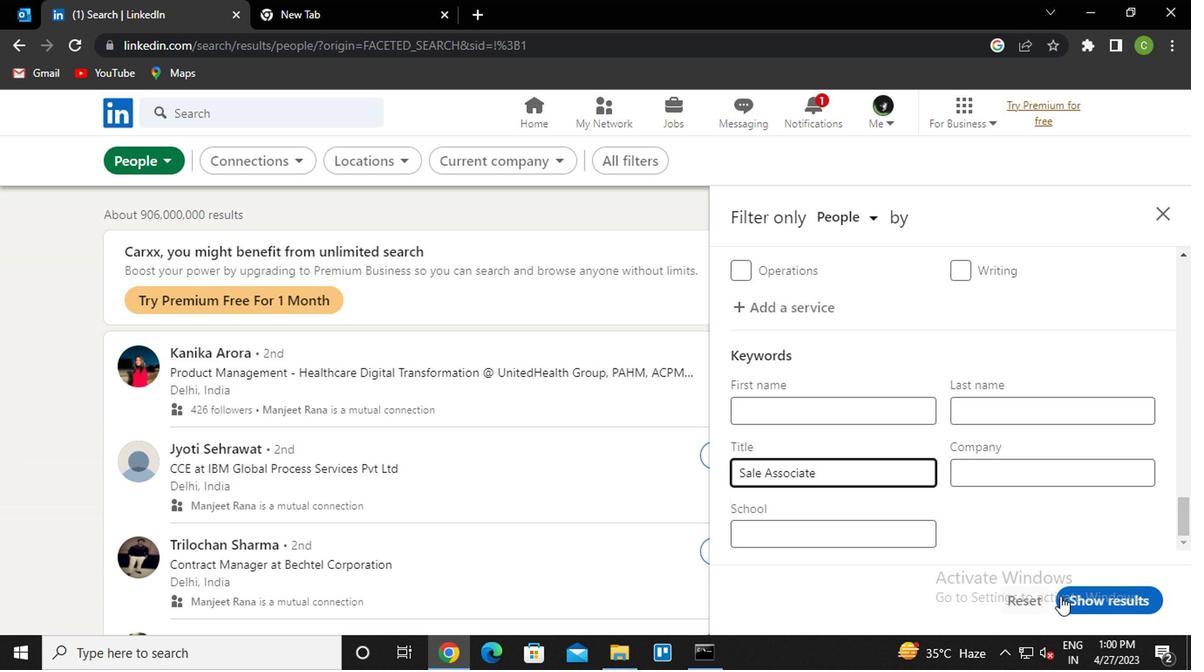 
Action: Mouse pressed left at (1078, 601)
Screenshot: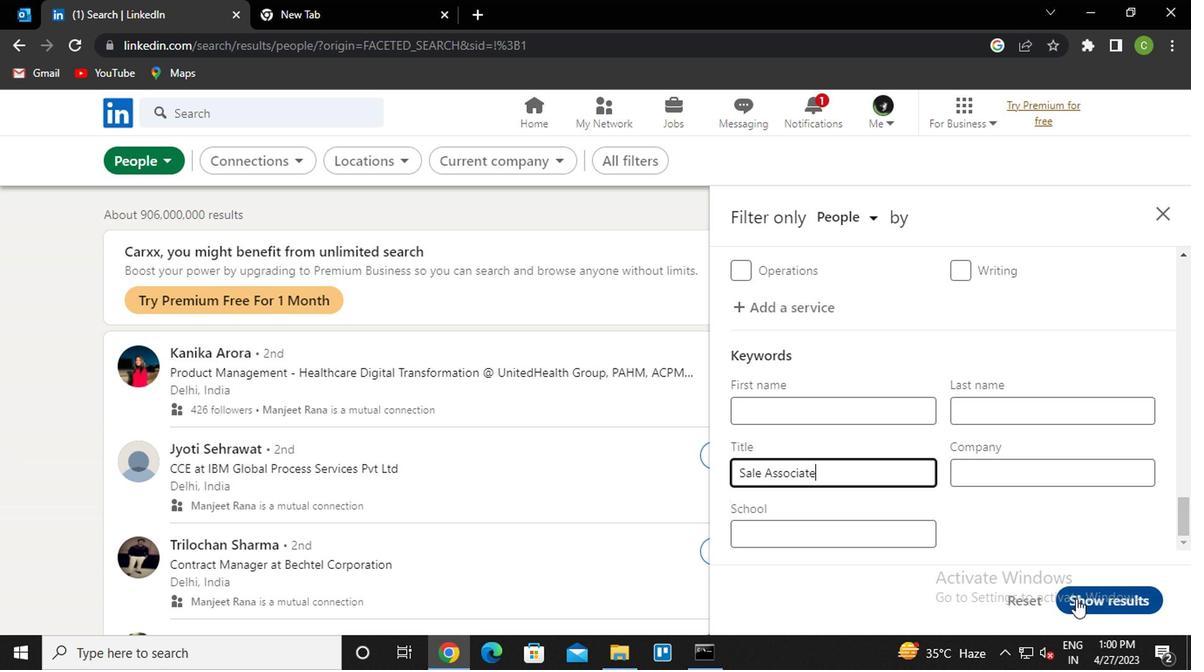 
Action: Mouse moved to (667, 570)
Screenshot: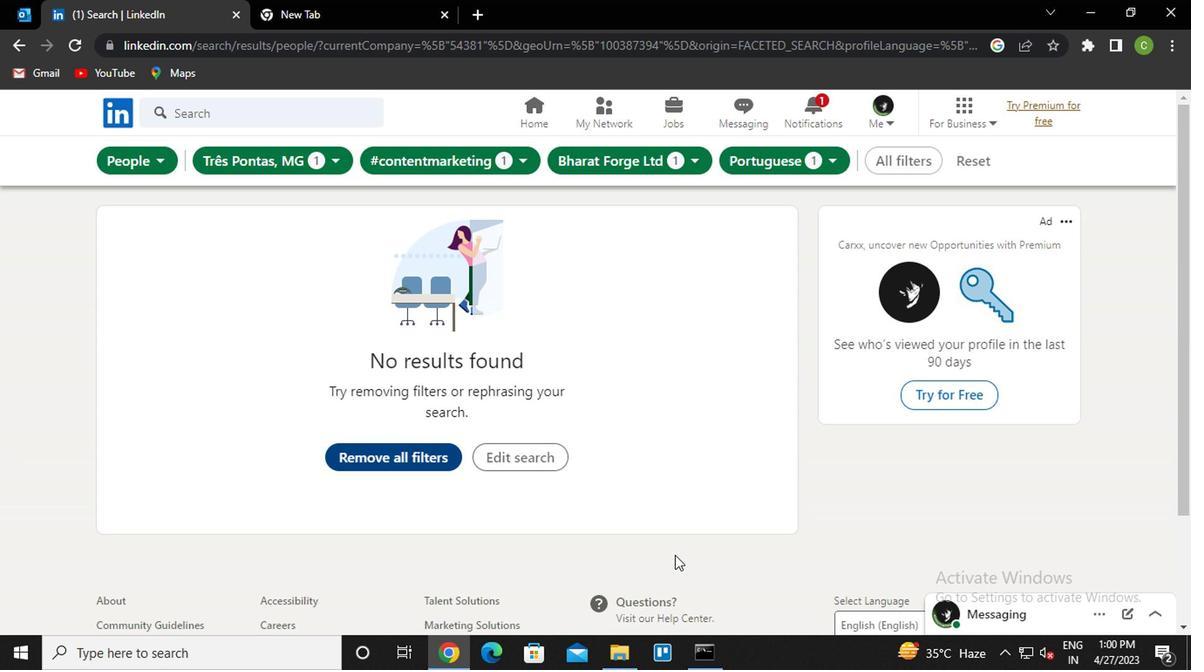 
Action: Key pressed <Key.f8>
Screenshot: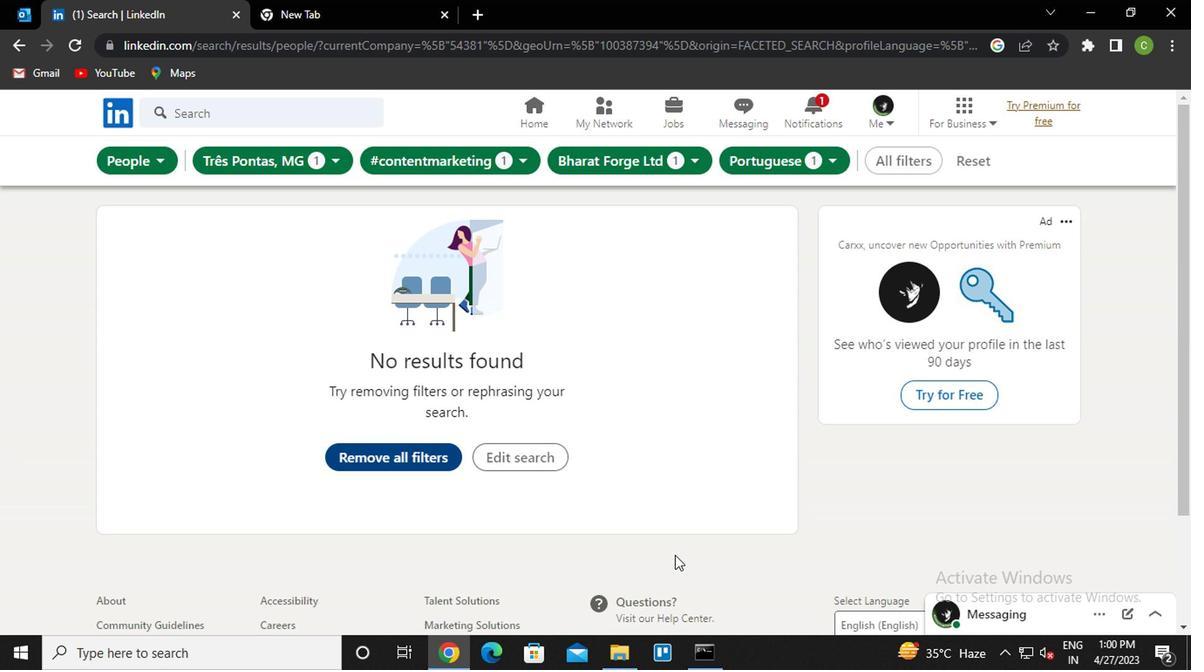 
